 Task: Search one way flight ticket for 3 adults in first from Aspen: Aspen/pitkin County Airport (sardy Field) to Indianapolis: Indianapolis International Airport on 8-5-2023. Choice of flights is Frontier. Number of bags: 11 checked bags. Price is upto 72000. Outbound departure time preference is 11:45.
Action: Mouse moved to (426, 168)
Screenshot: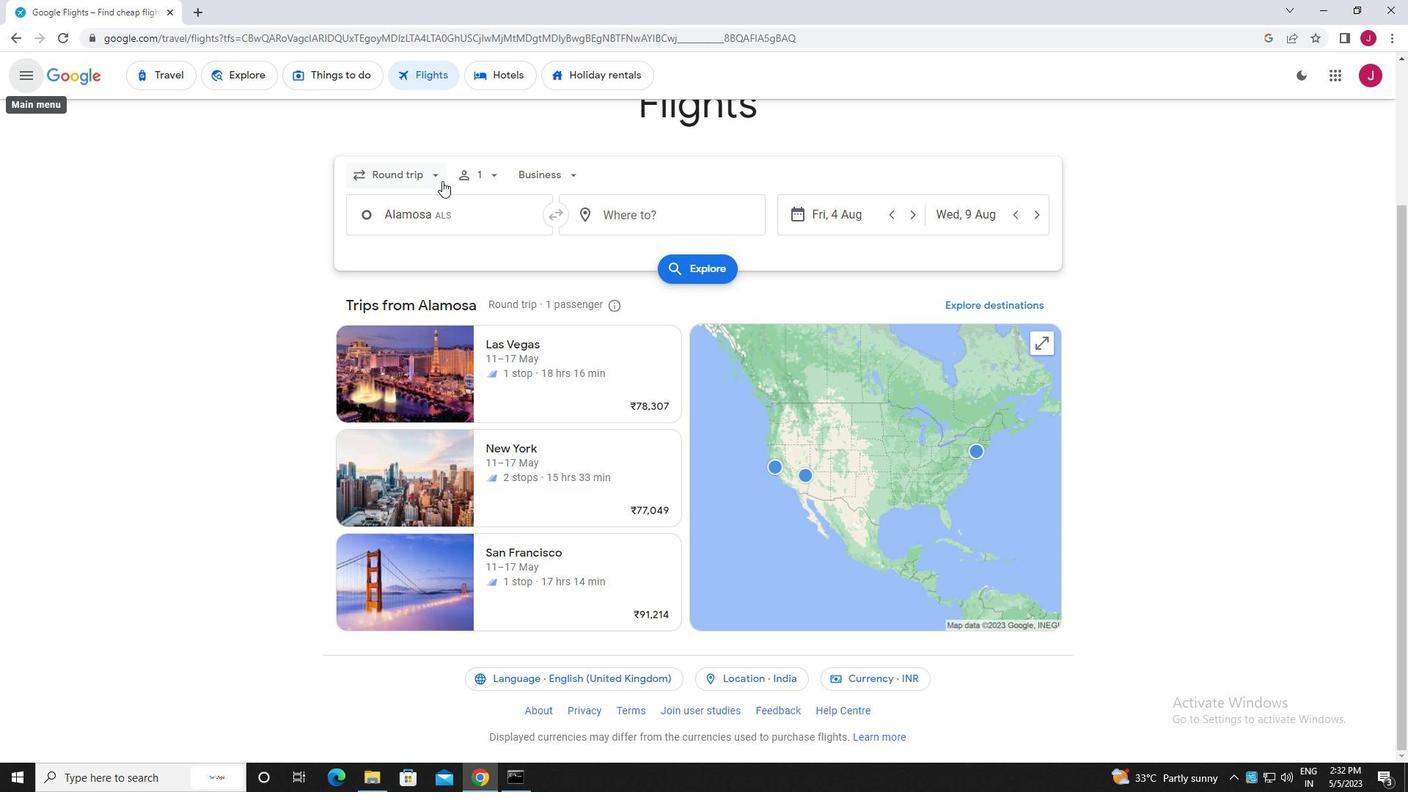 
Action: Mouse pressed left at (426, 168)
Screenshot: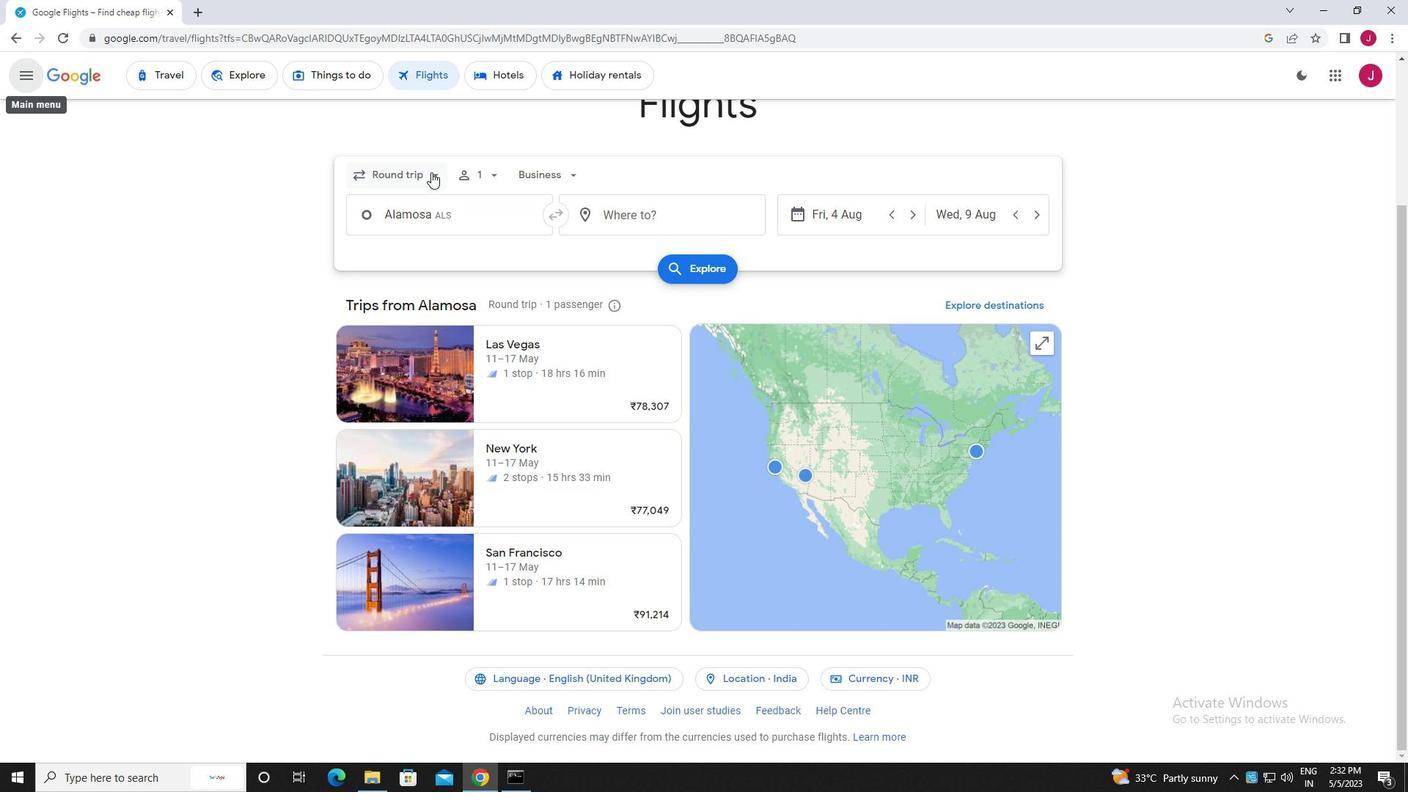 
Action: Mouse moved to (422, 240)
Screenshot: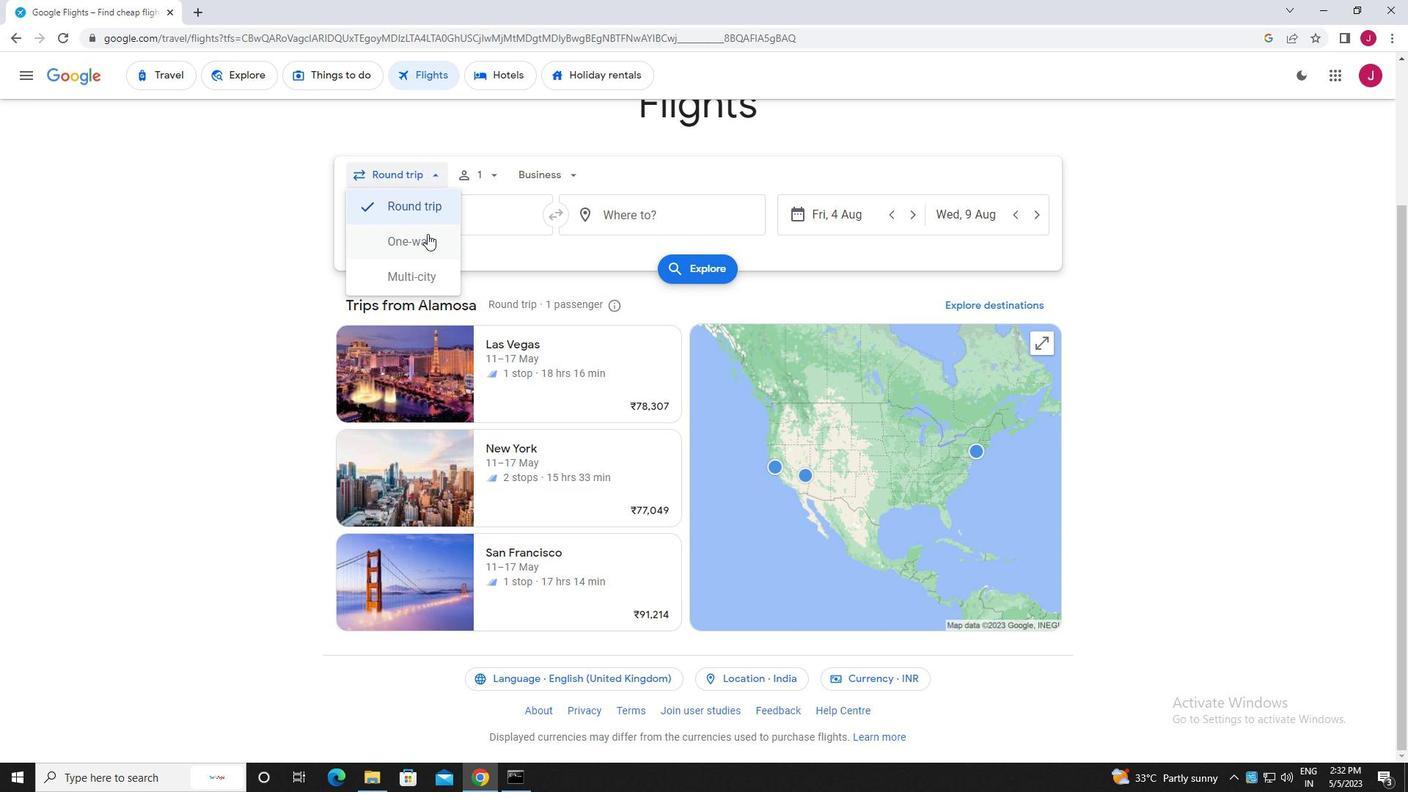 
Action: Mouse pressed left at (422, 240)
Screenshot: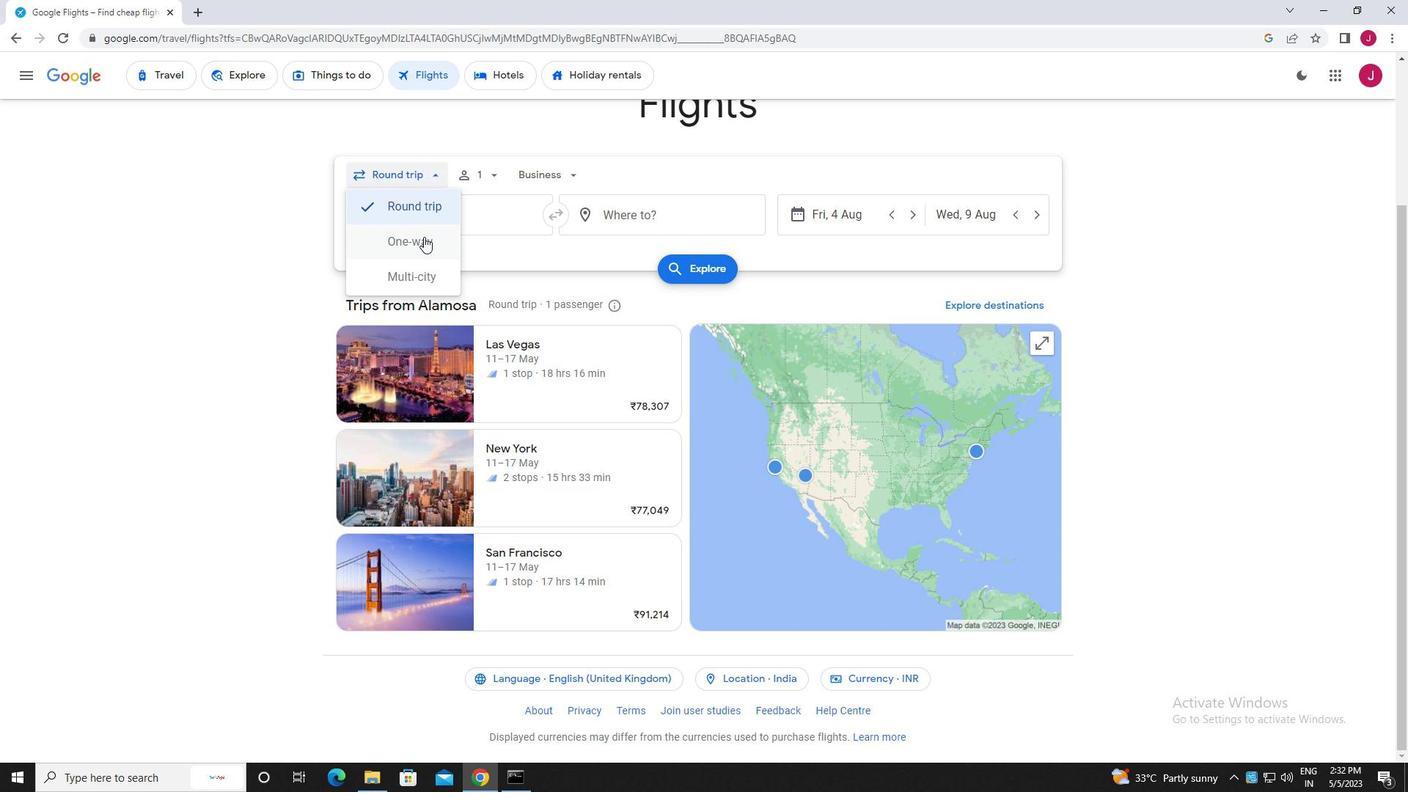 
Action: Mouse moved to (486, 170)
Screenshot: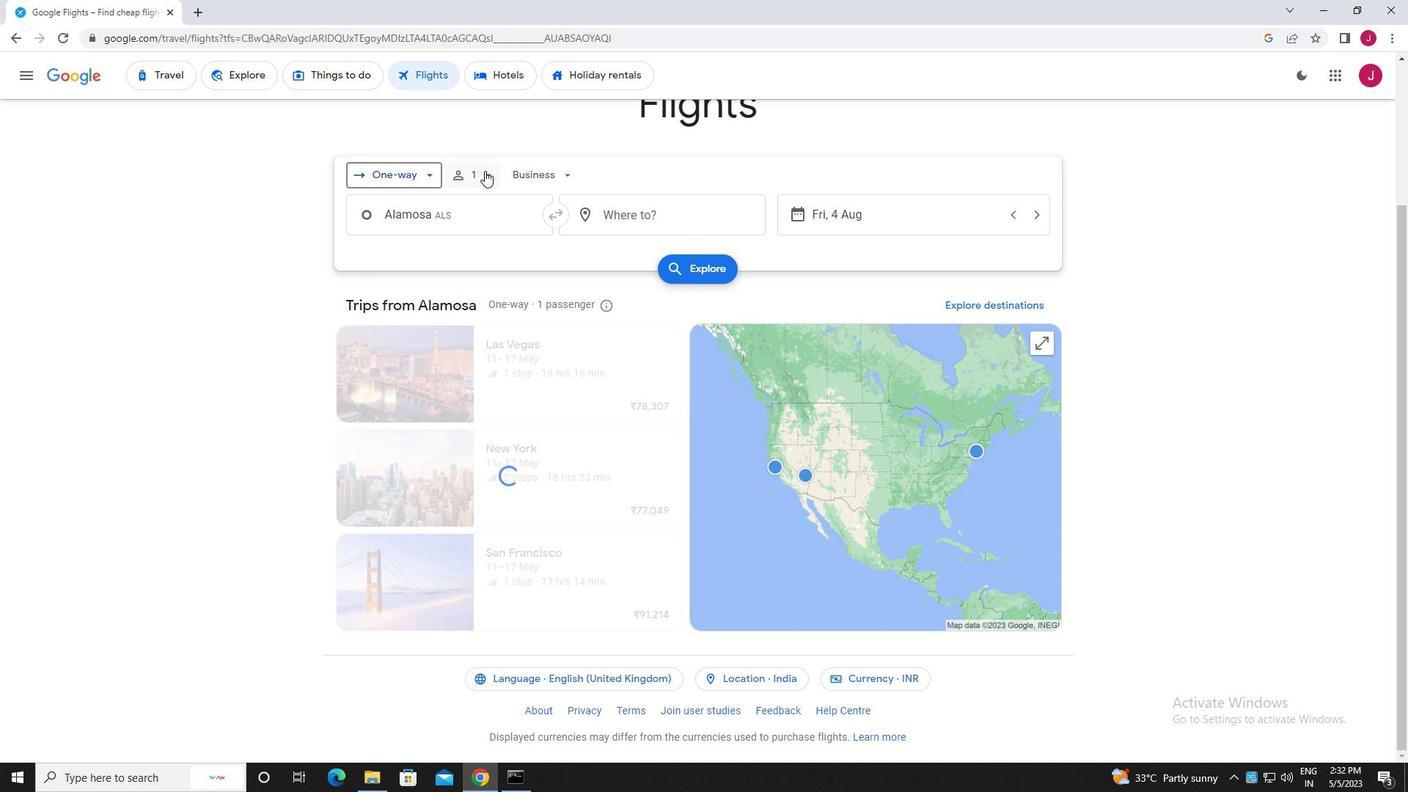 
Action: Mouse pressed left at (486, 170)
Screenshot: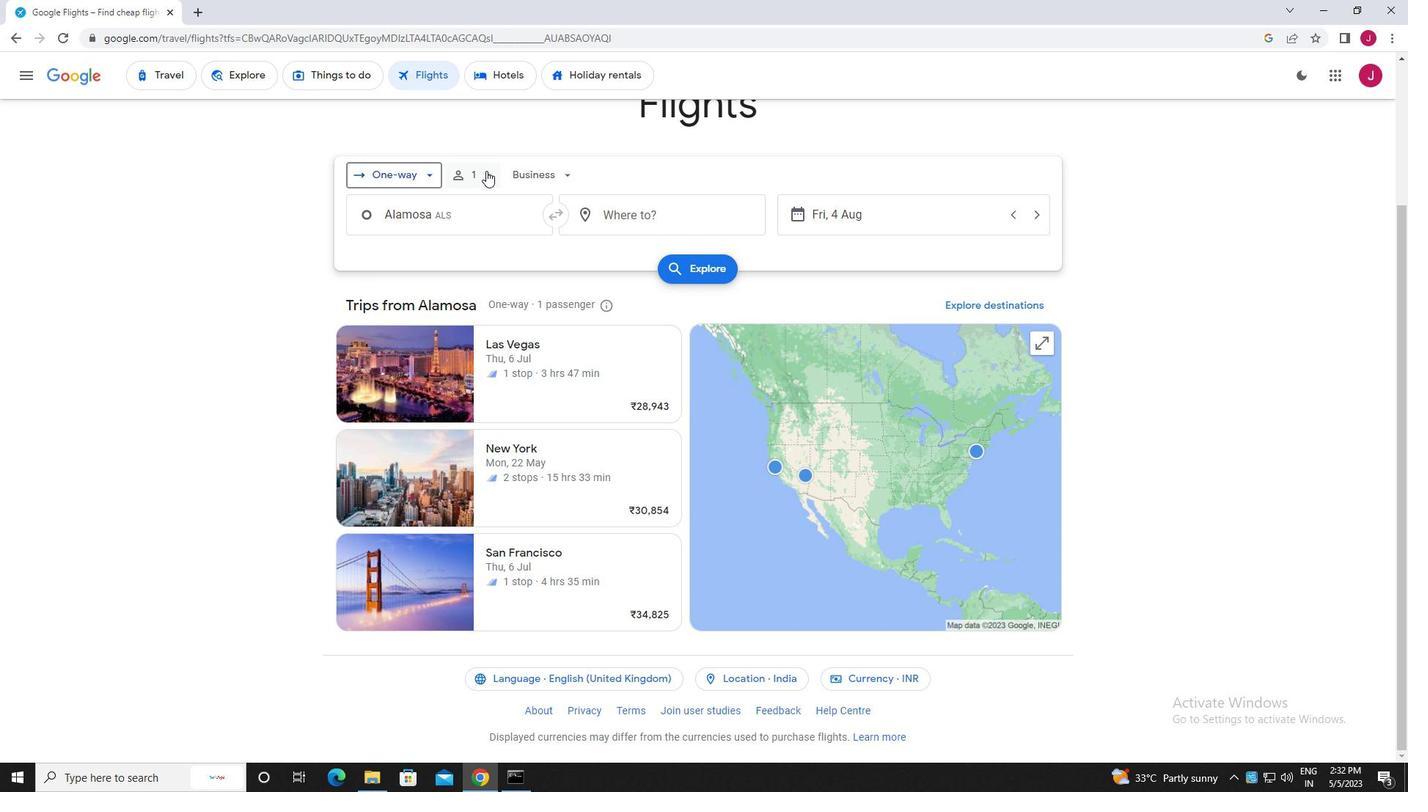 
Action: Mouse moved to (592, 215)
Screenshot: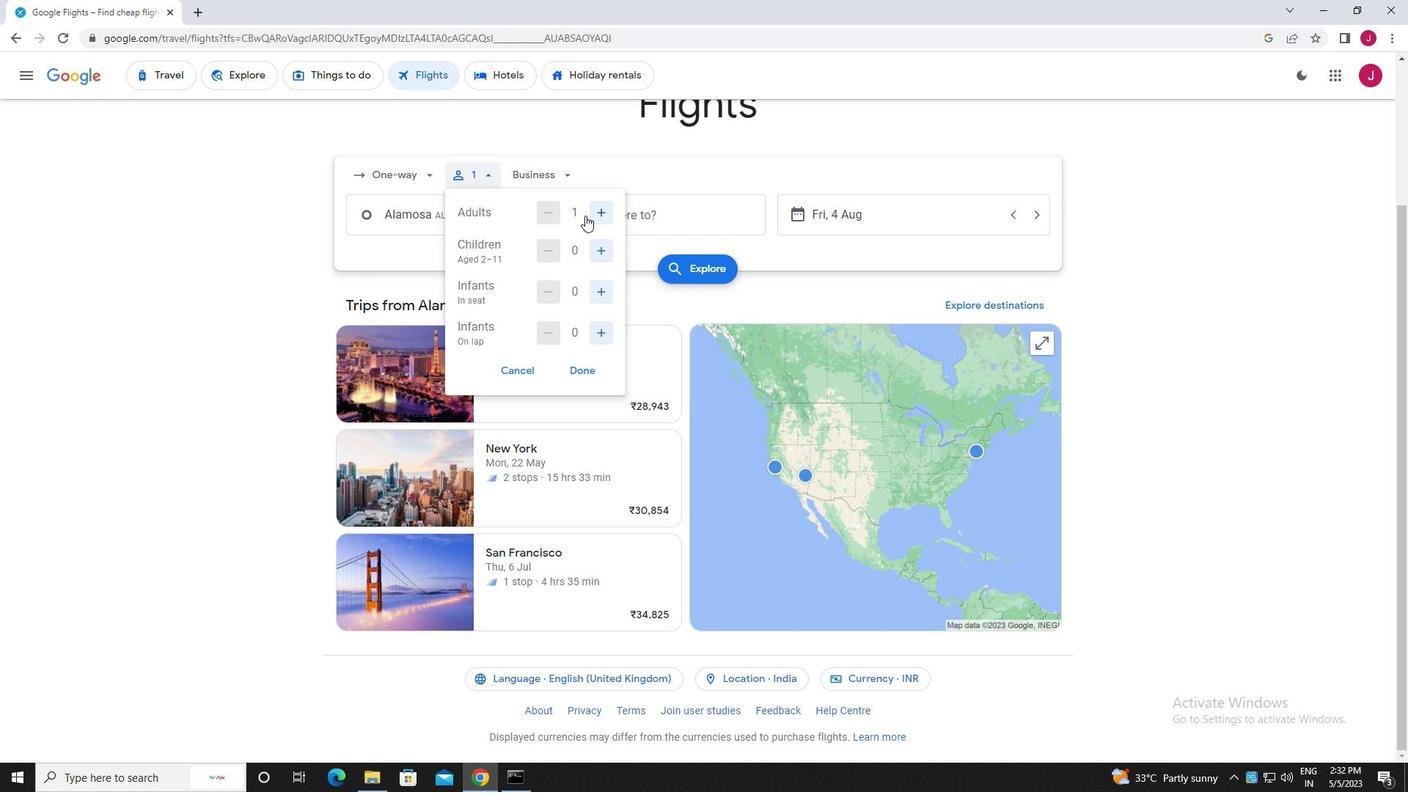
Action: Mouse pressed left at (592, 215)
Screenshot: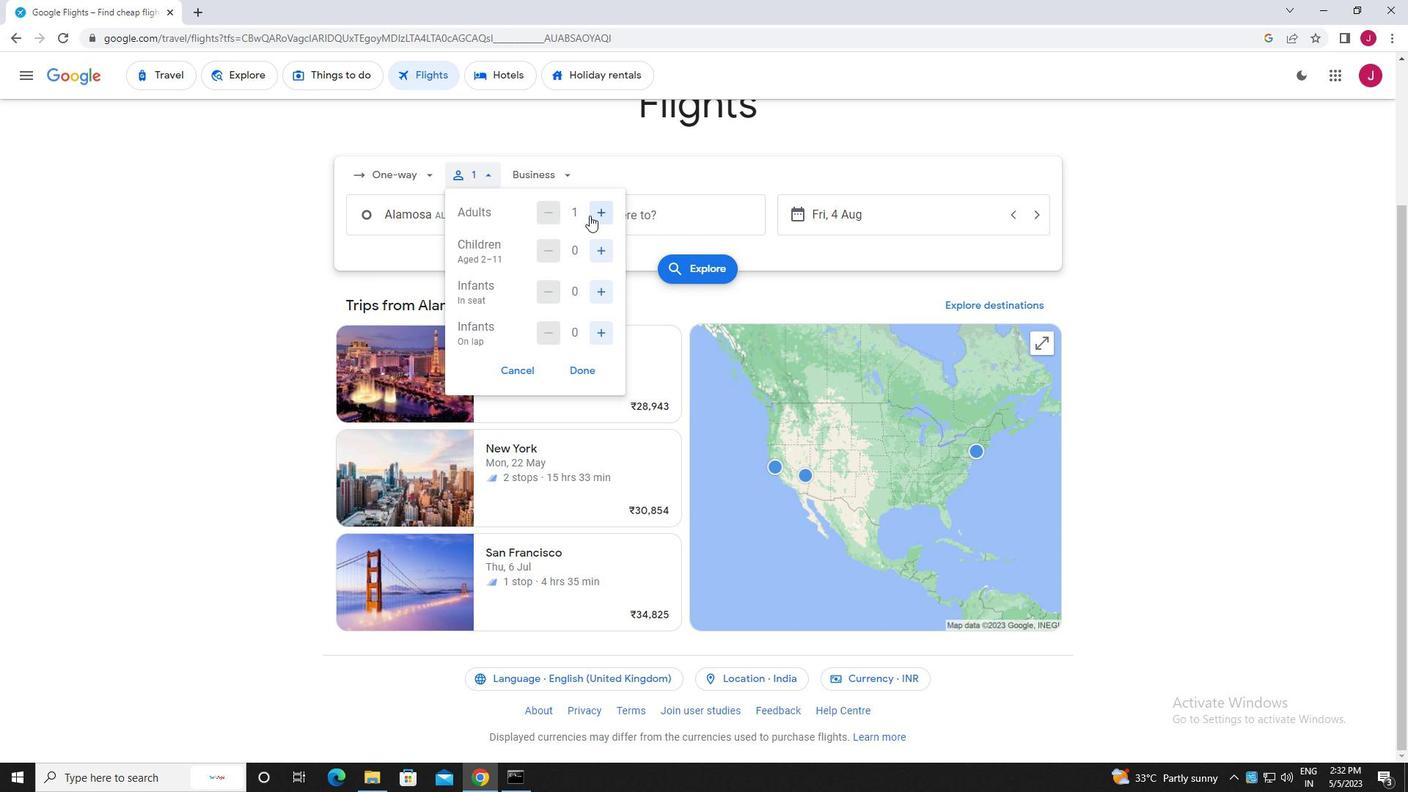 
Action: Mouse moved to (593, 215)
Screenshot: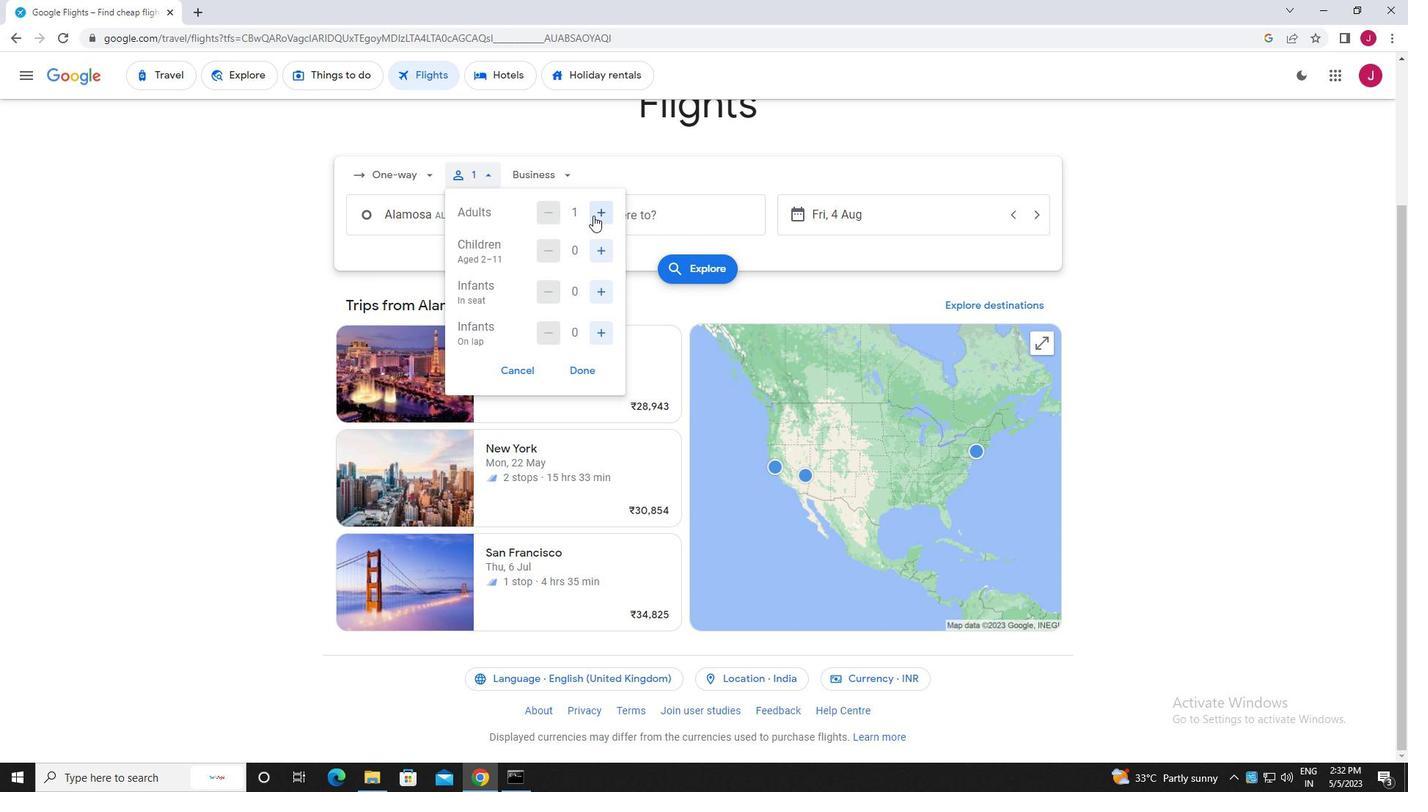 
Action: Mouse pressed left at (593, 215)
Screenshot: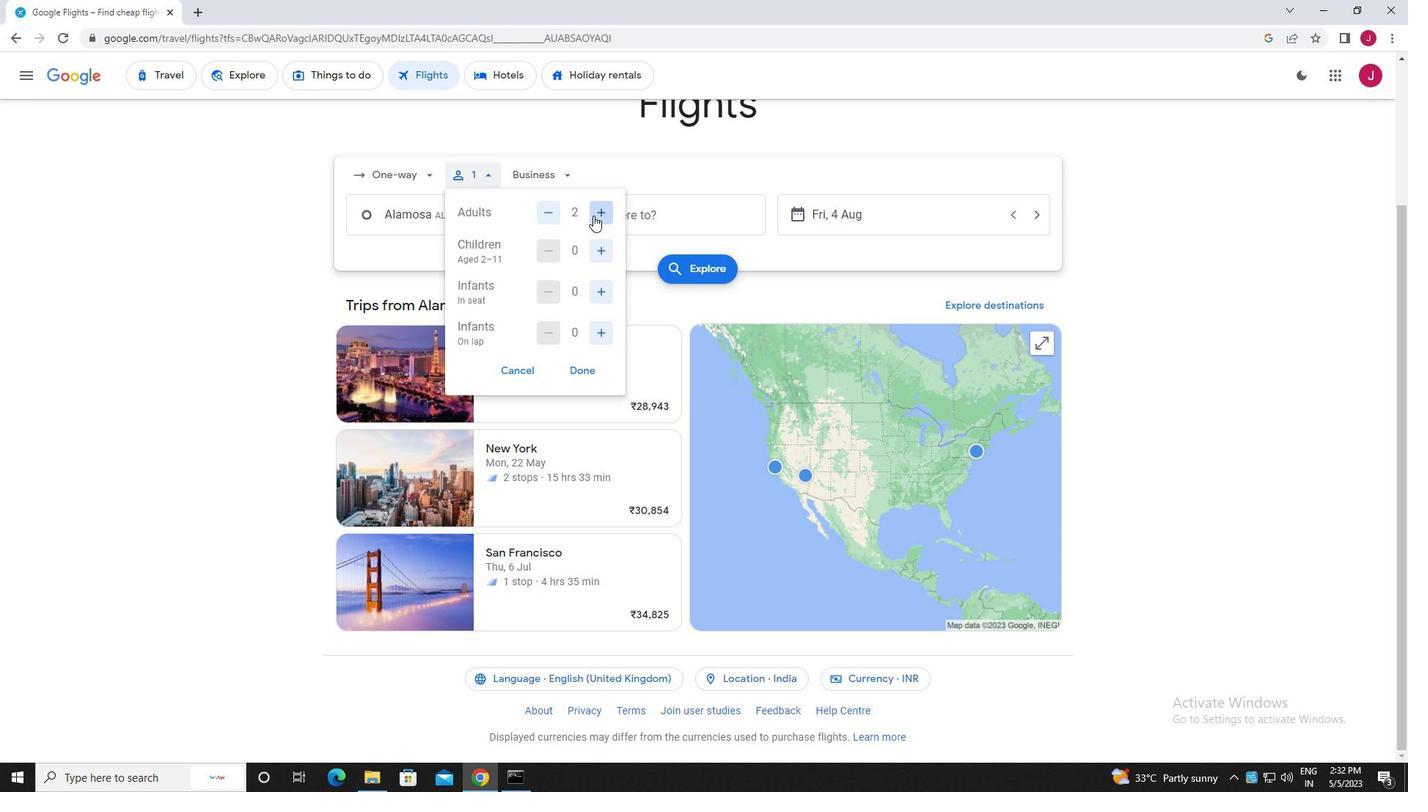
Action: Mouse moved to (599, 256)
Screenshot: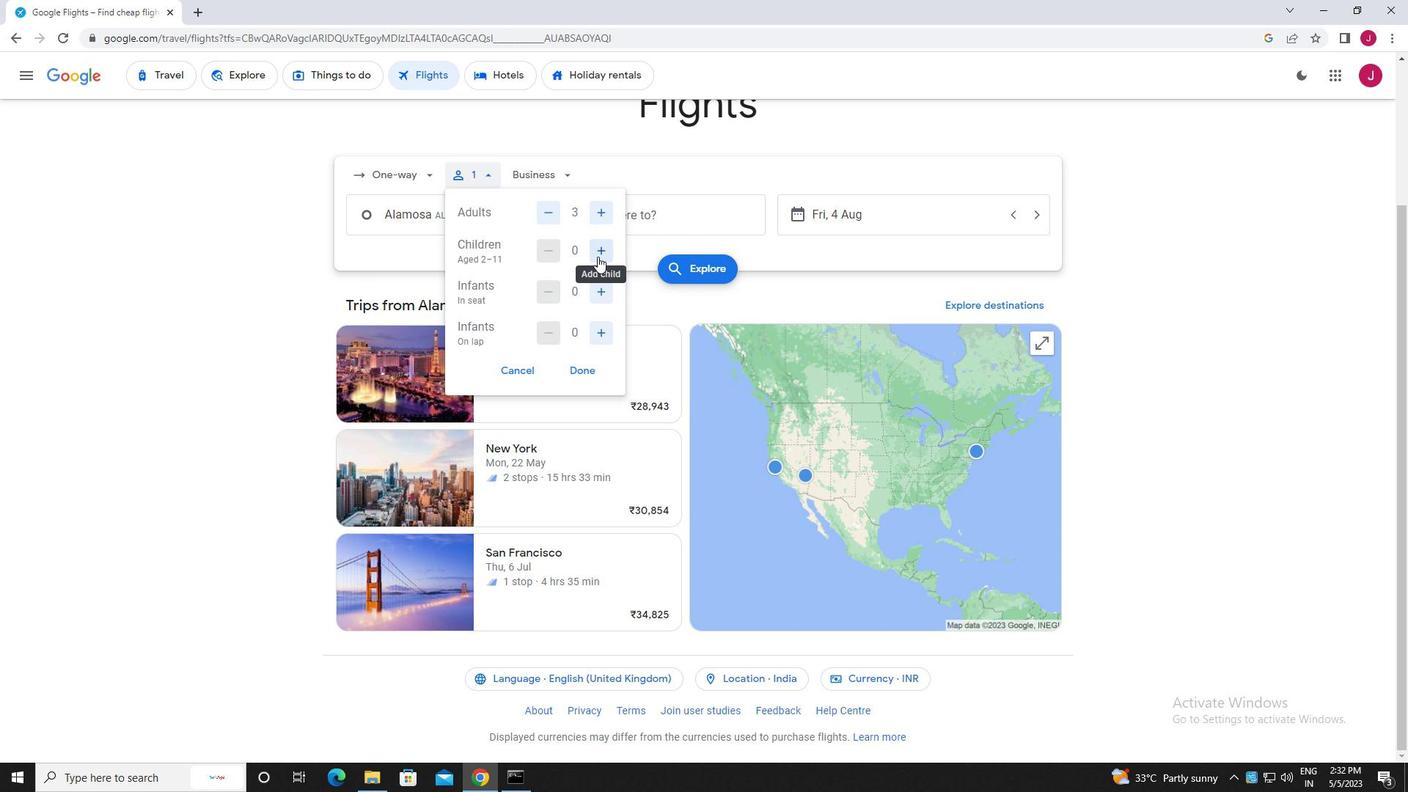 
Action: Mouse pressed left at (599, 256)
Screenshot: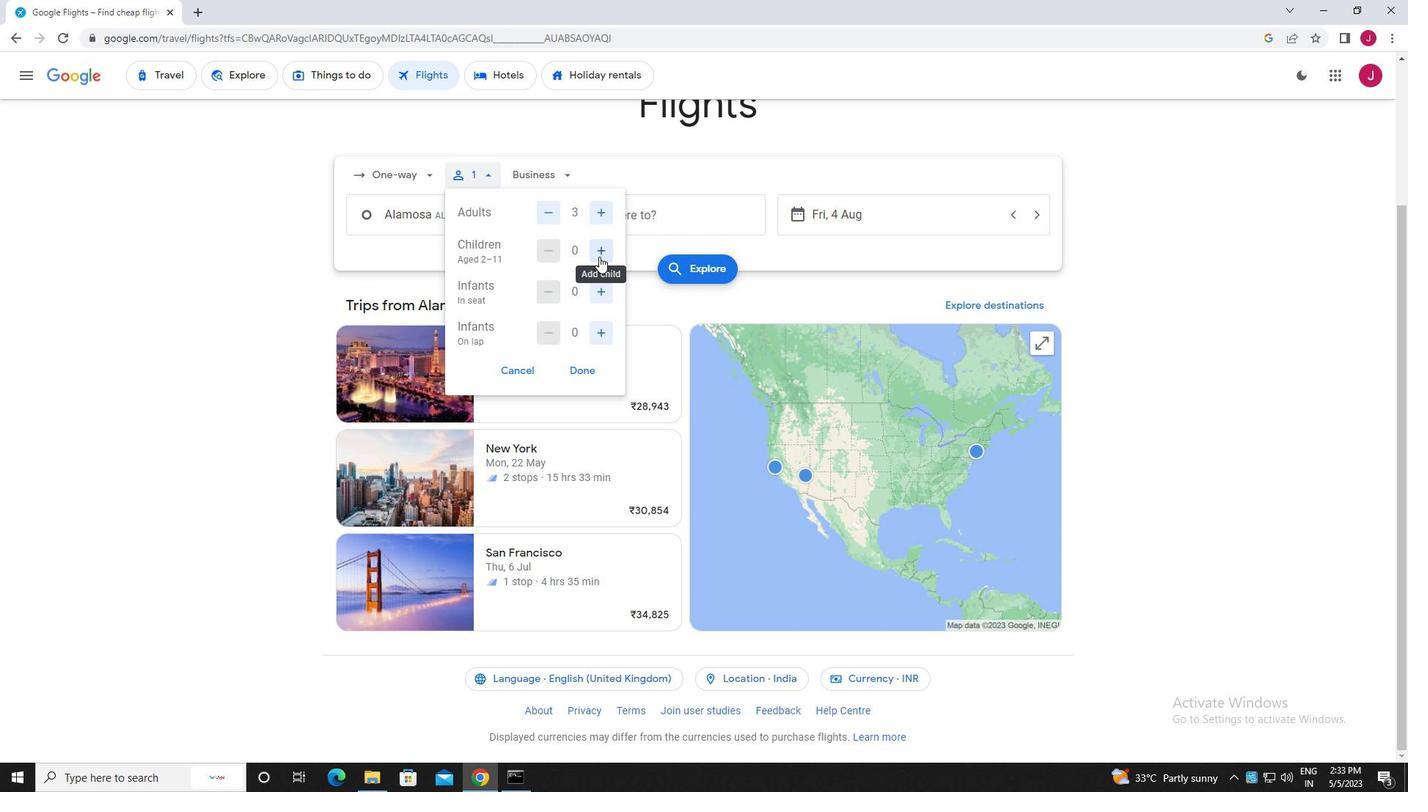 
Action: Mouse moved to (542, 253)
Screenshot: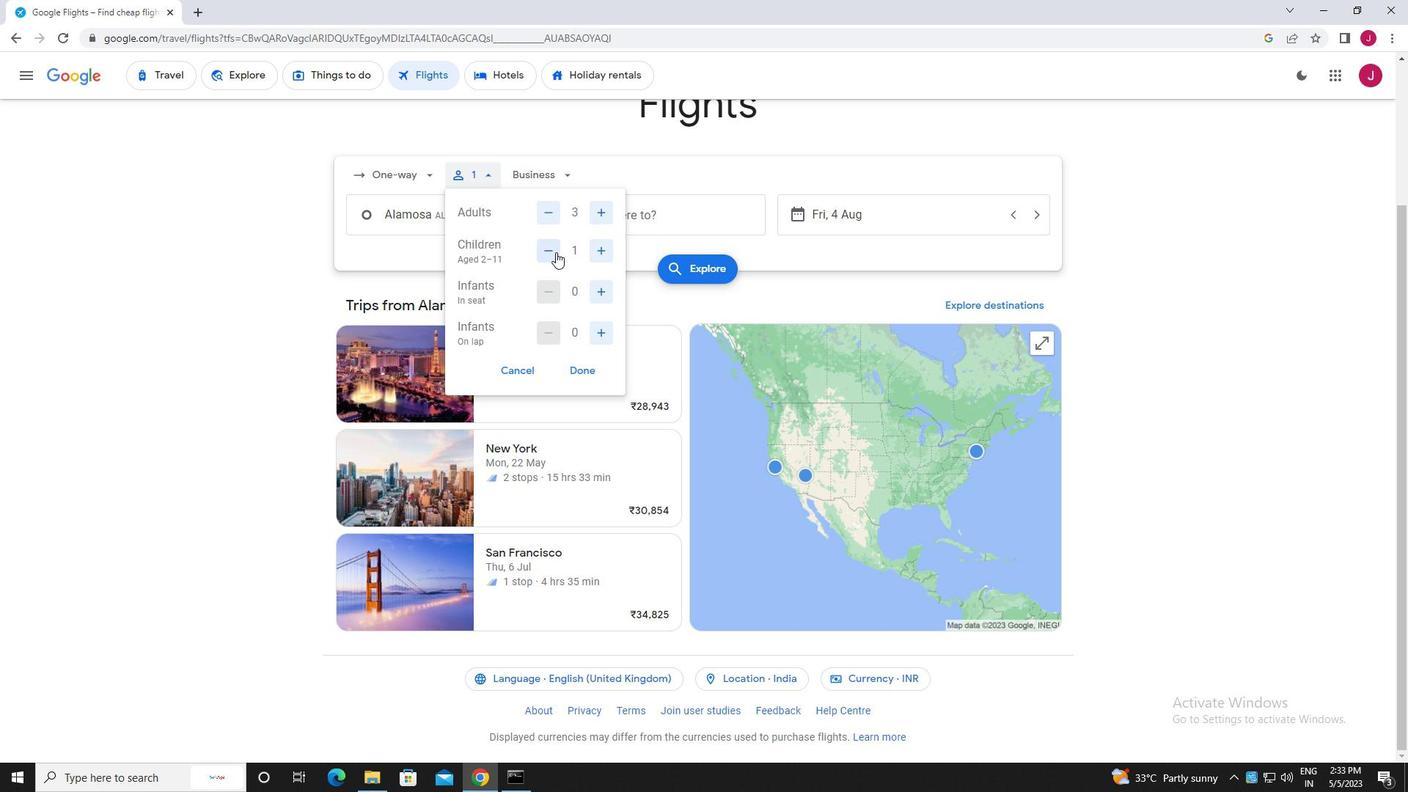 
Action: Mouse pressed left at (542, 253)
Screenshot: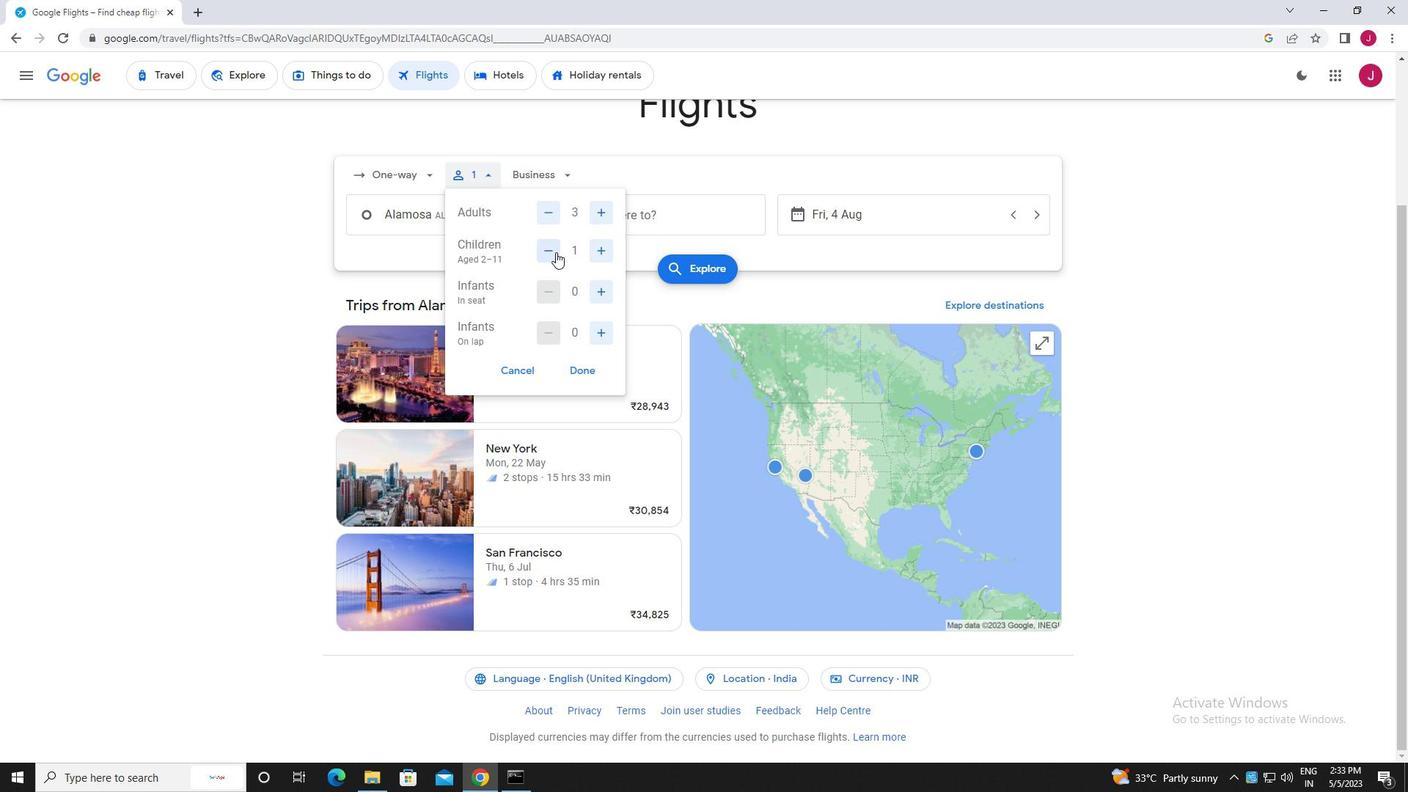 
Action: Mouse moved to (585, 371)
Screenshot: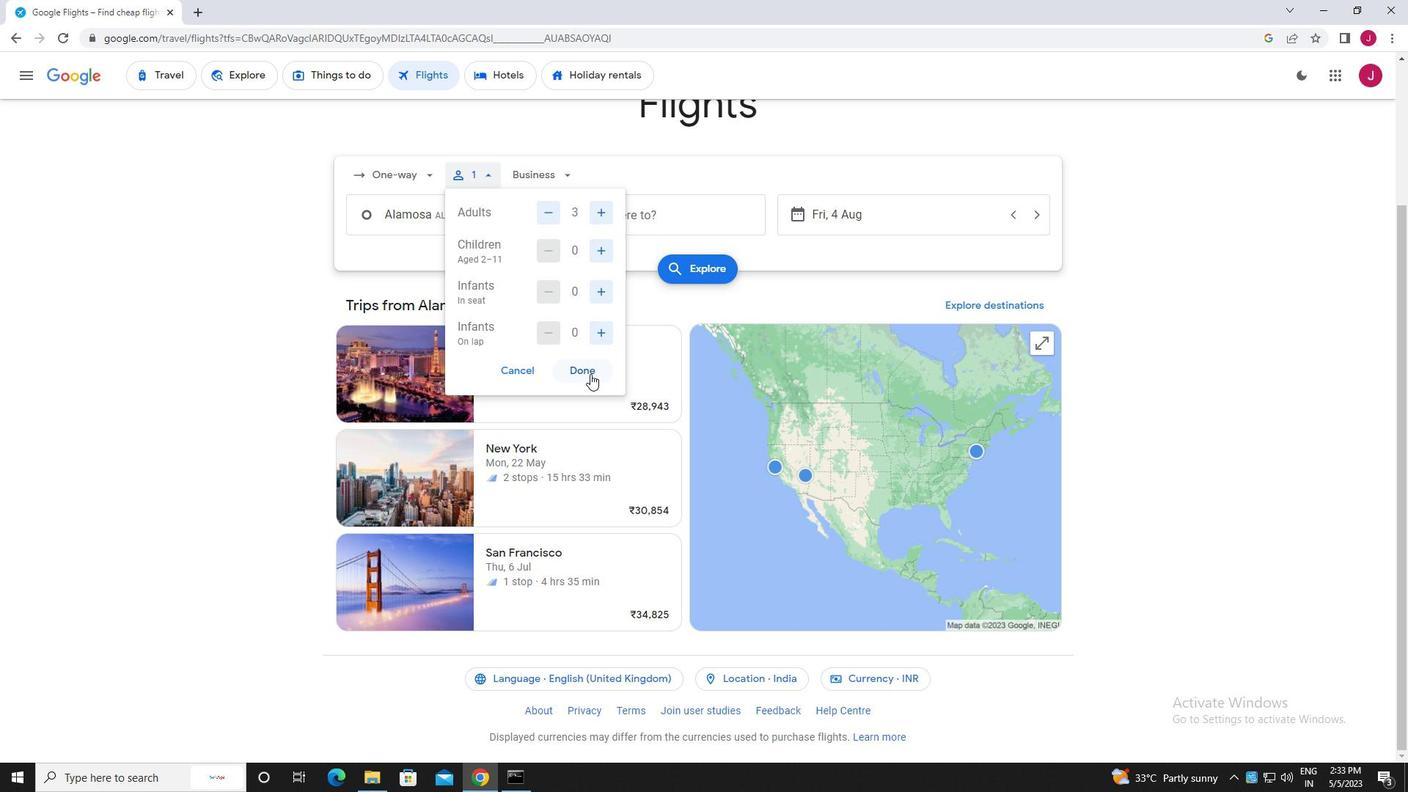 
Action: Mouse pressed left at (585, 371)
Screenshot: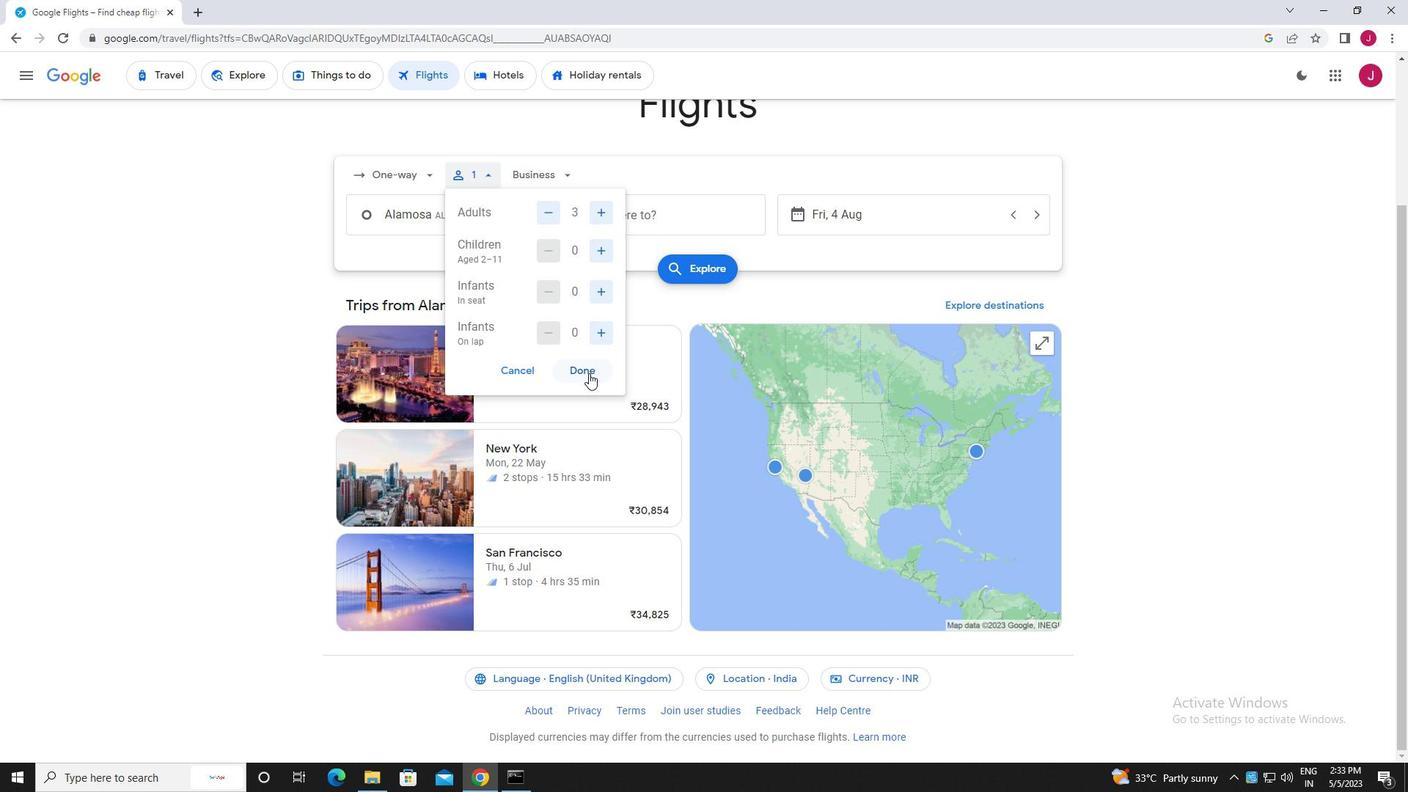 
Action: Mouse moved to (560, 169)
Screenshot: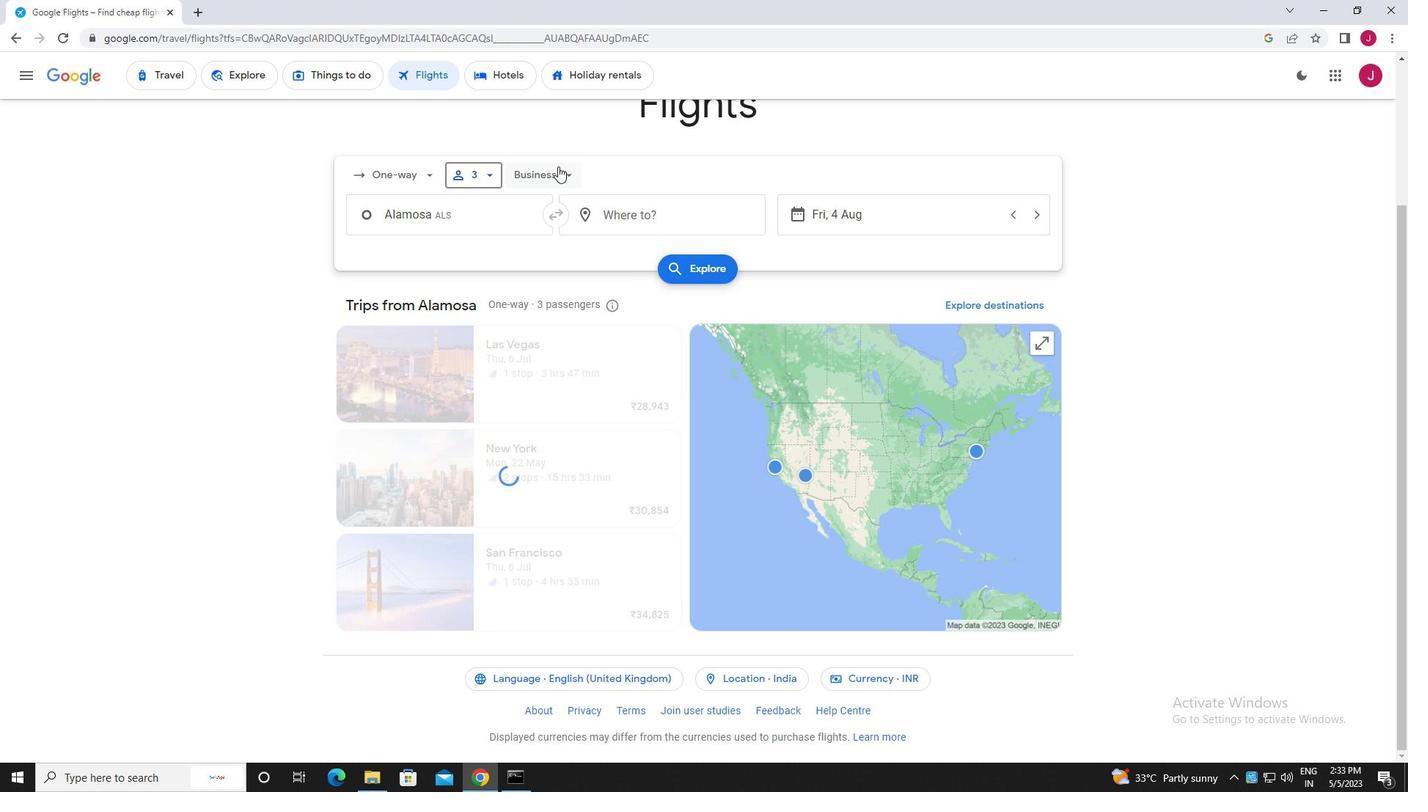 
Action: Mouse pressed left at (560, 169)
Screenshot: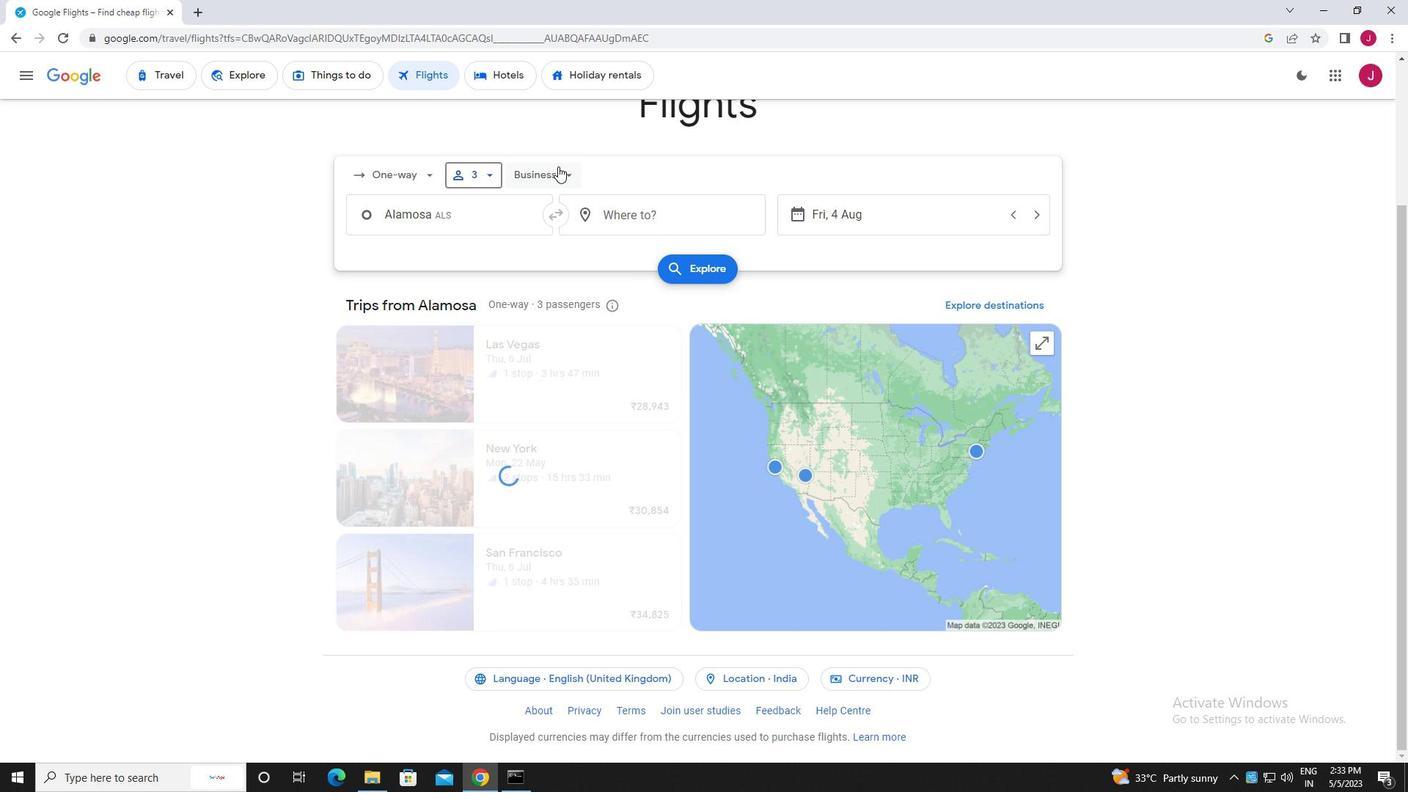
Action: Mouse moved to (570, 310)
Screenshot: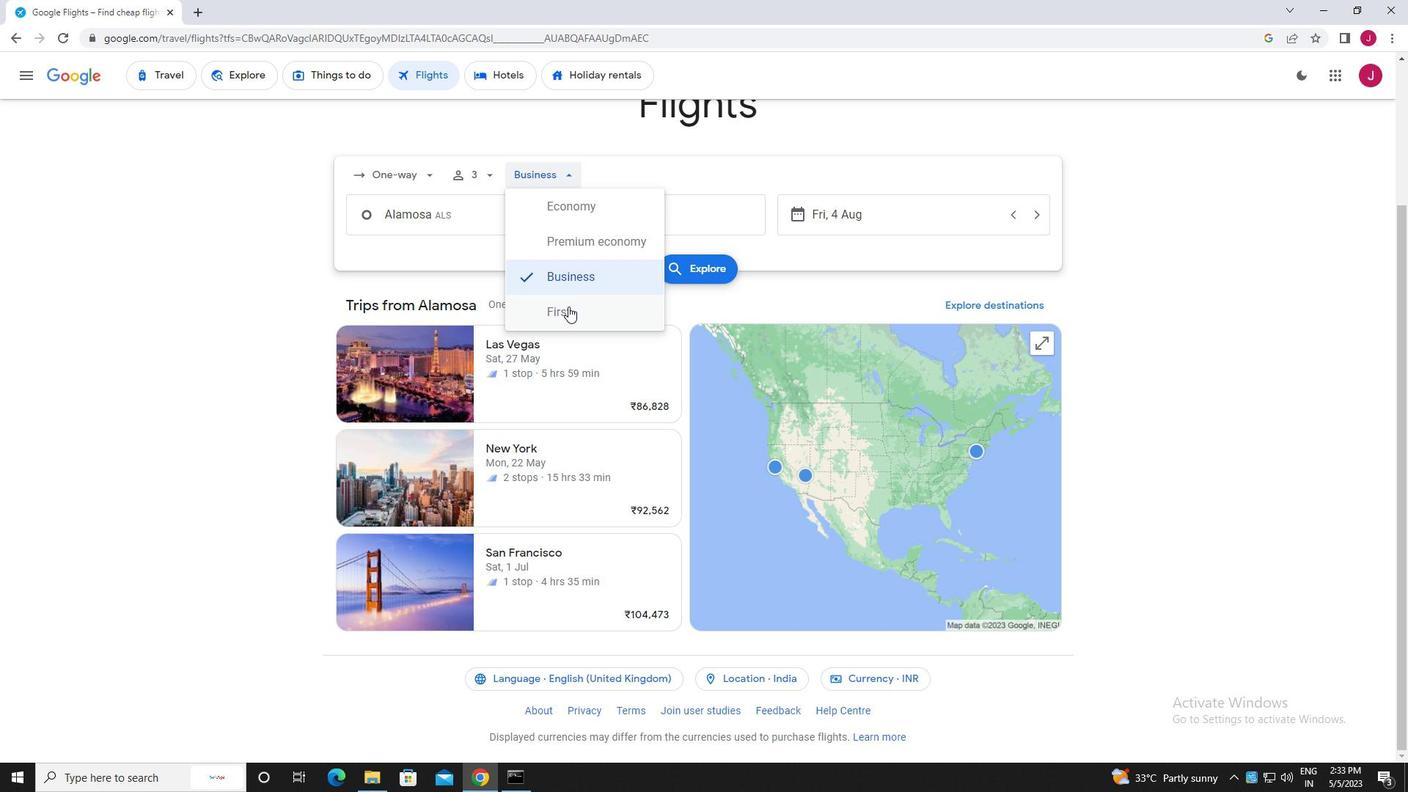 
Action: Mouse pressed left at (570, 310)
Screenshot: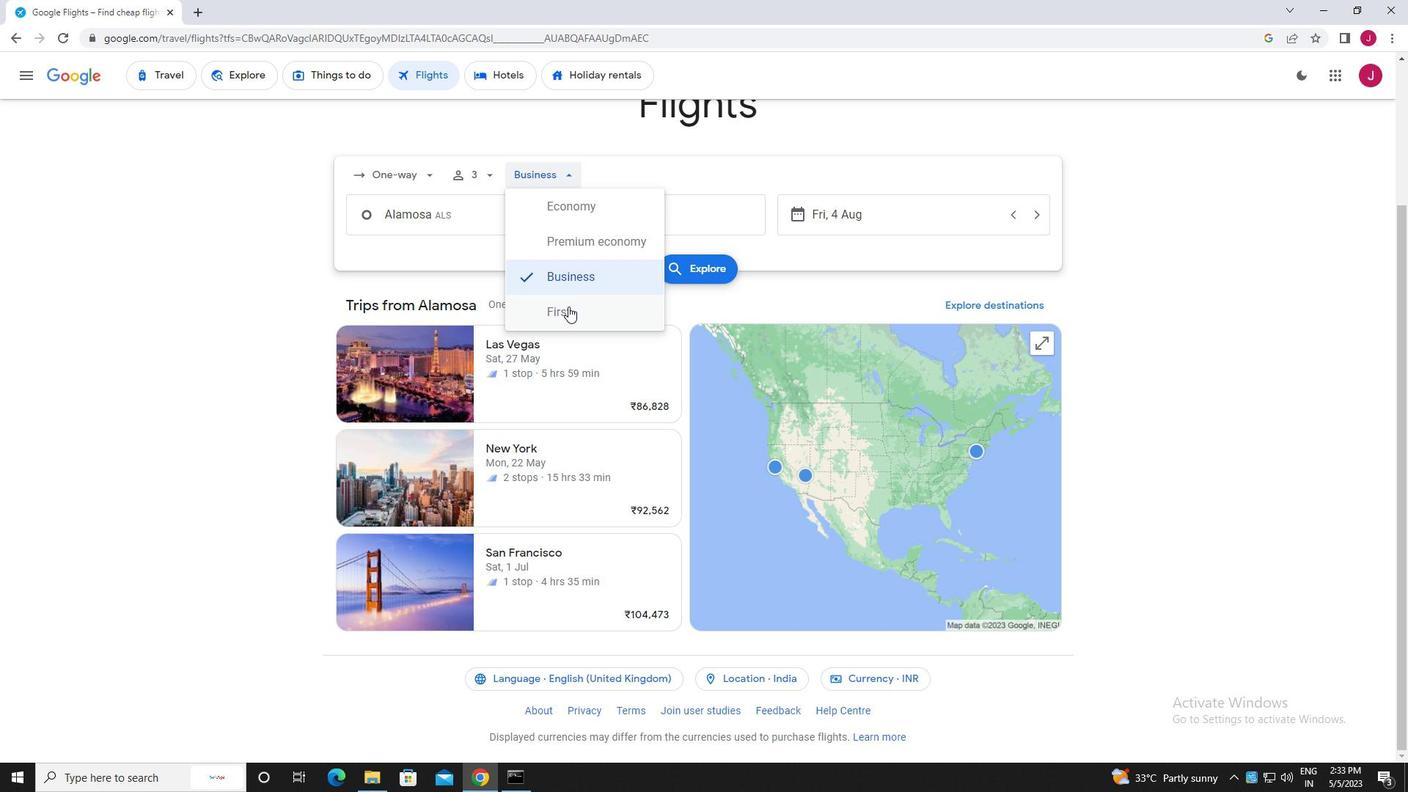 
Action: Mouse moved to (501, 215)
Screenshot: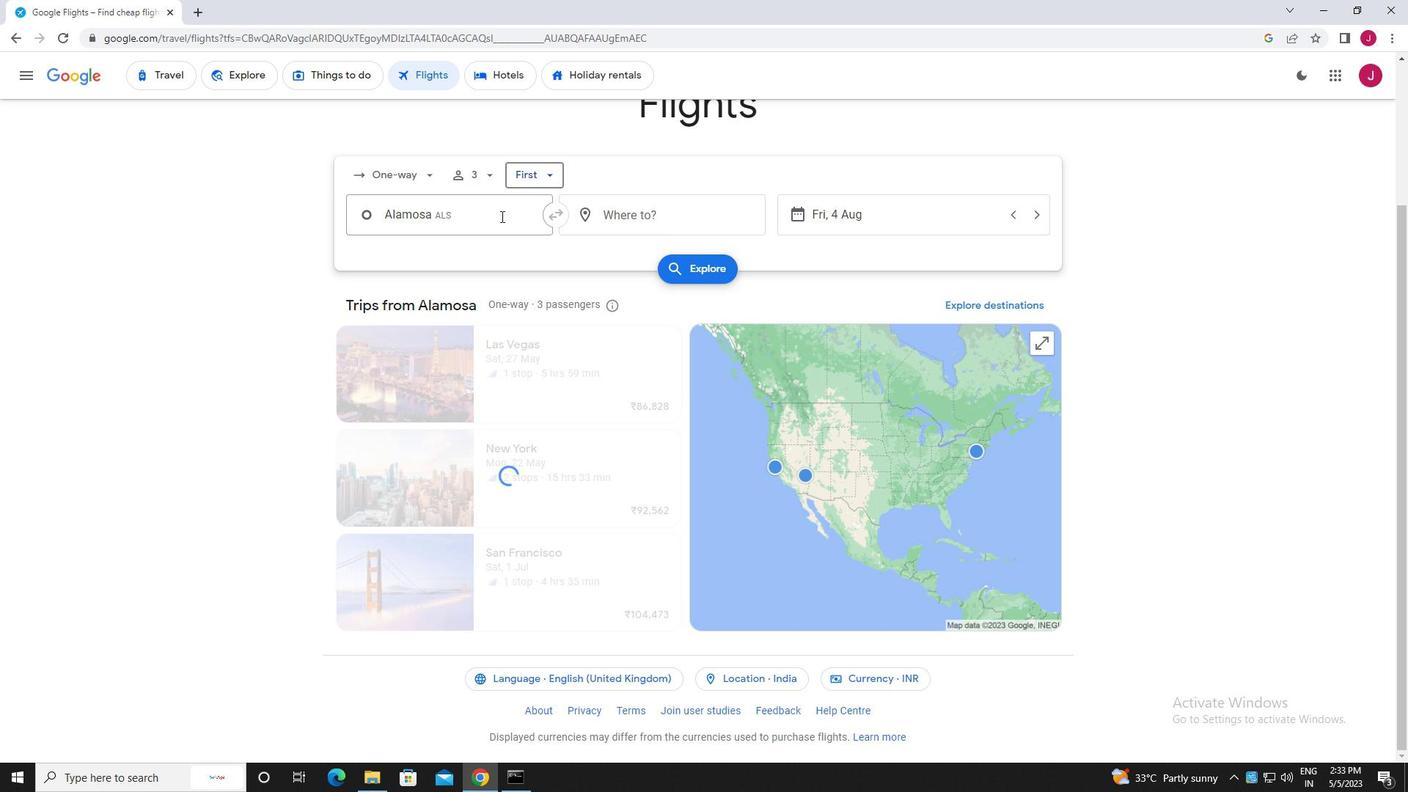
Action: Mouse pressed left at (501, 215)
Screenshot: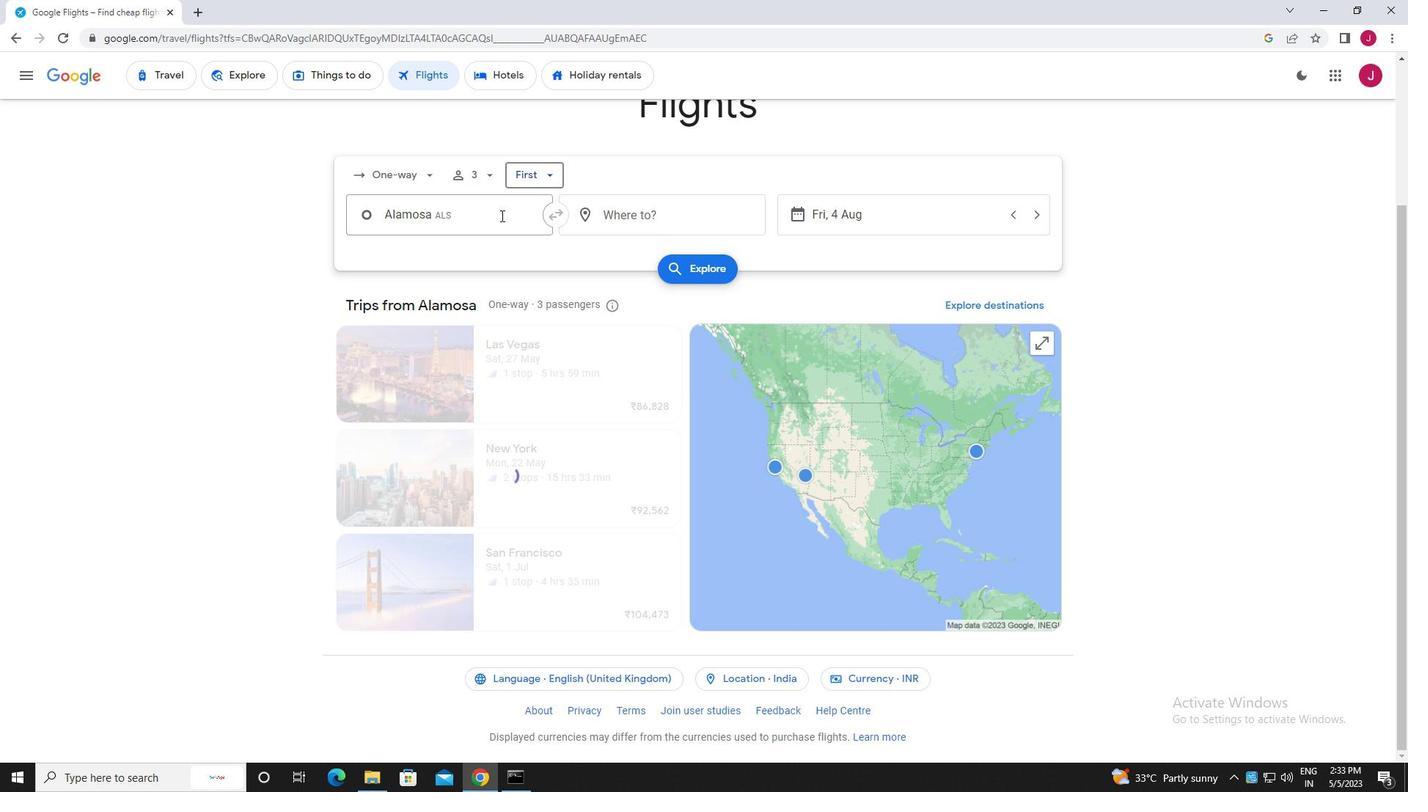
Action: Key pressed aspen
Screenshot: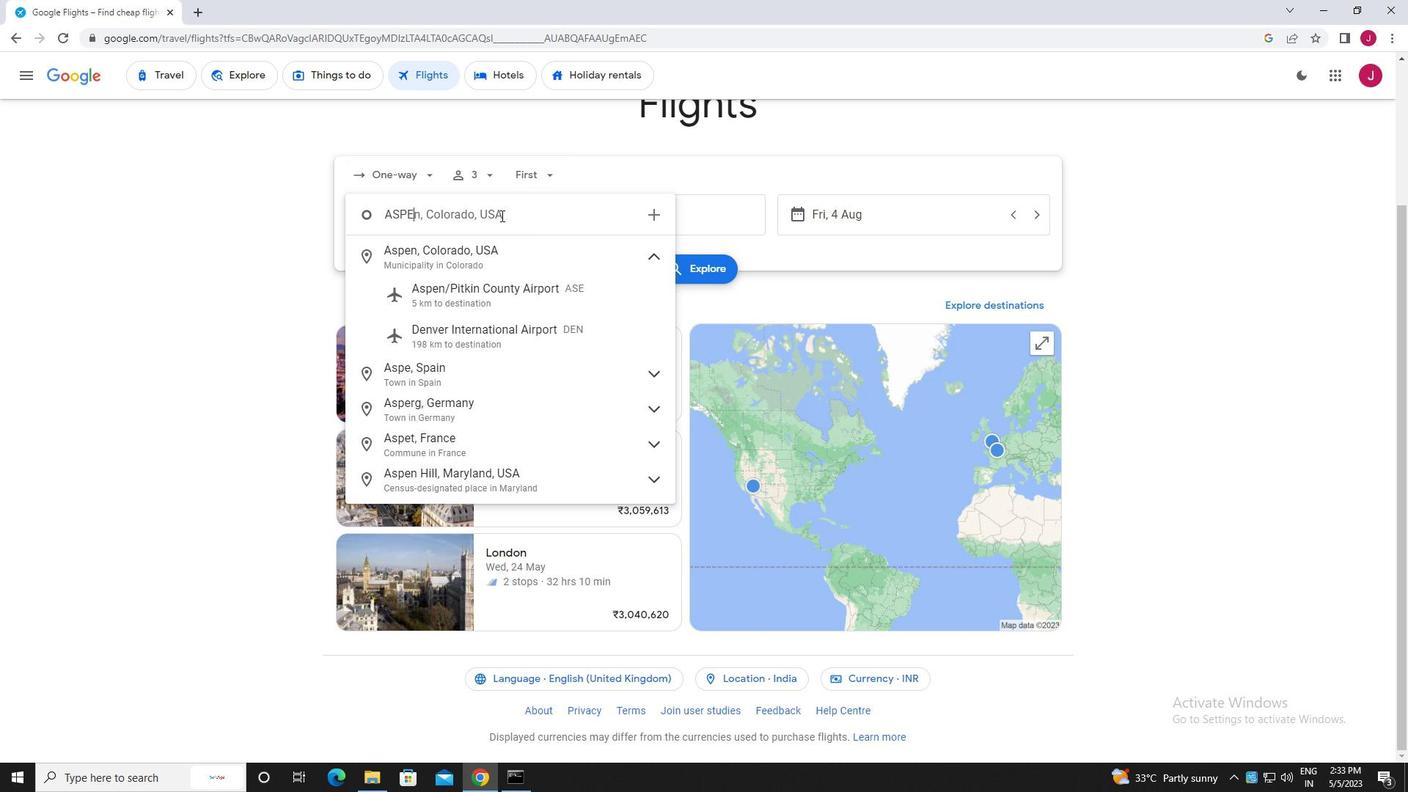 
Action: Mouse moved to (523, 289)
Screenshot: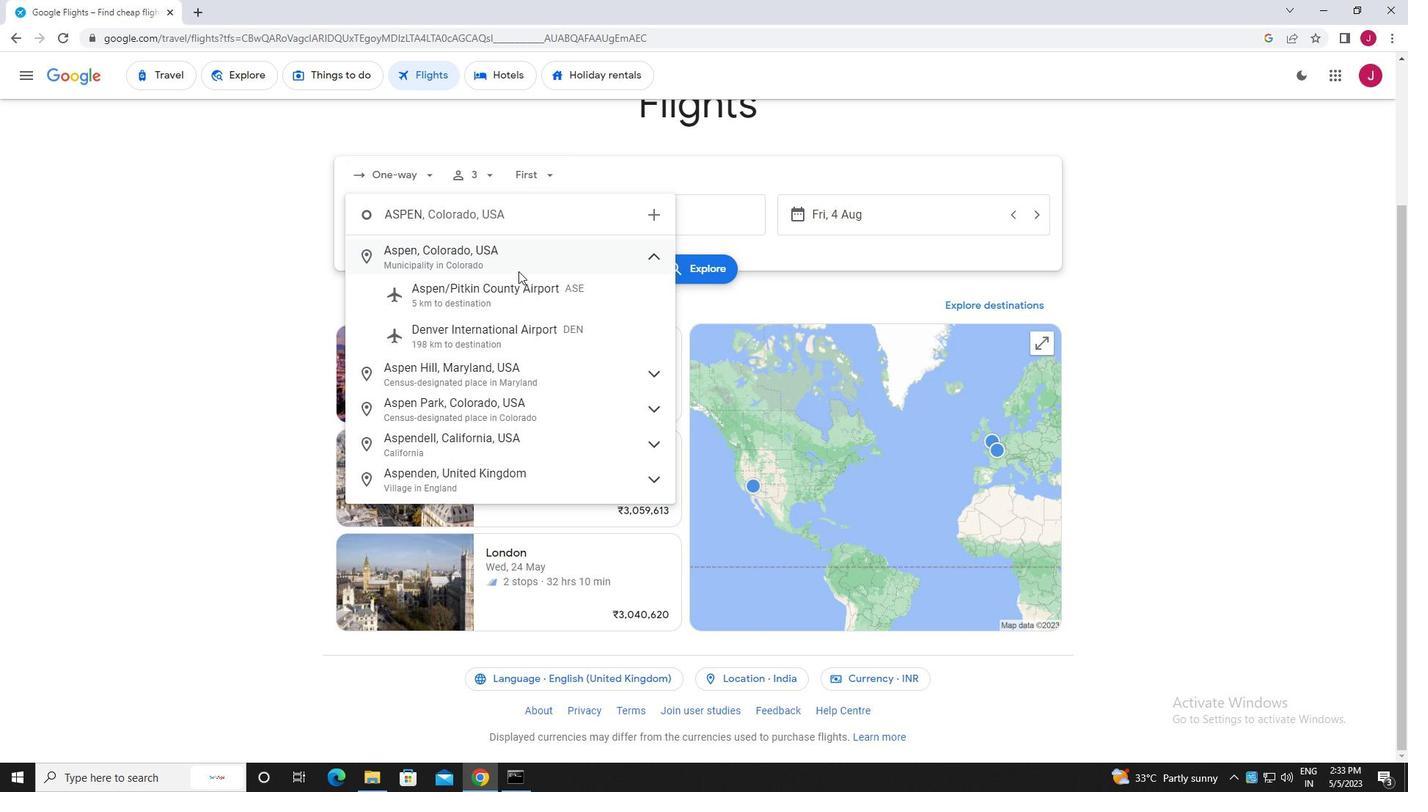 
Action: Mouse pressed left at (523, 289)
Screenshot: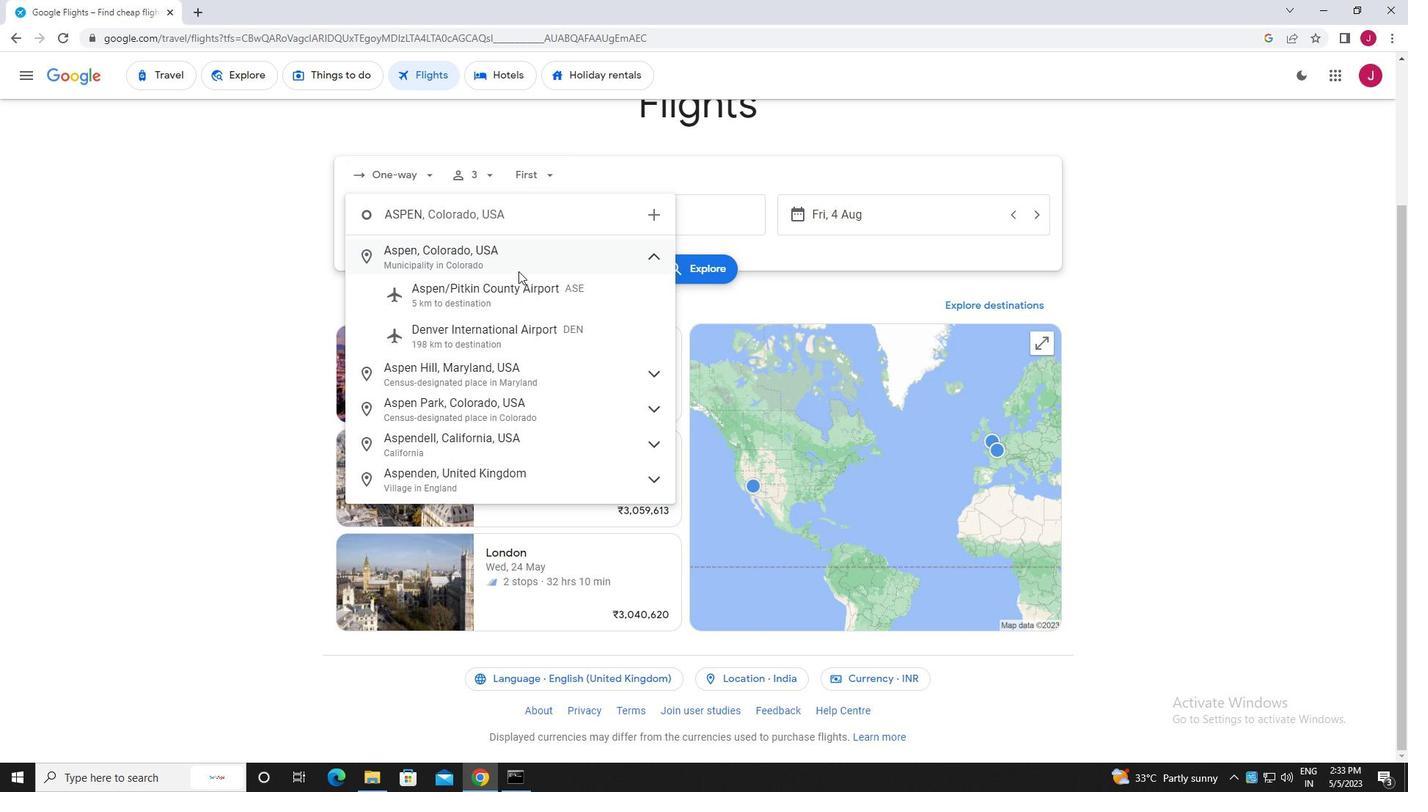 
Action: Mouse moved to (661, 223)
Screenshot: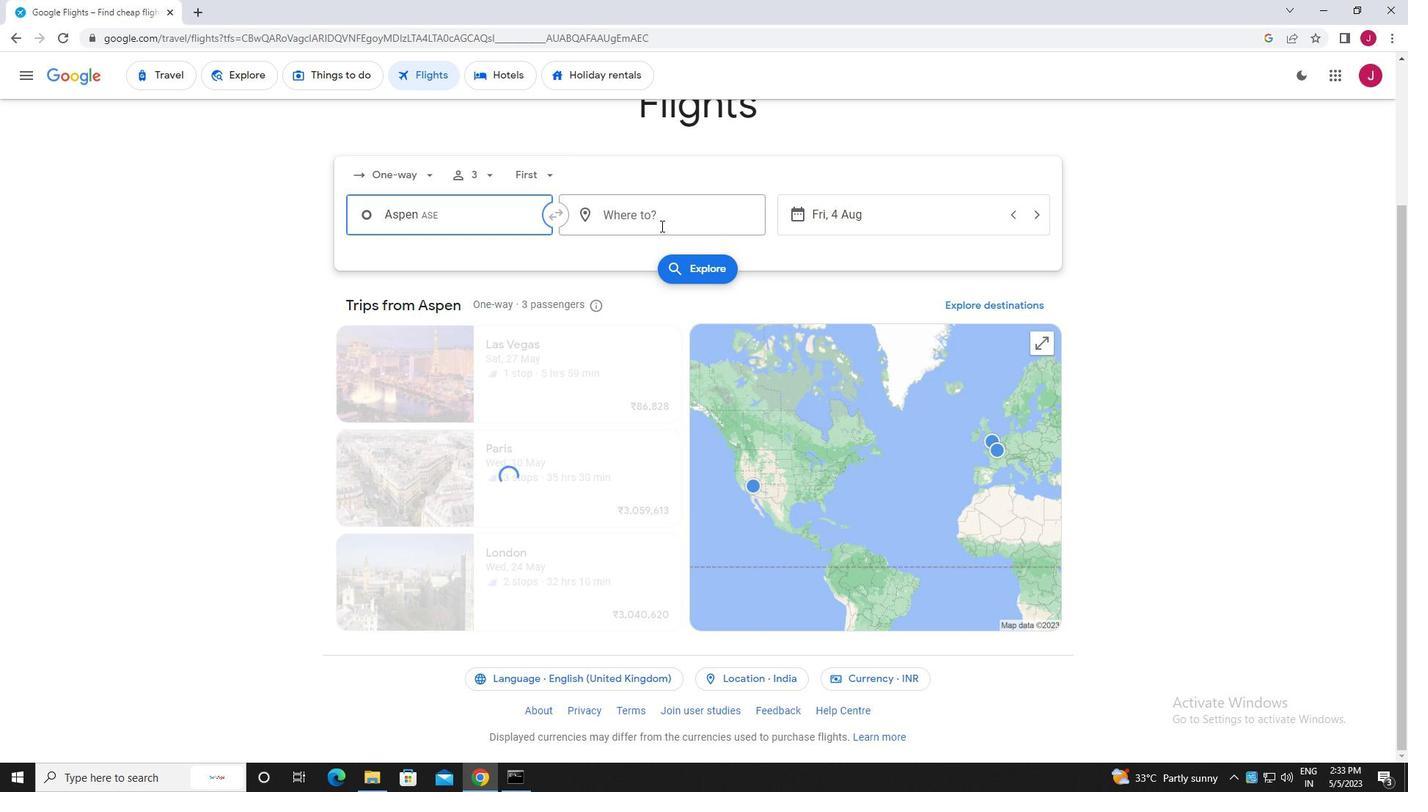 
Action: Mouse pressed left at (661, 223)
Screenshot: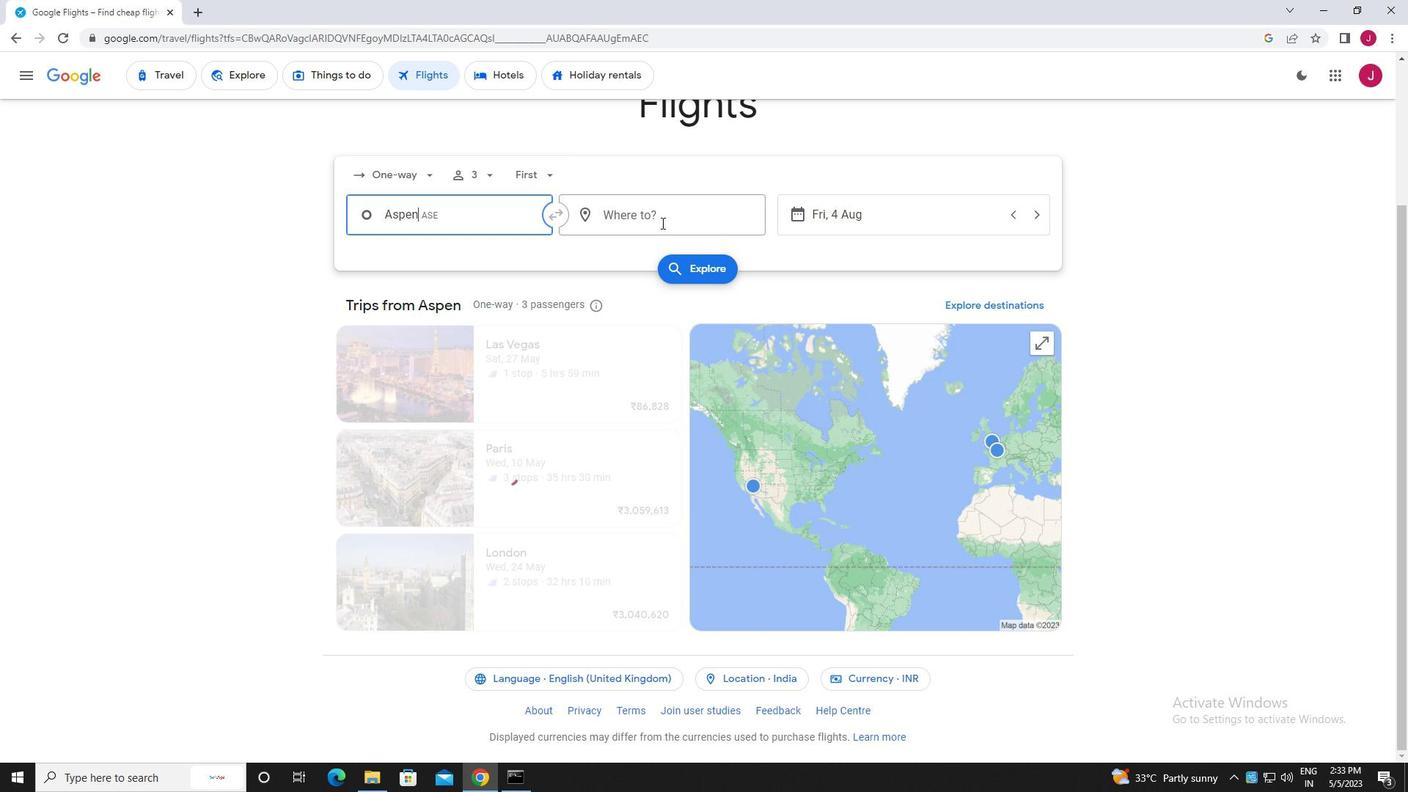 
Action: Mouse moved to (661, 221)
Screenshot: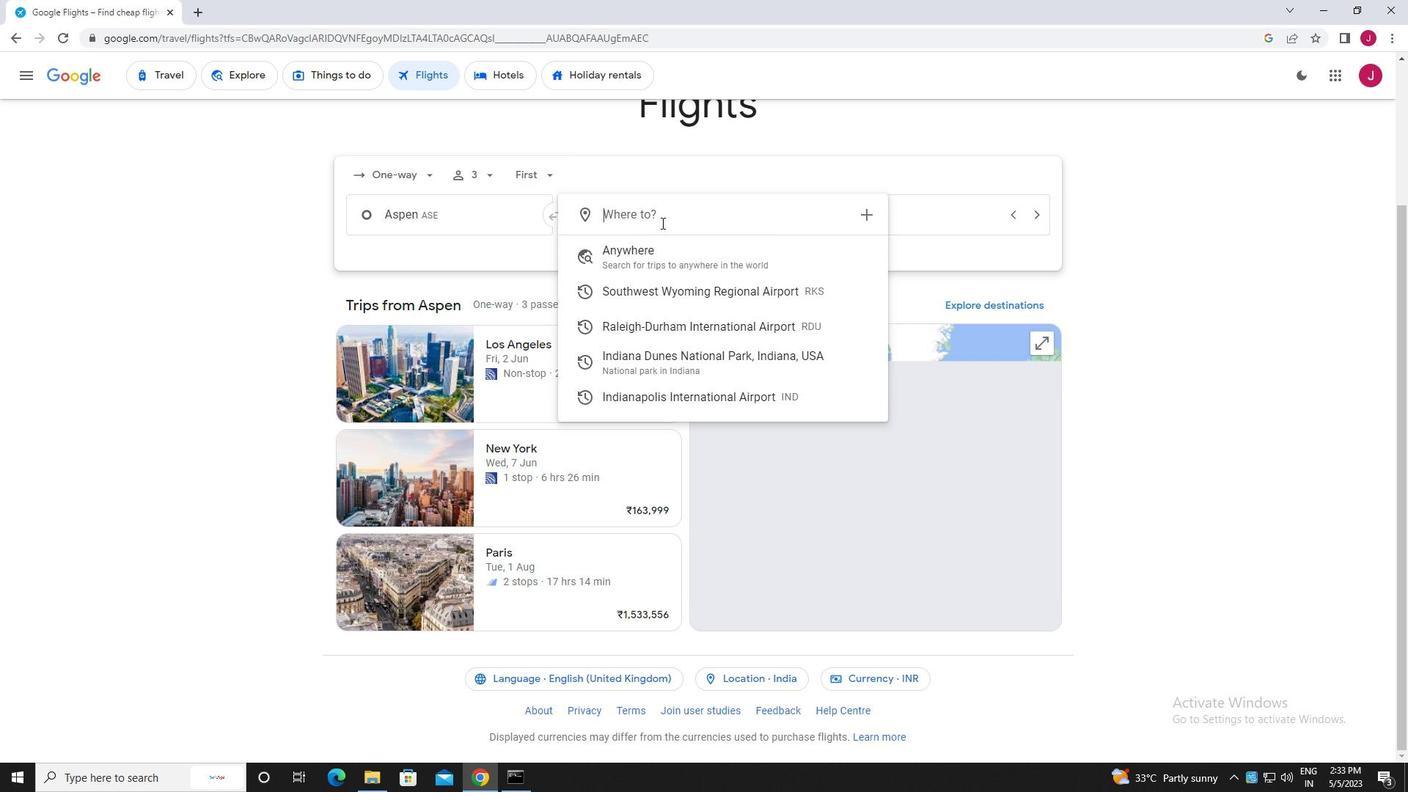 
Action: Key pressed indianpo
Screenshot: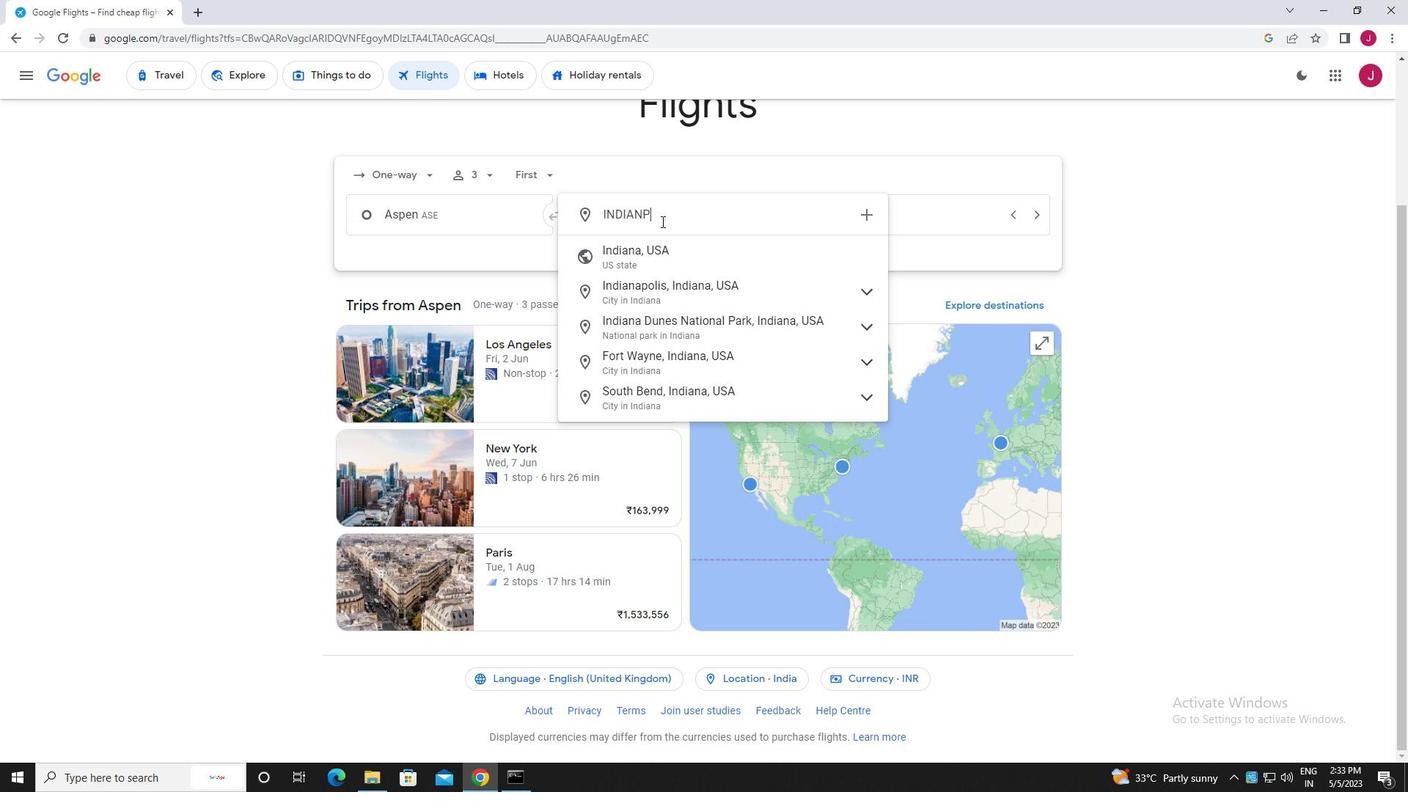 
Action: Mouse moved to (672, 231)
Screenshot: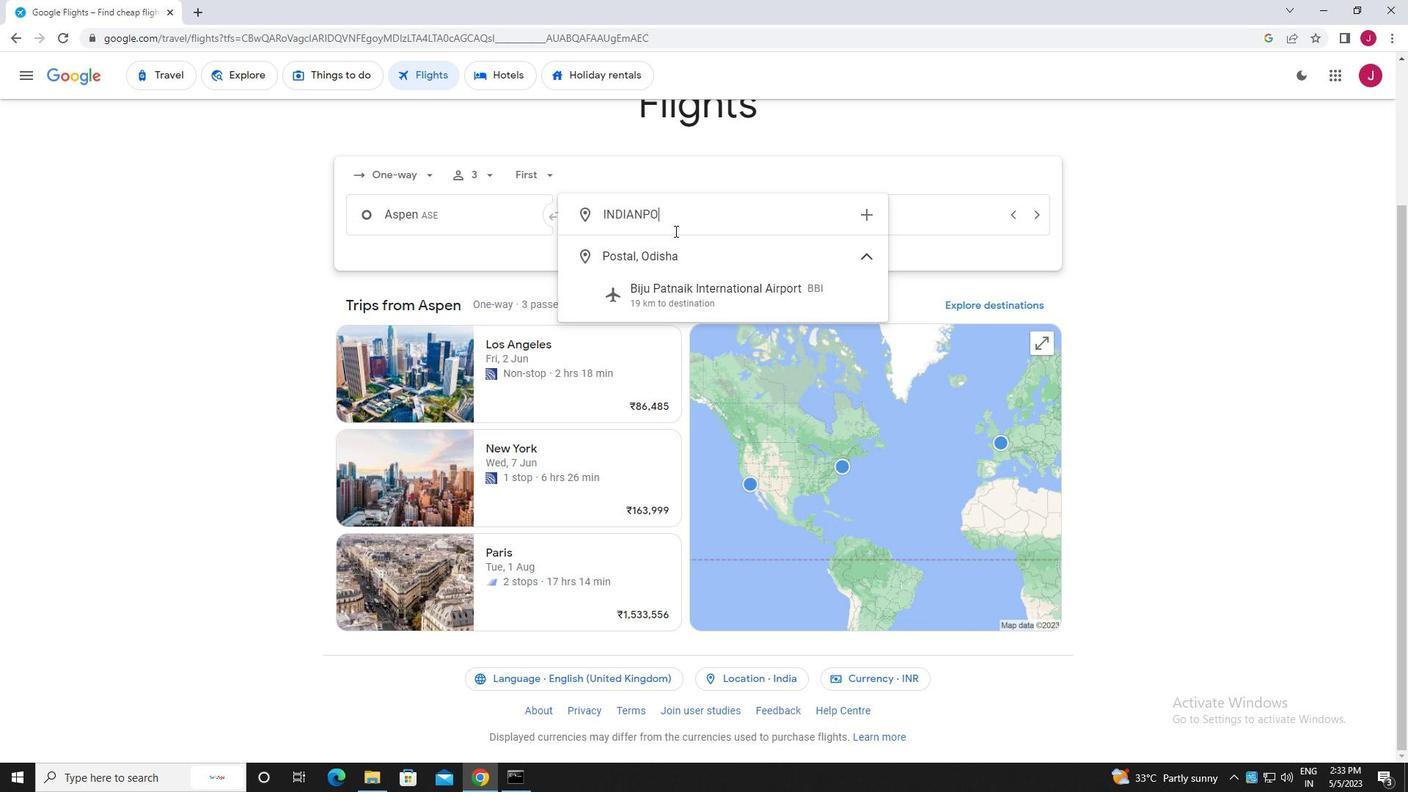 
Action: Key pressed <Key.backspace><Key.backspace>apo
Screenshot: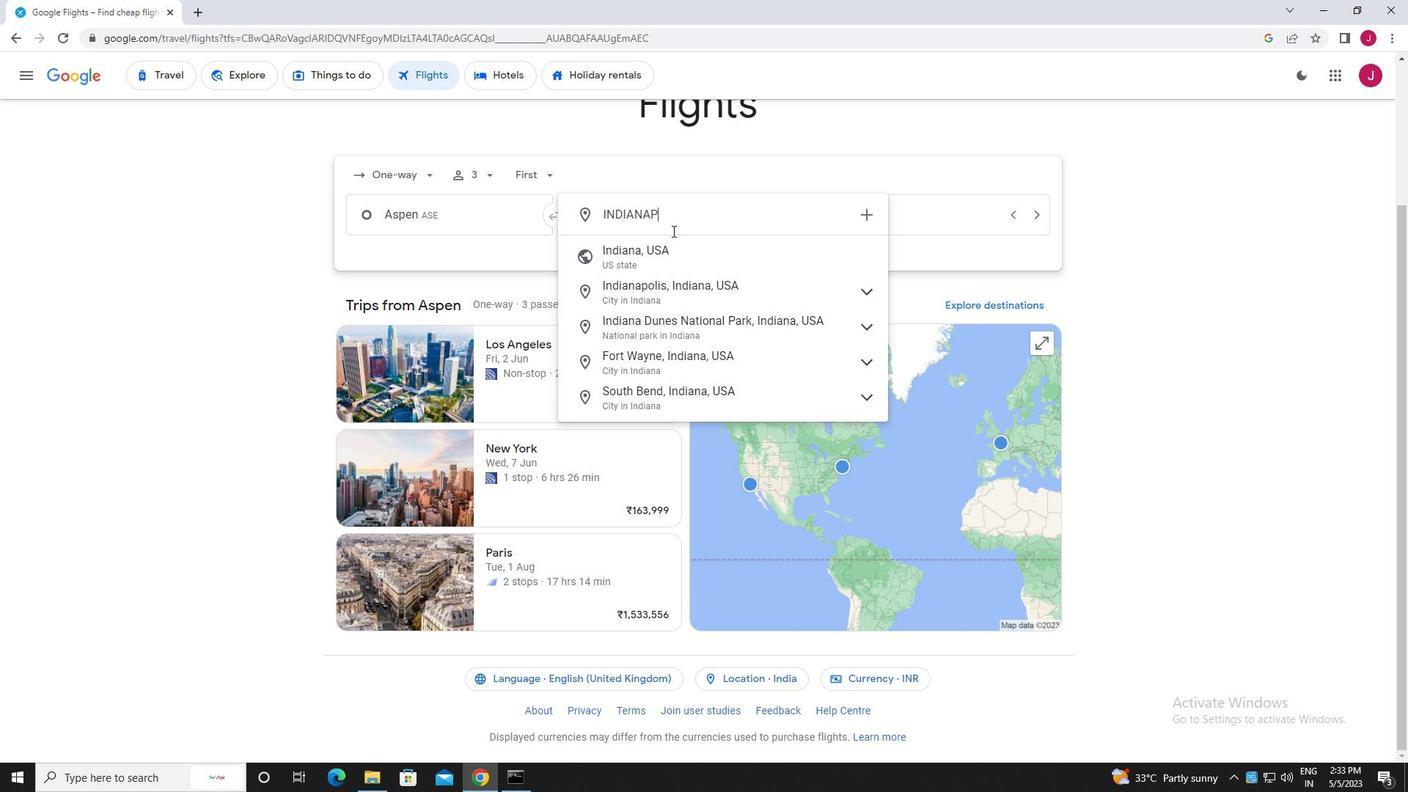 
Action: Mouse moved to (727, 295)
Screenshot: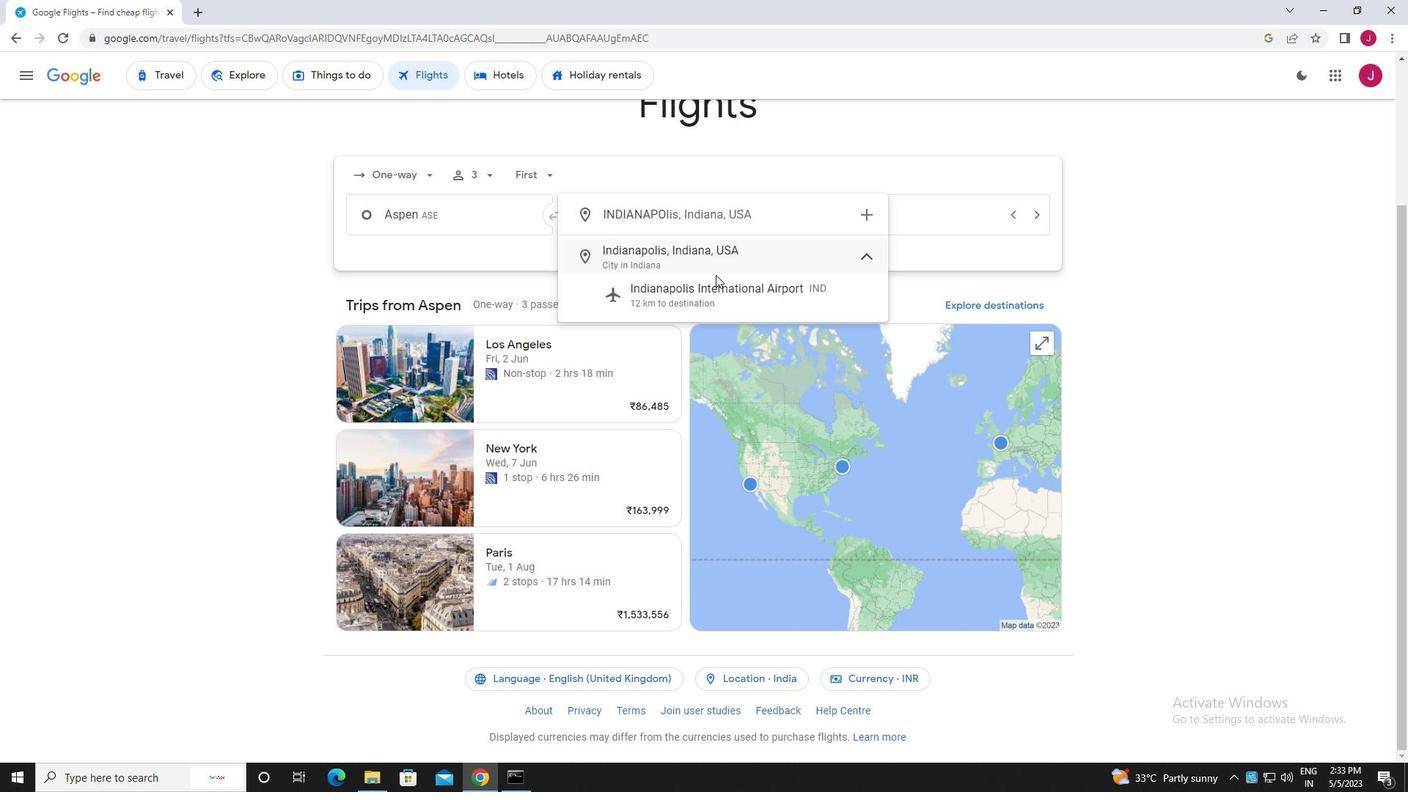 
Action: Mouse pressed left at (727, 295)
Screenshot: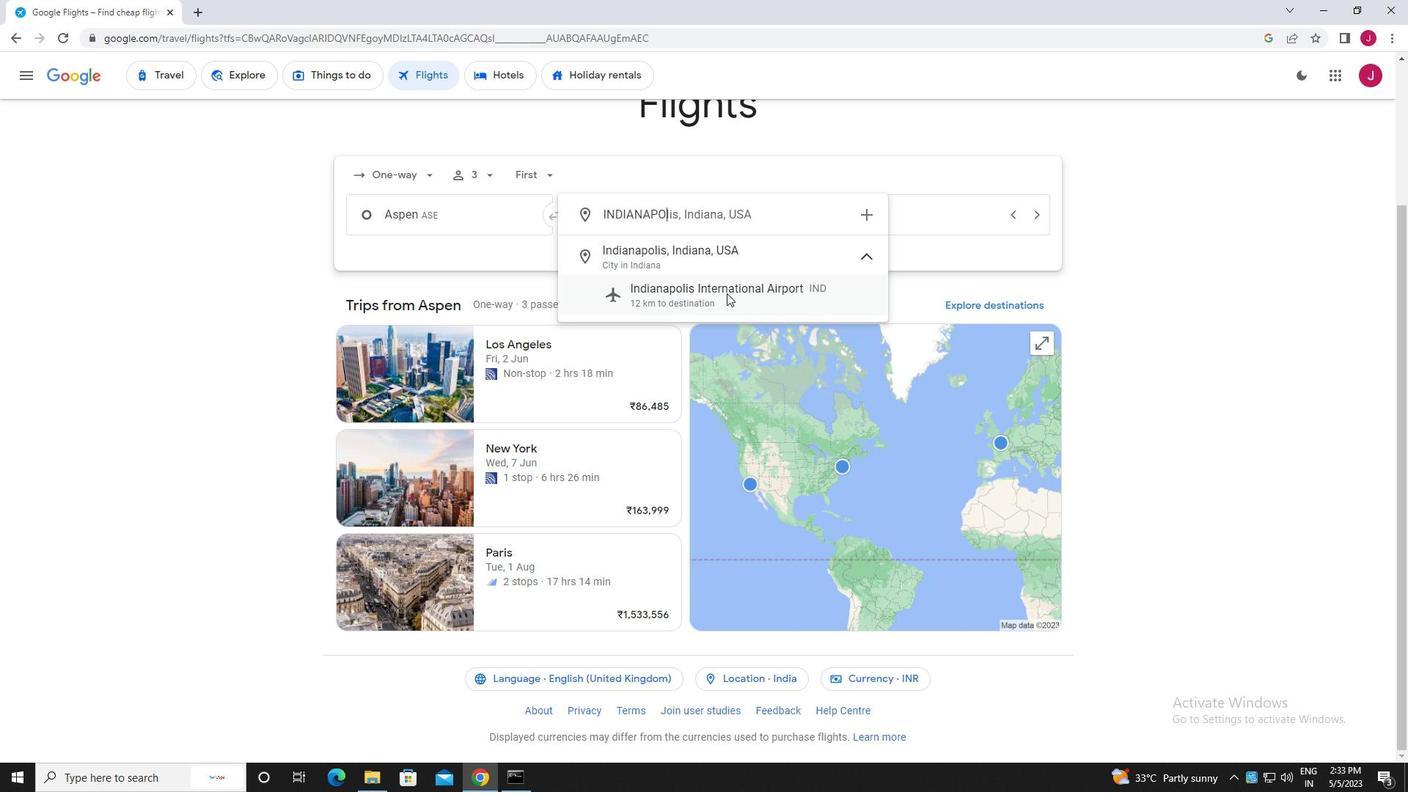 
Action: Mouse moved to (870, 218)
Screenshot: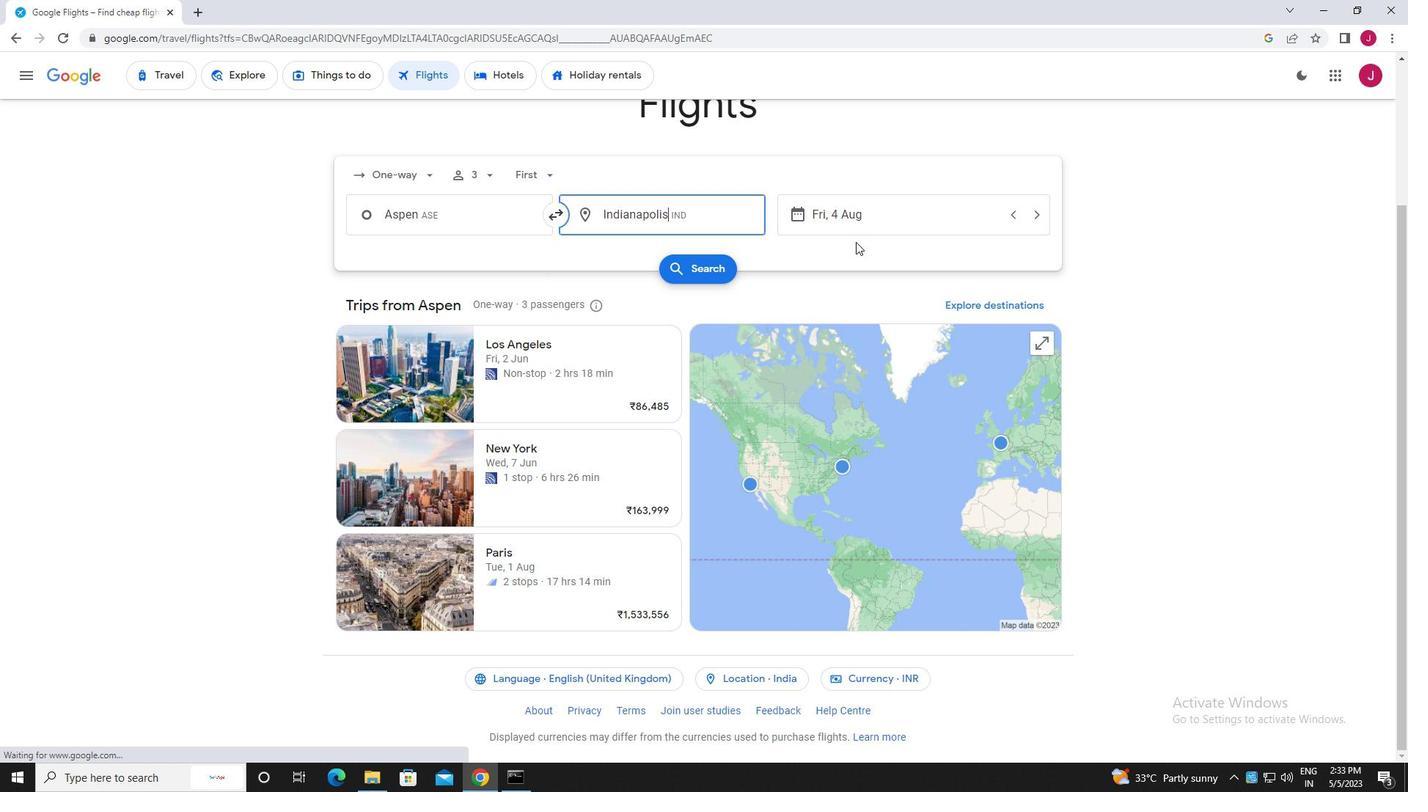 
Action: Mouse pressed left at (870, 218)
Screenshot: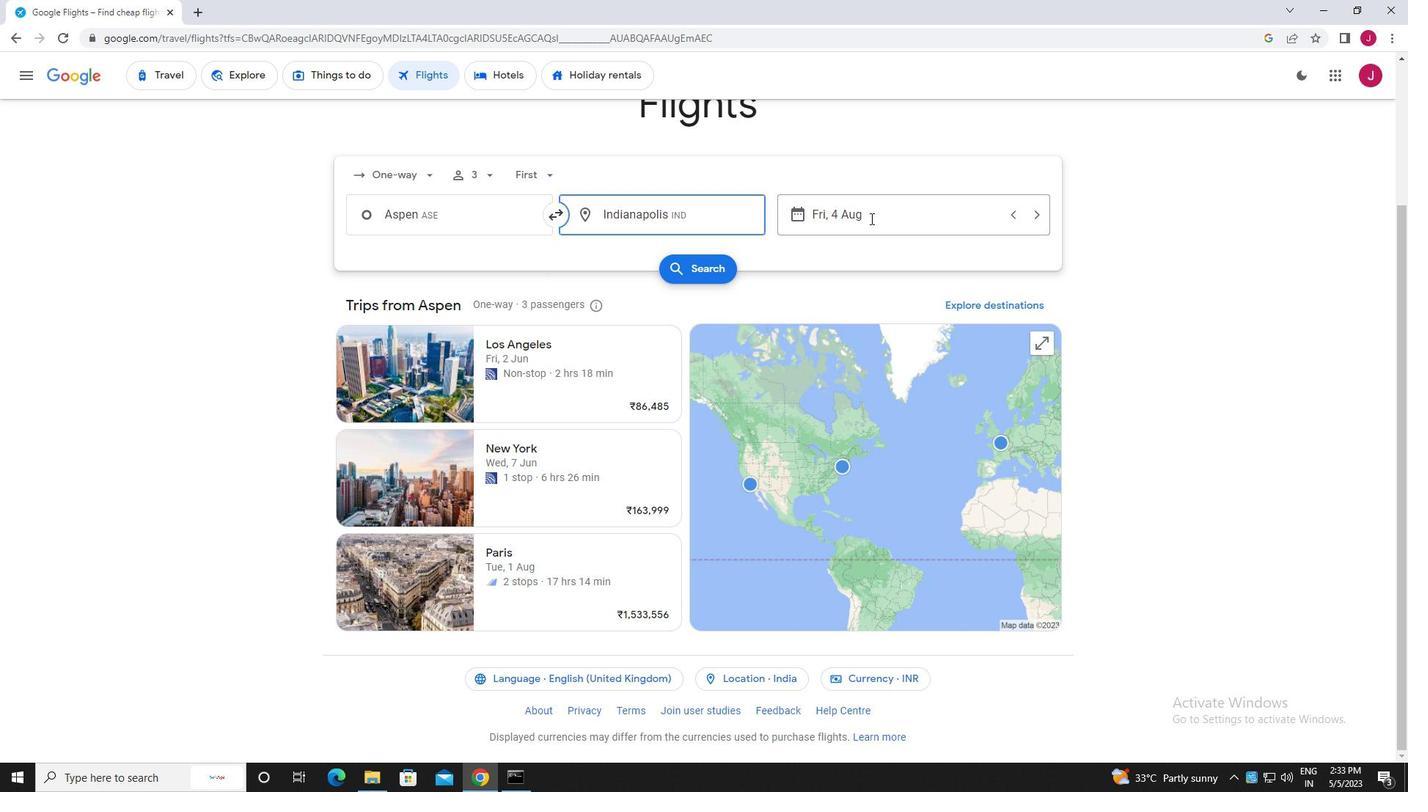 
Action: Mouse moved to (741, 331)
Screenshot: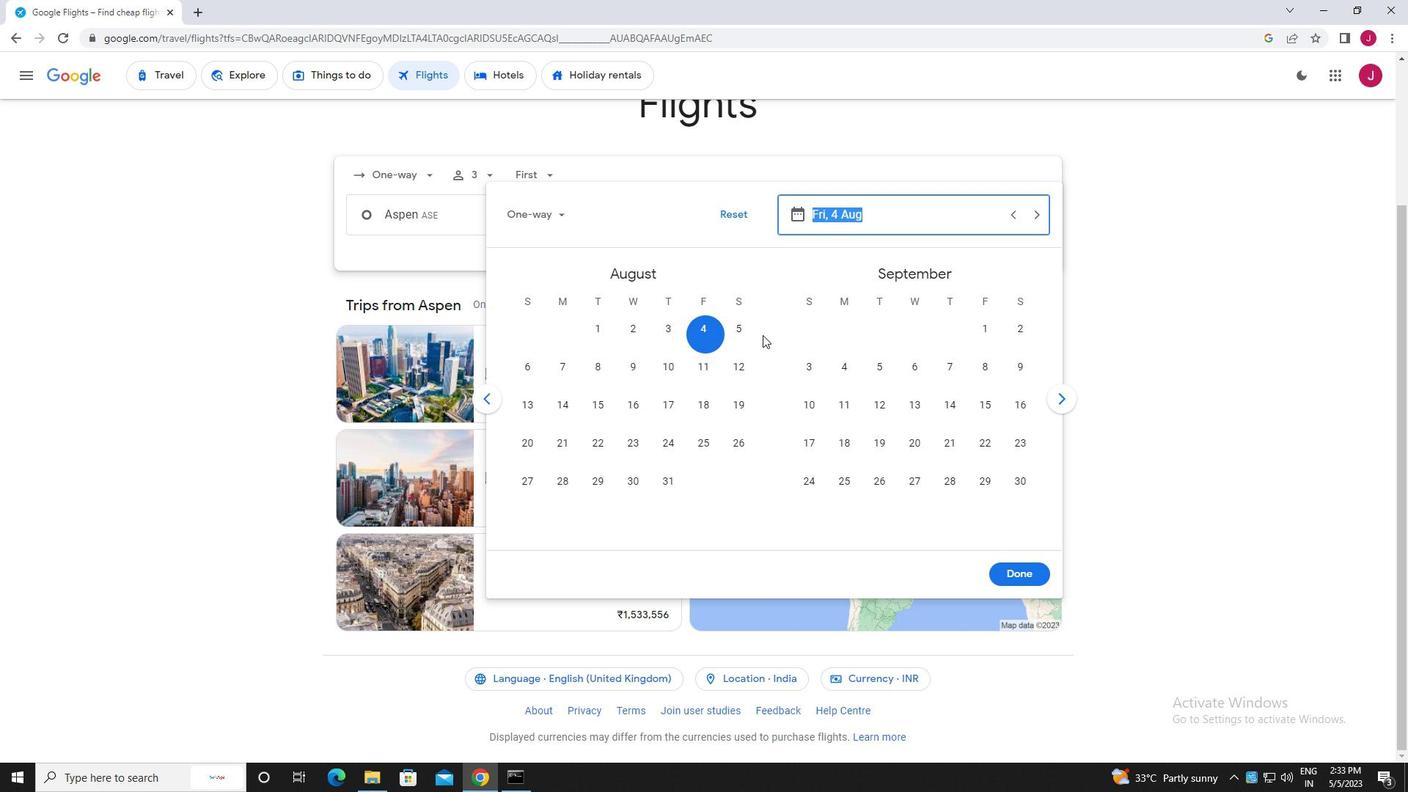
Action: Mouse pressed left at (741, 331)
Screenshot: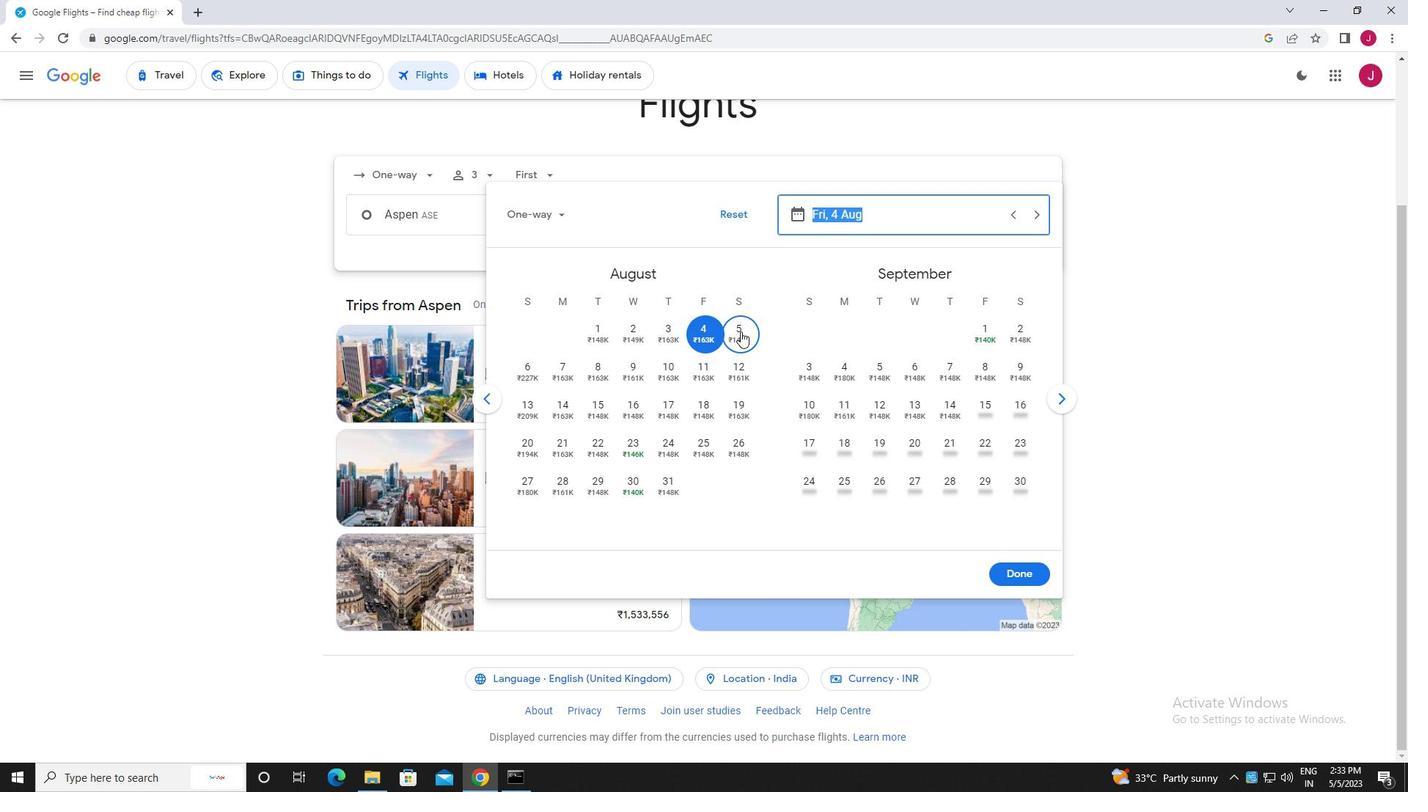 
Action: Mouse moved to (1013, 578)
Screenshot: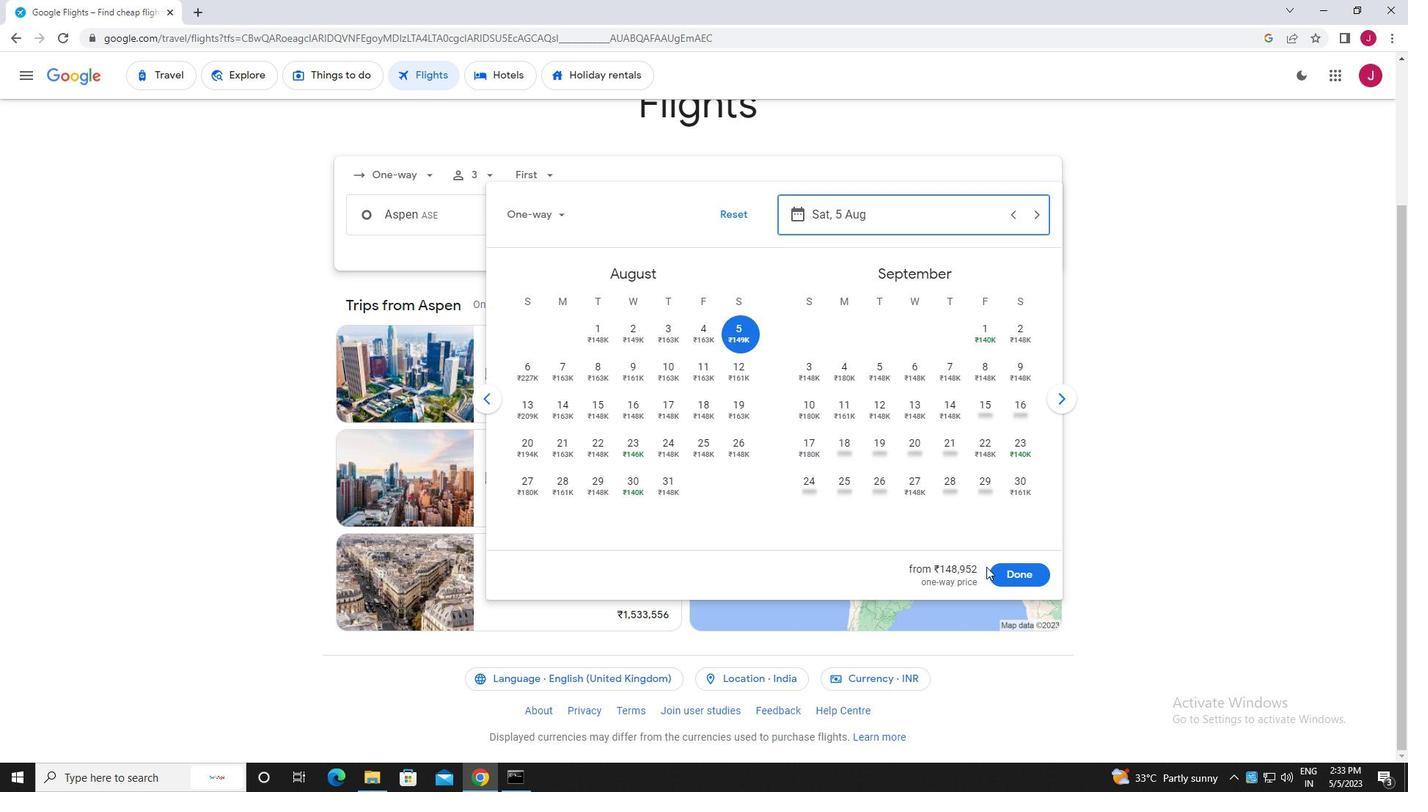 
Action: Mouse pressed left at (1013, 578)
Screenshot: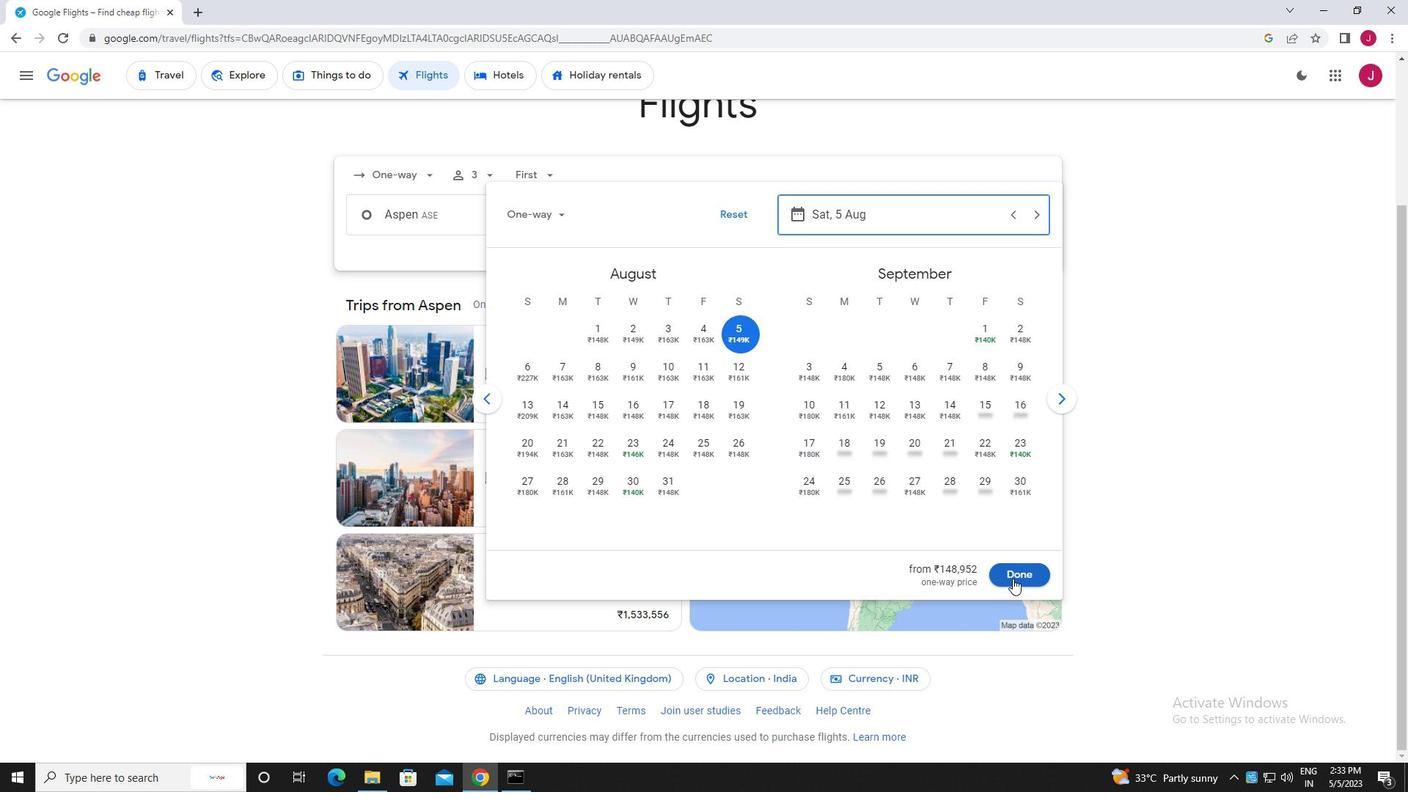 
Action: Mouse moved to (710, 271)
Screenshot: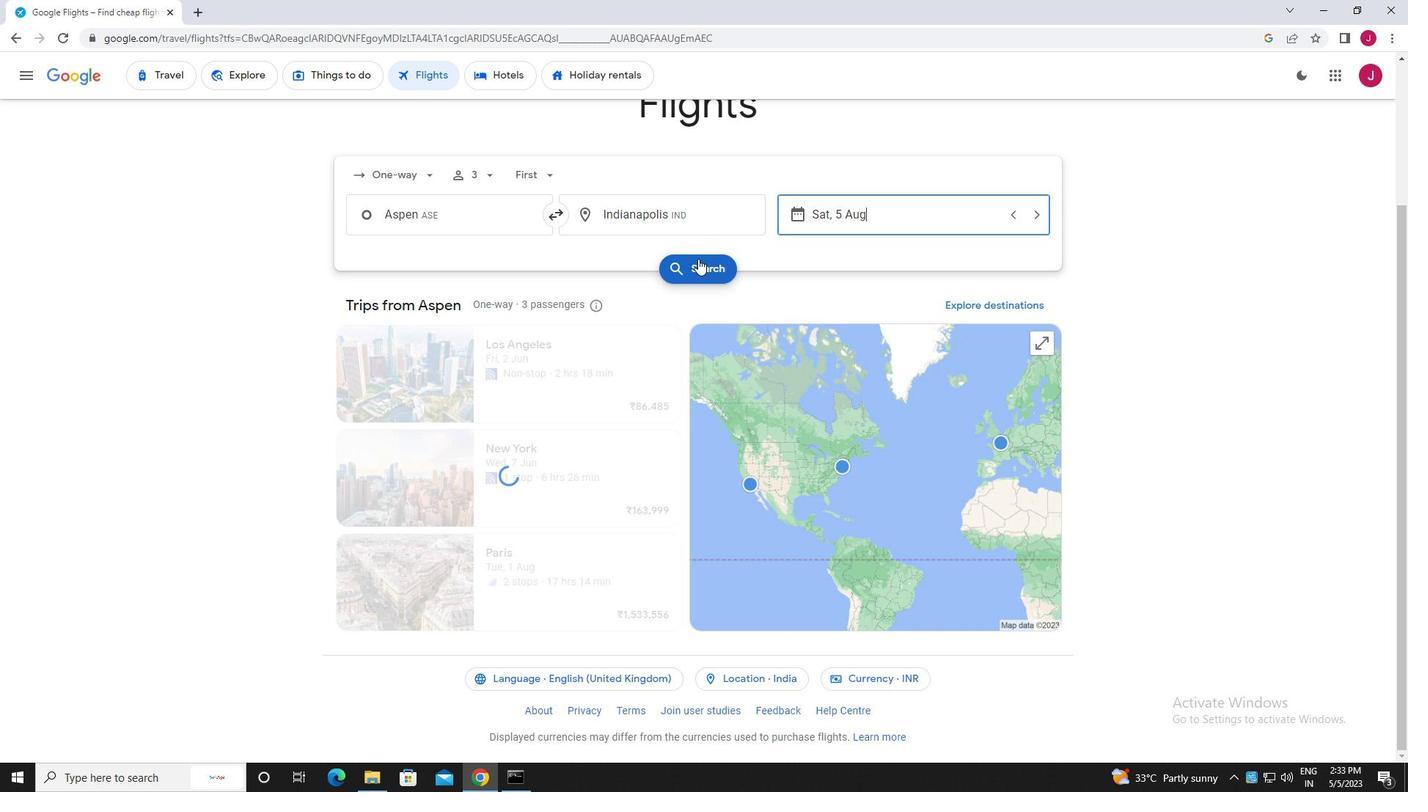 
Action: Mouse pressed left at (710, 271)
Screenshot: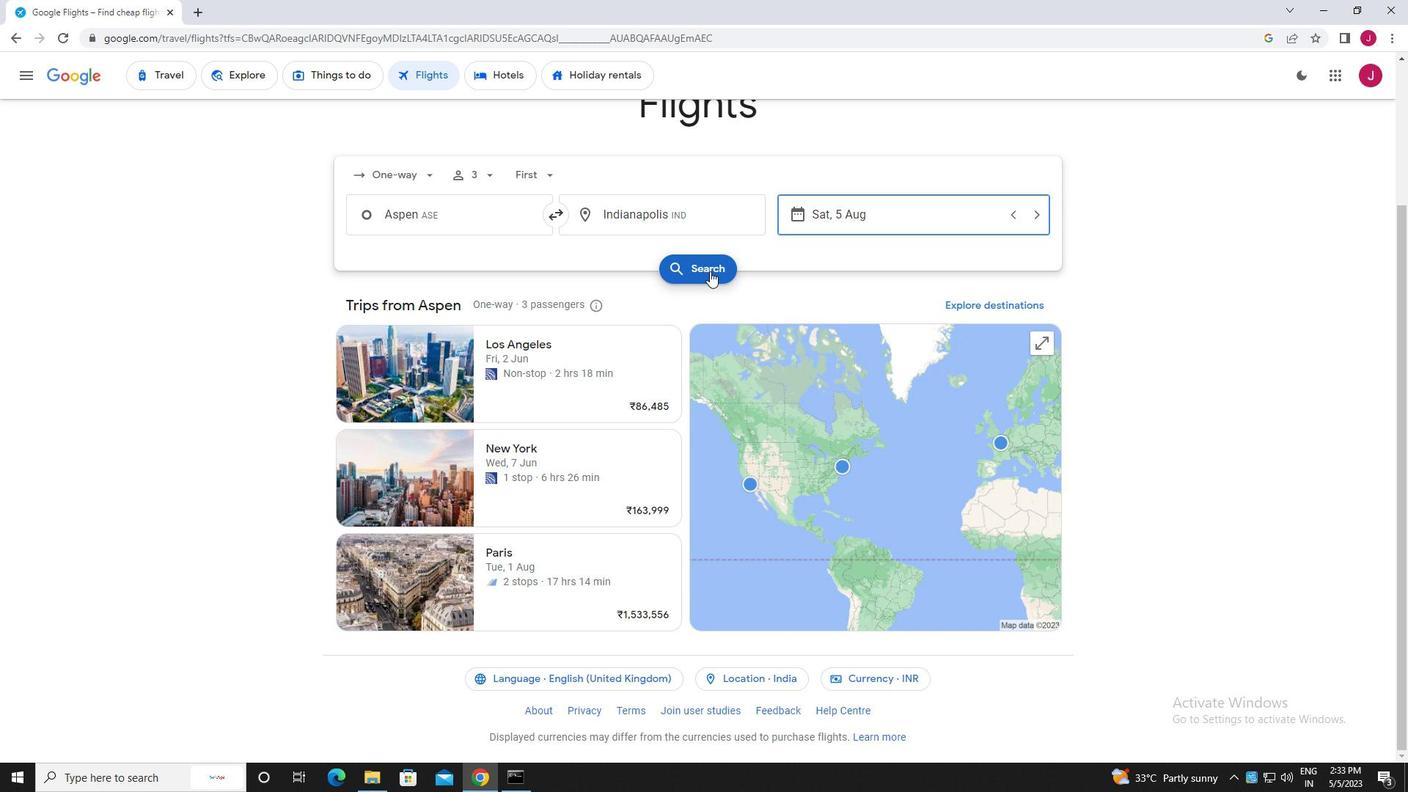 
Action: Mouse moved to (369, 209)
Screenshot: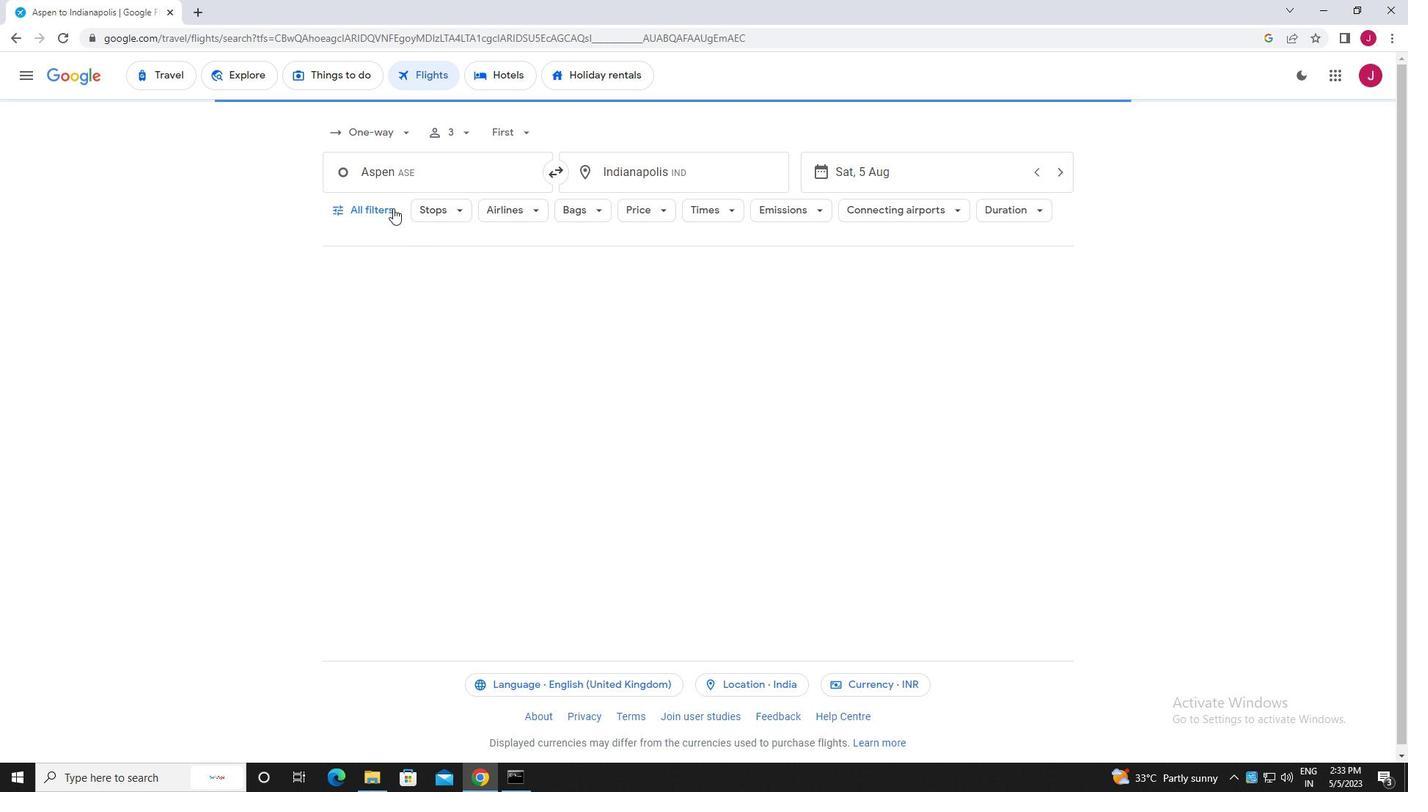 
Action: Mouse pressed left at (369, 209)
Screenshot: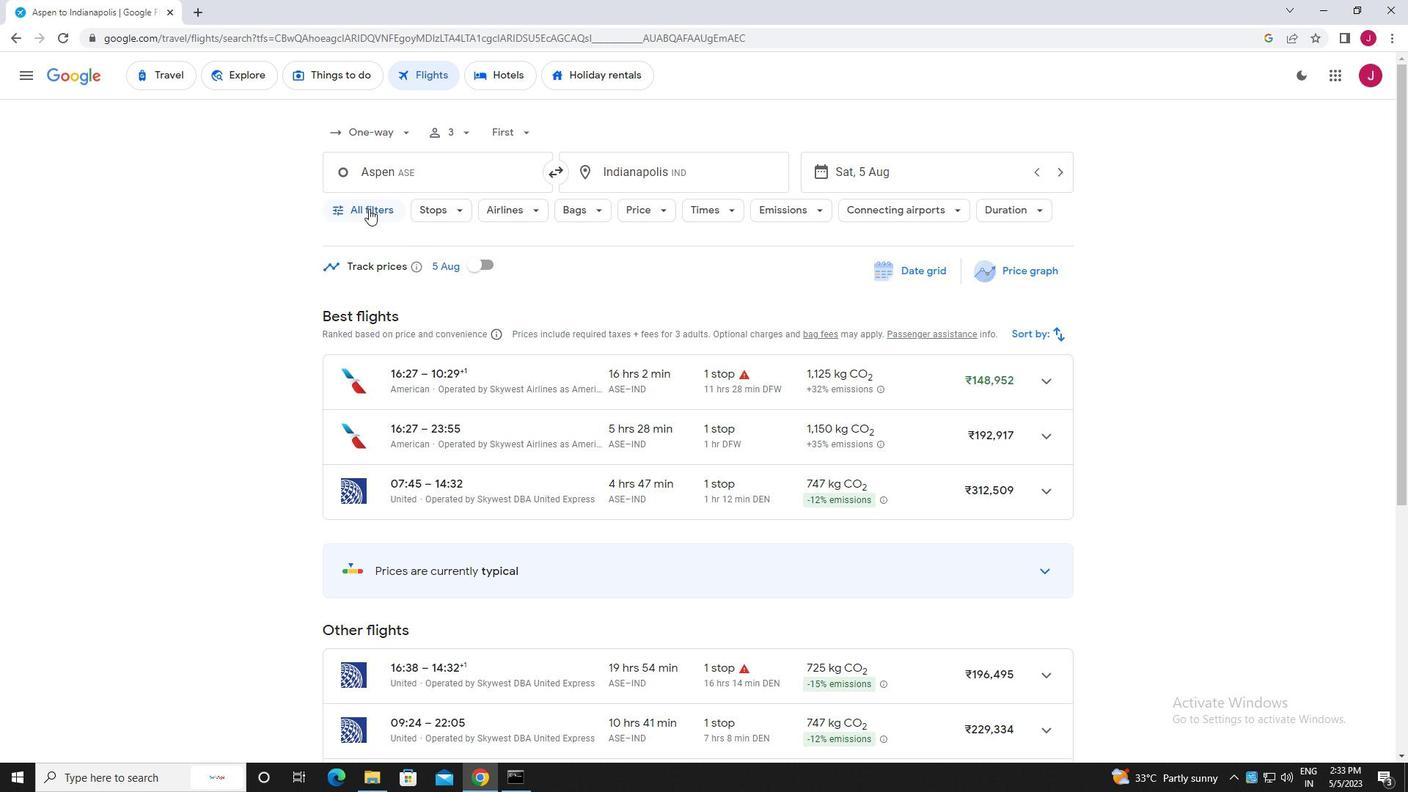 
Action: Mouse moved to (411, 253)
Screenshot: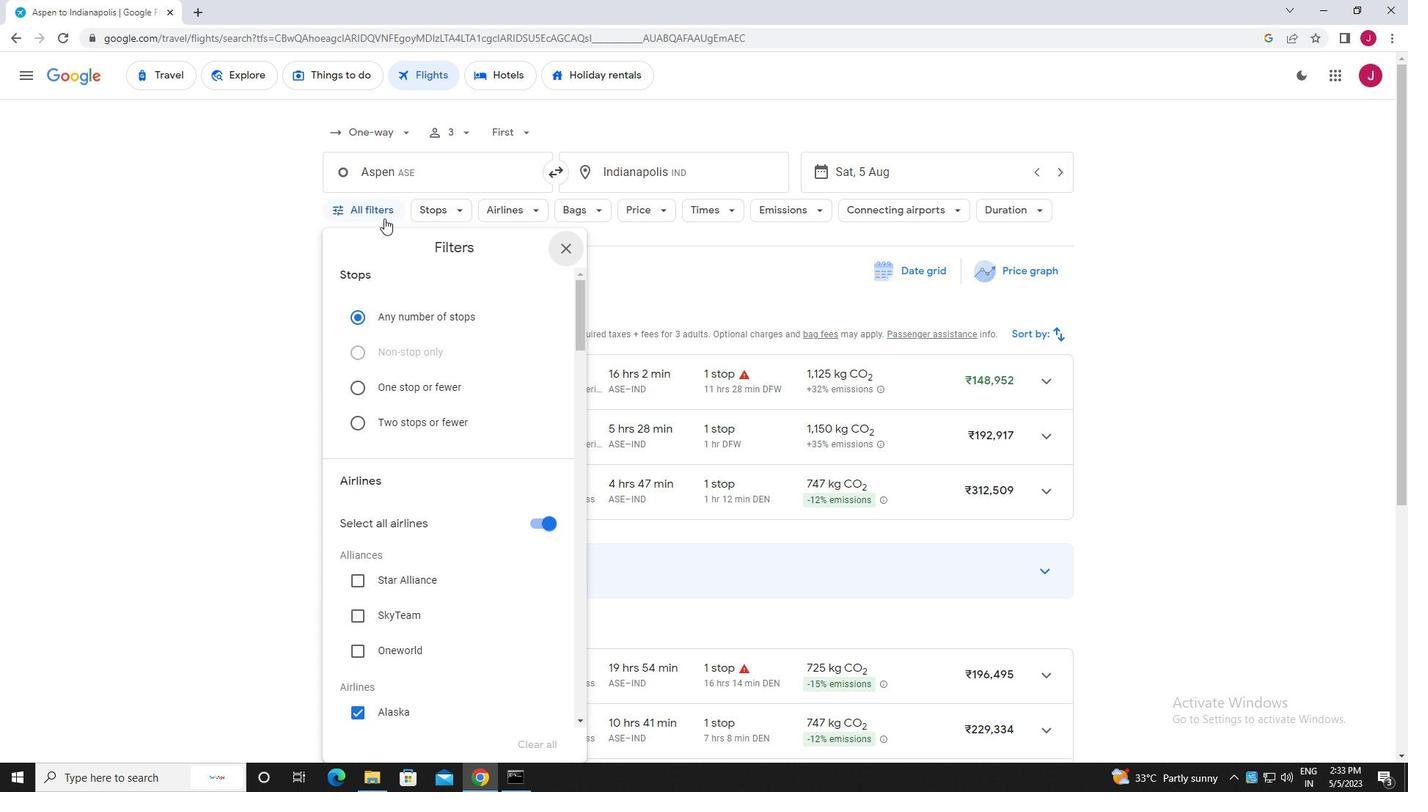 
Action: Mouse scrolled (411, 253) with delta (0, 0)
Screenshot: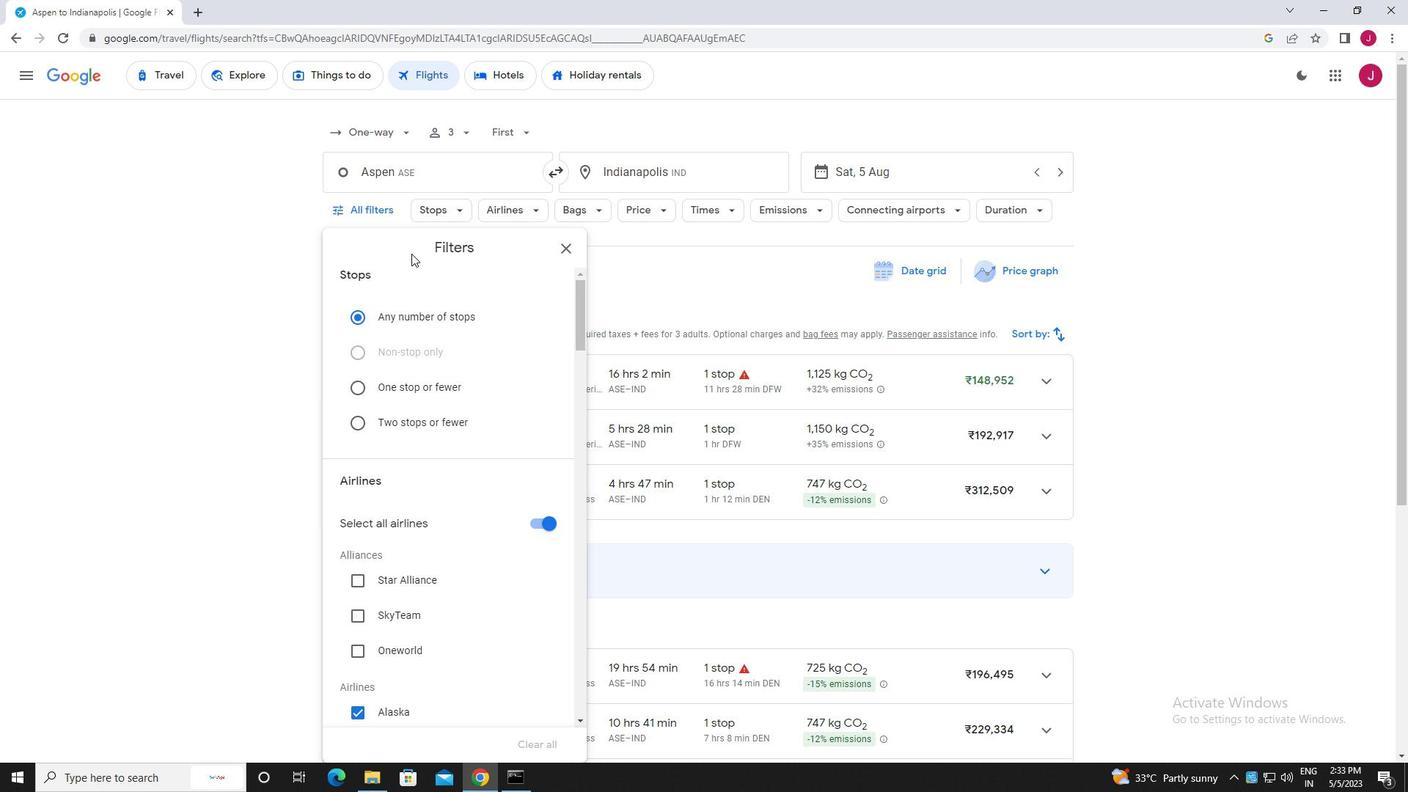 
Action: Mouse scrolled (411, 253) with delta (0, 0)
Screenshot: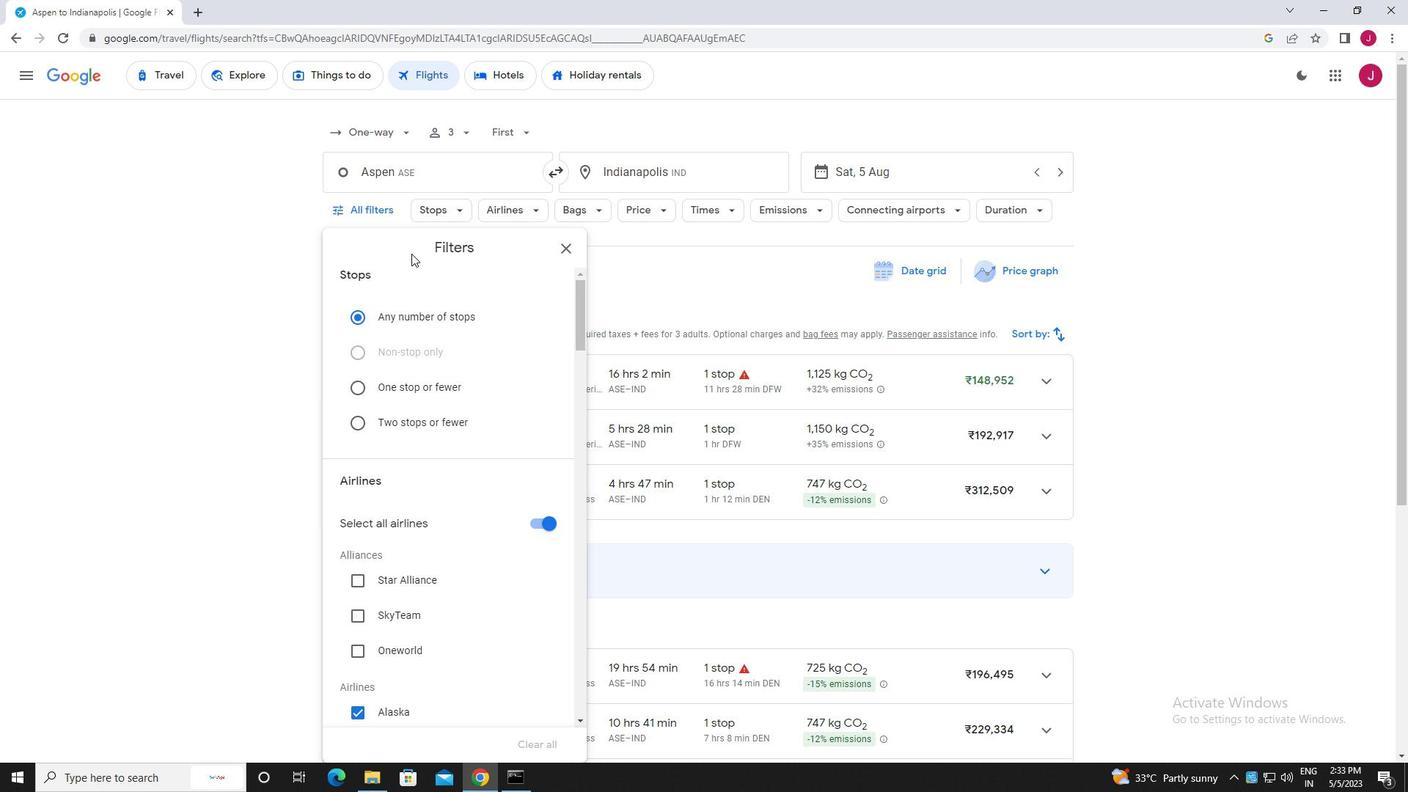 
Action: Mouse scrolled (411, 253) with delta (0, 0)
Screenshot: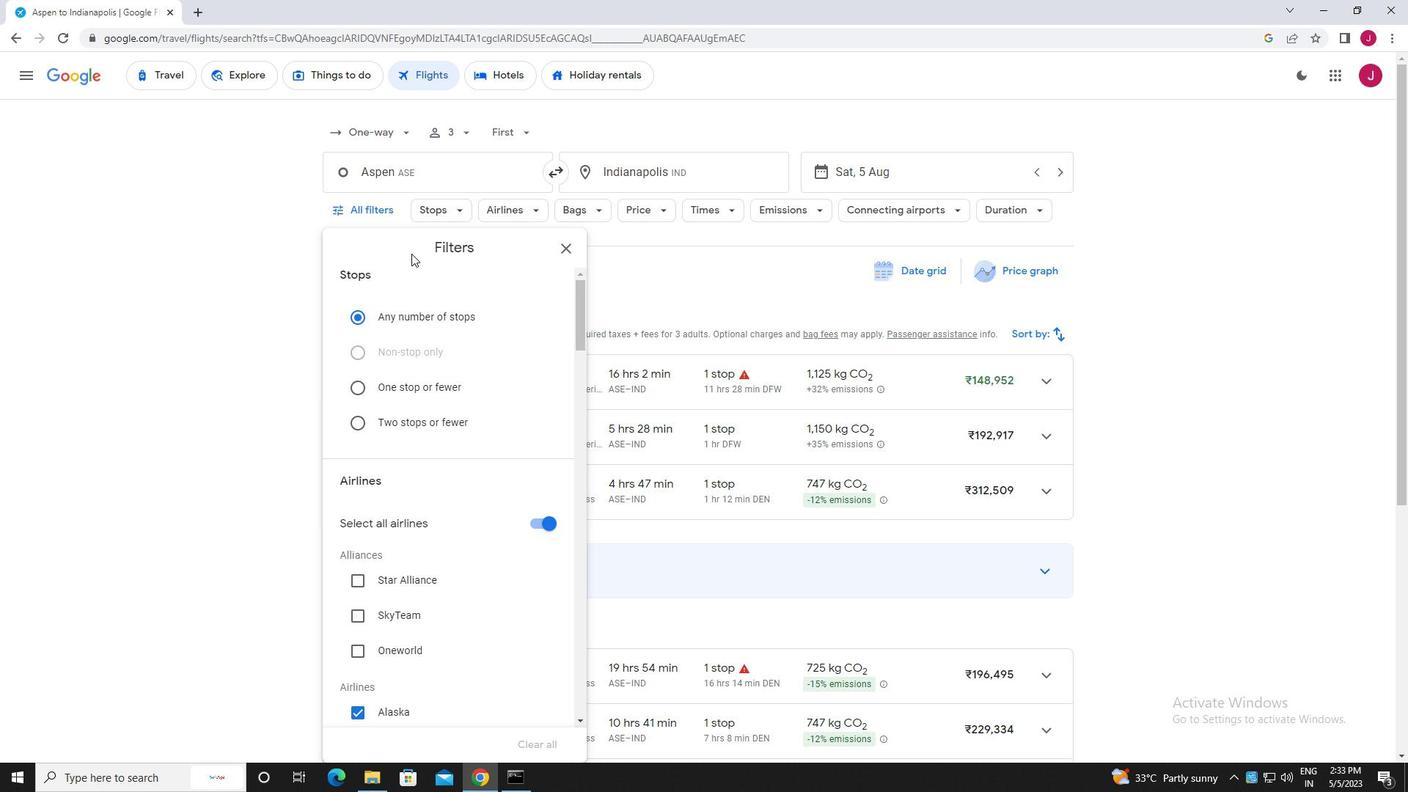 
Action: Mouse moved to (528, 260)
Screenshot: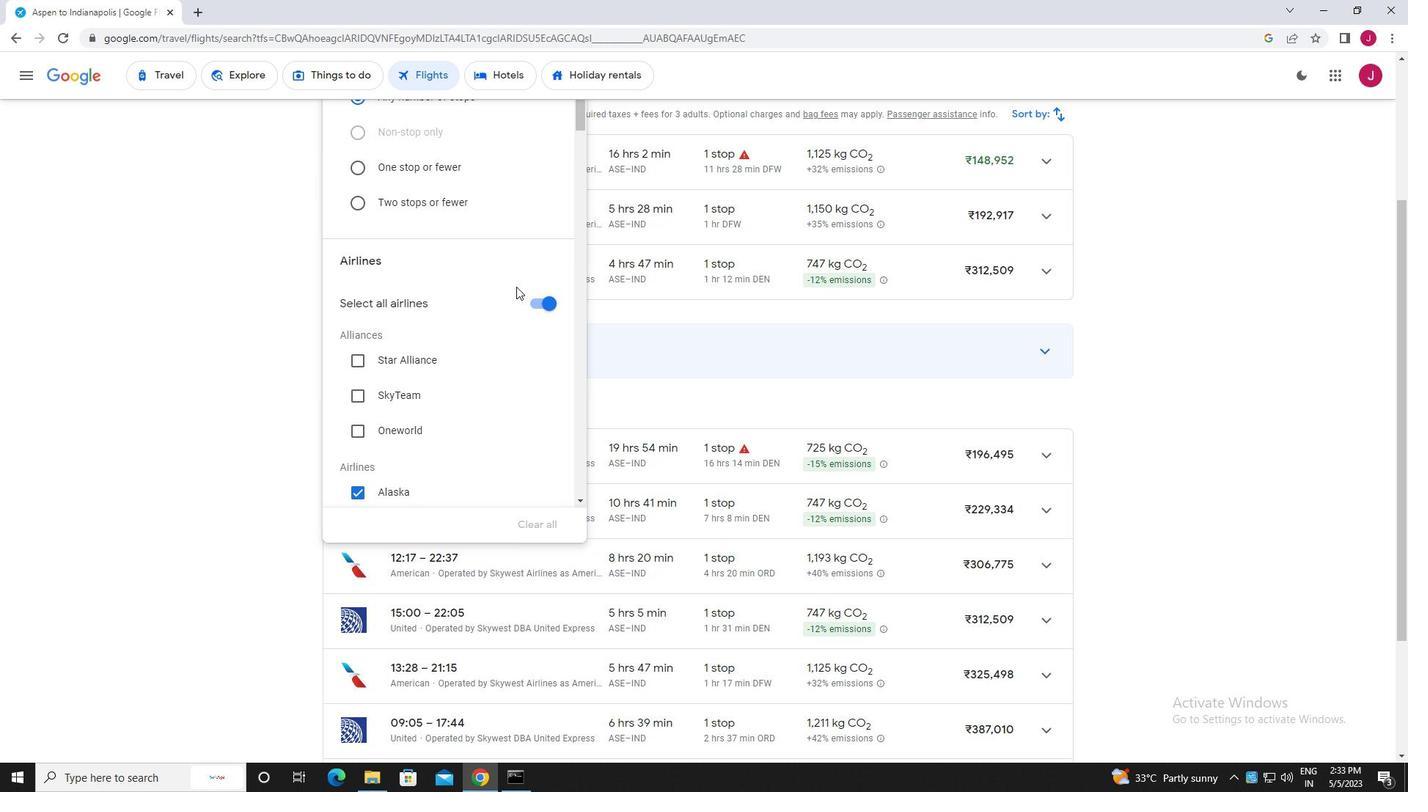 
Action: Mouse scrolled (528, 259) with delta (0, 0)
Screenshot: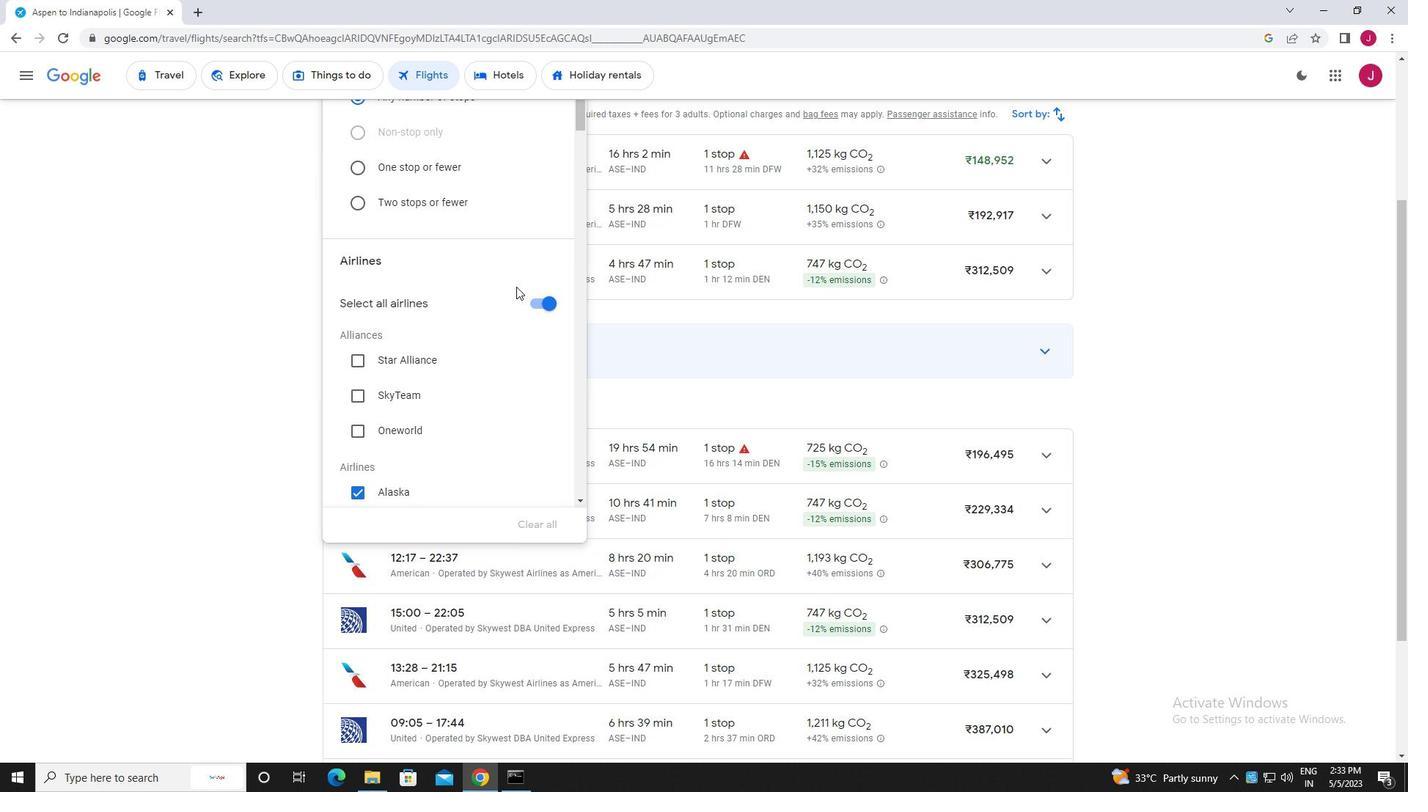 
Action: Mouse moved to (526, 257)
Screenshot: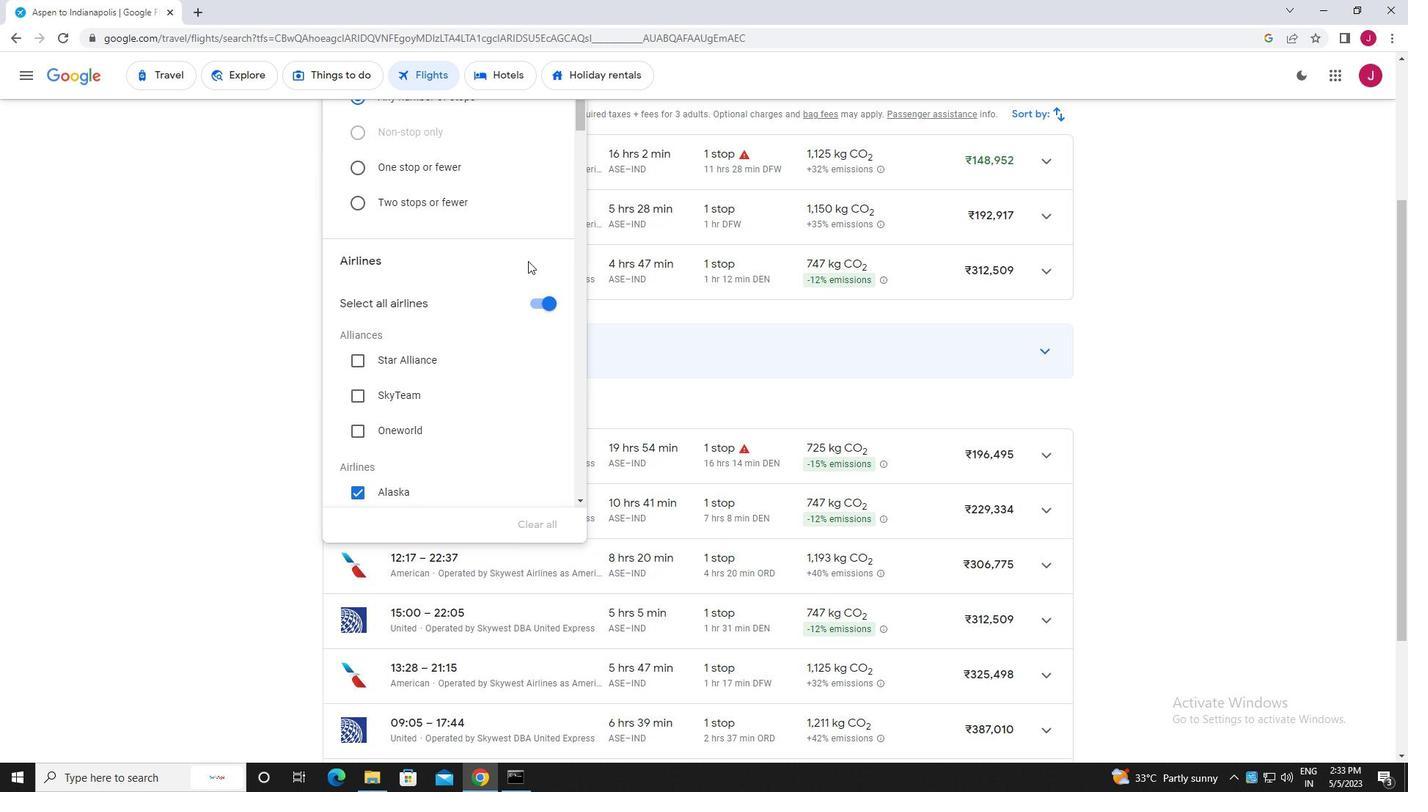 
Action: Mouse scrolled (526, 256) with delta (0, 0)
Screenshot: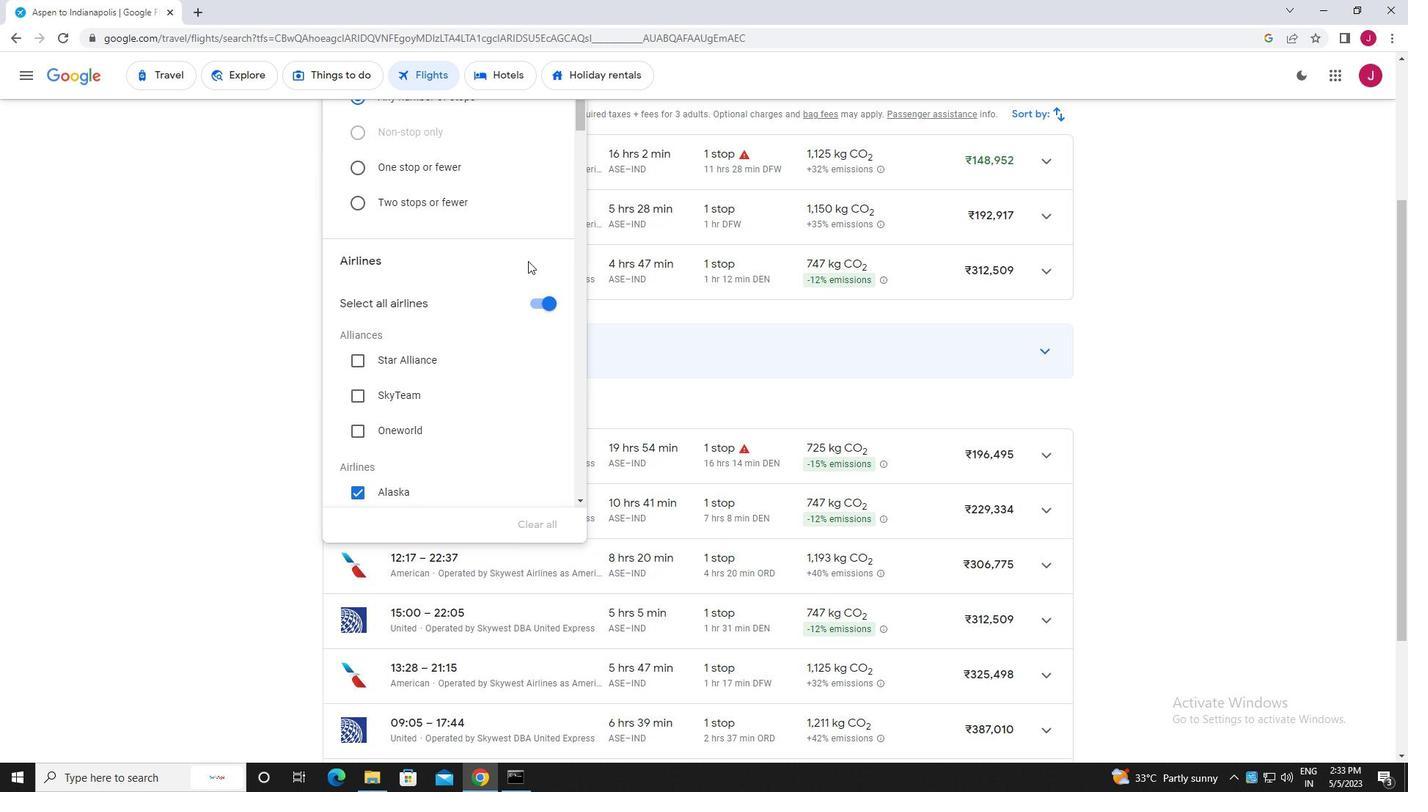 
Action: Mouse moved to (539, 156)
Screenshot: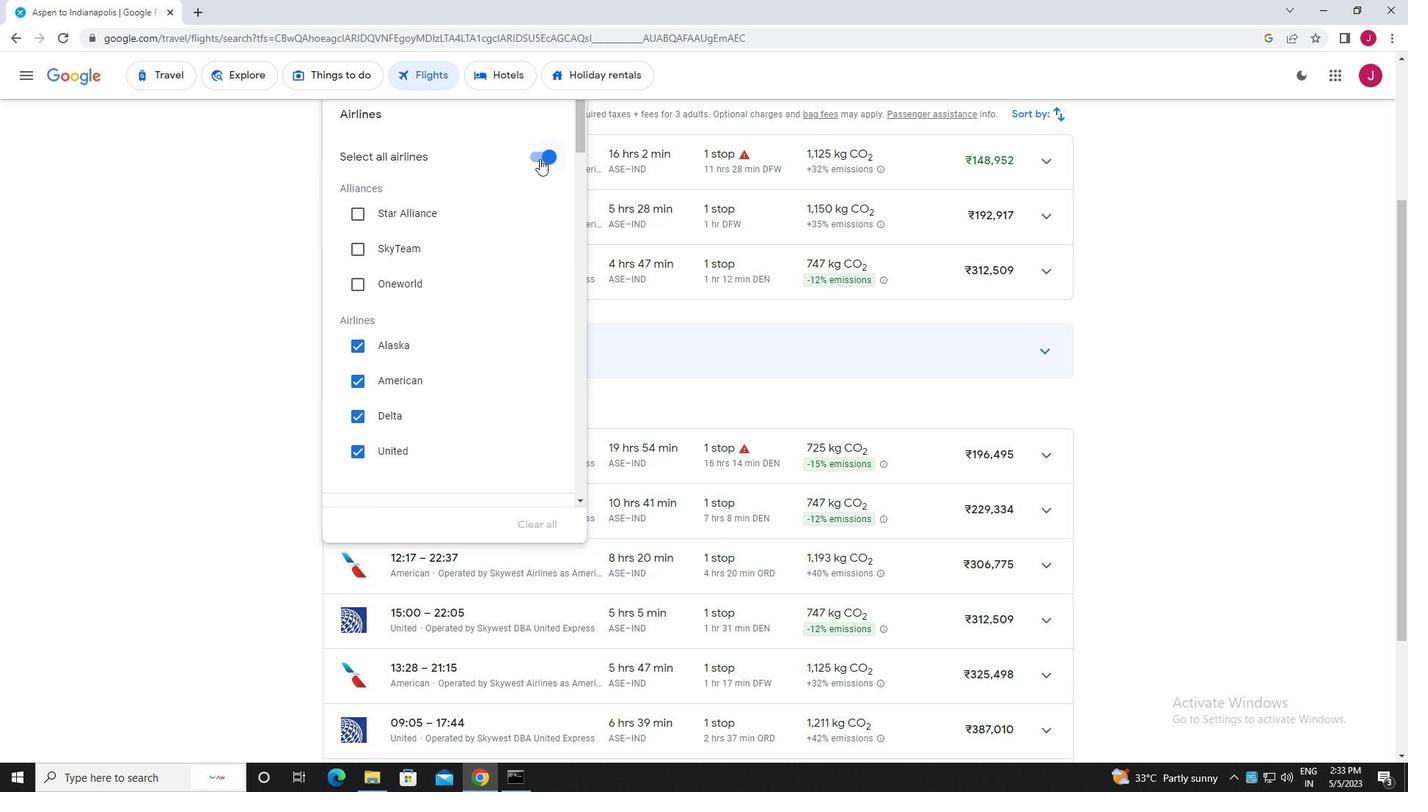 
Action: Mouse pressed left at (539, 156)
Screenshot: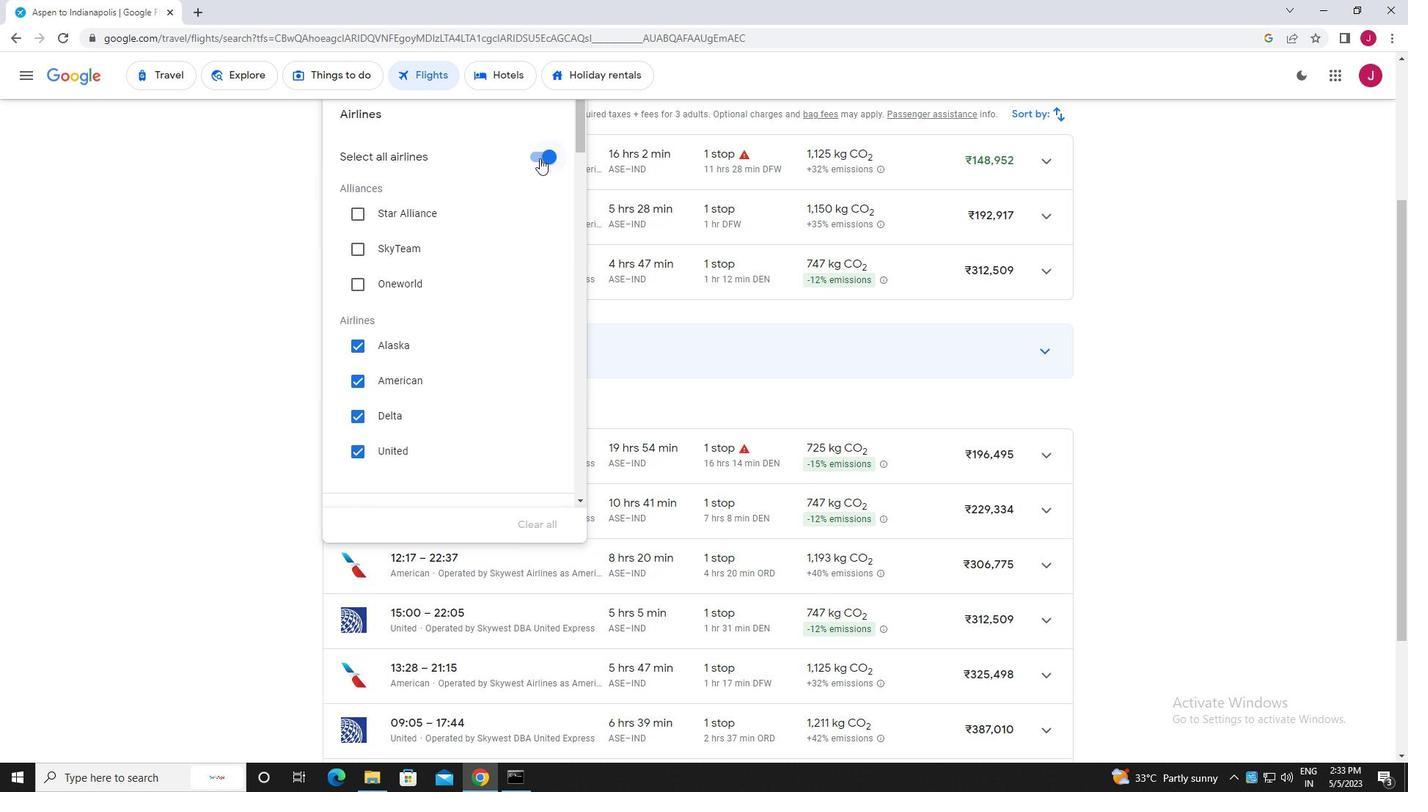 
Action: Mouse moved to (446, 210)
Screenshot: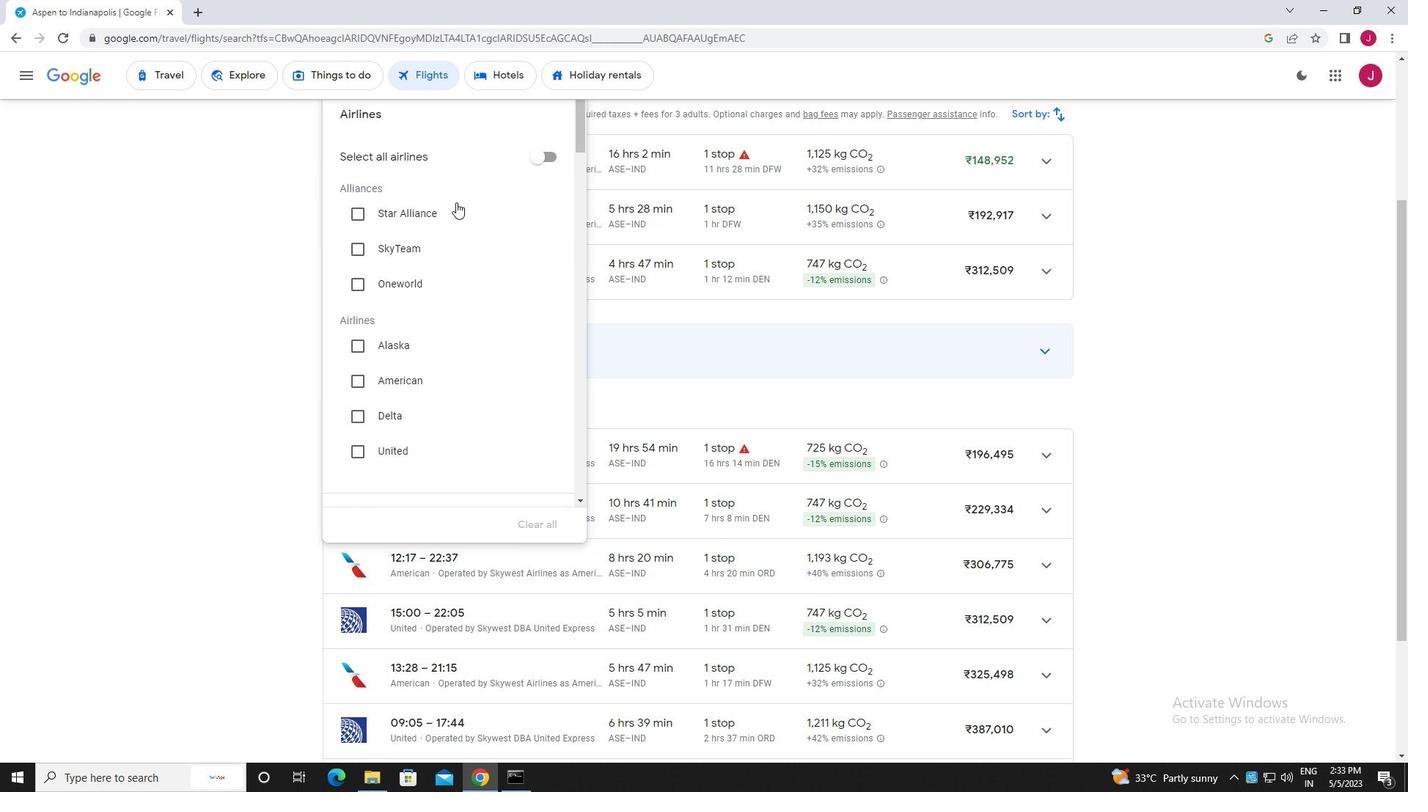 
Action: Mouse scrolled (446, 209) with delta (0, 0)
Screenshot: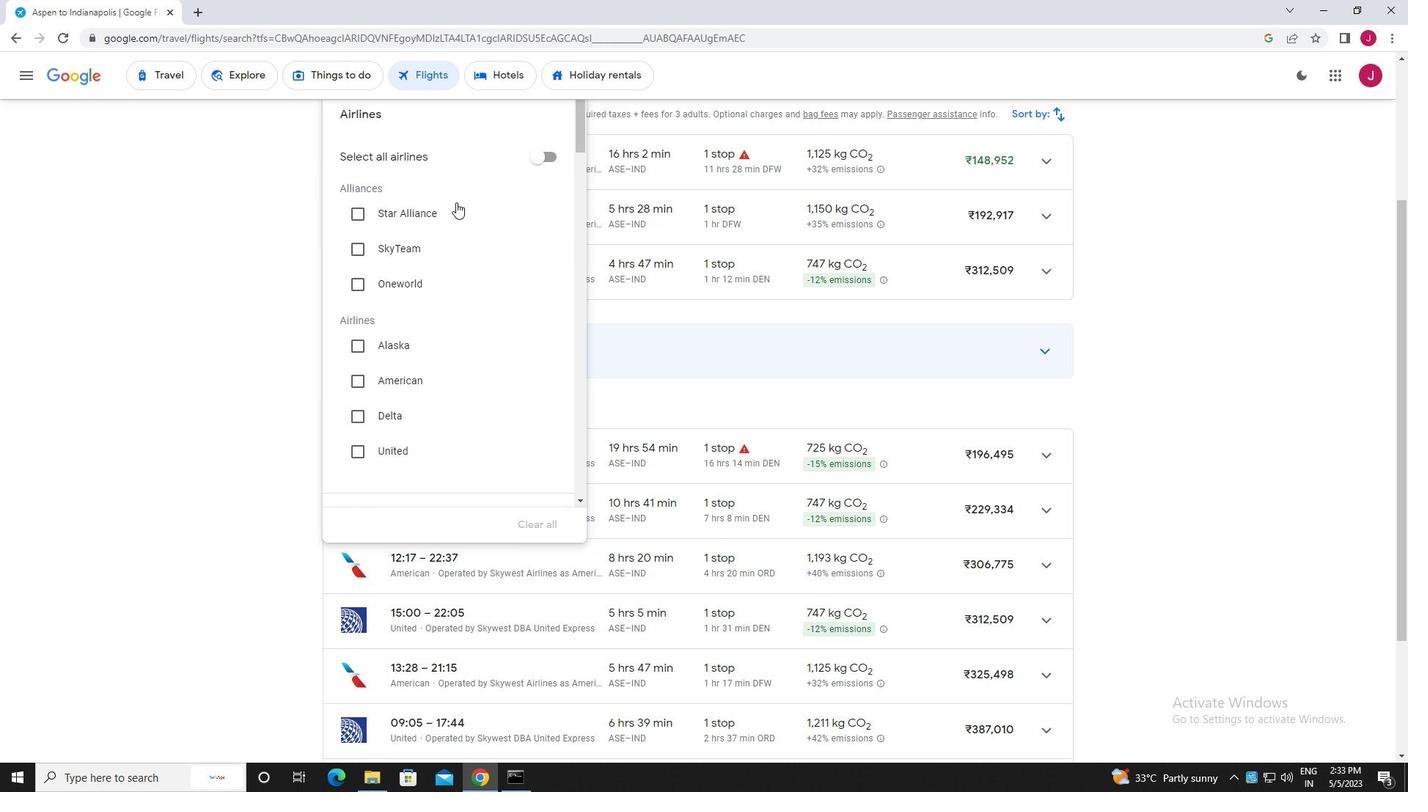 
Action: Mouse scrolled (446, 209) with delta (0, 0)
Screenshot: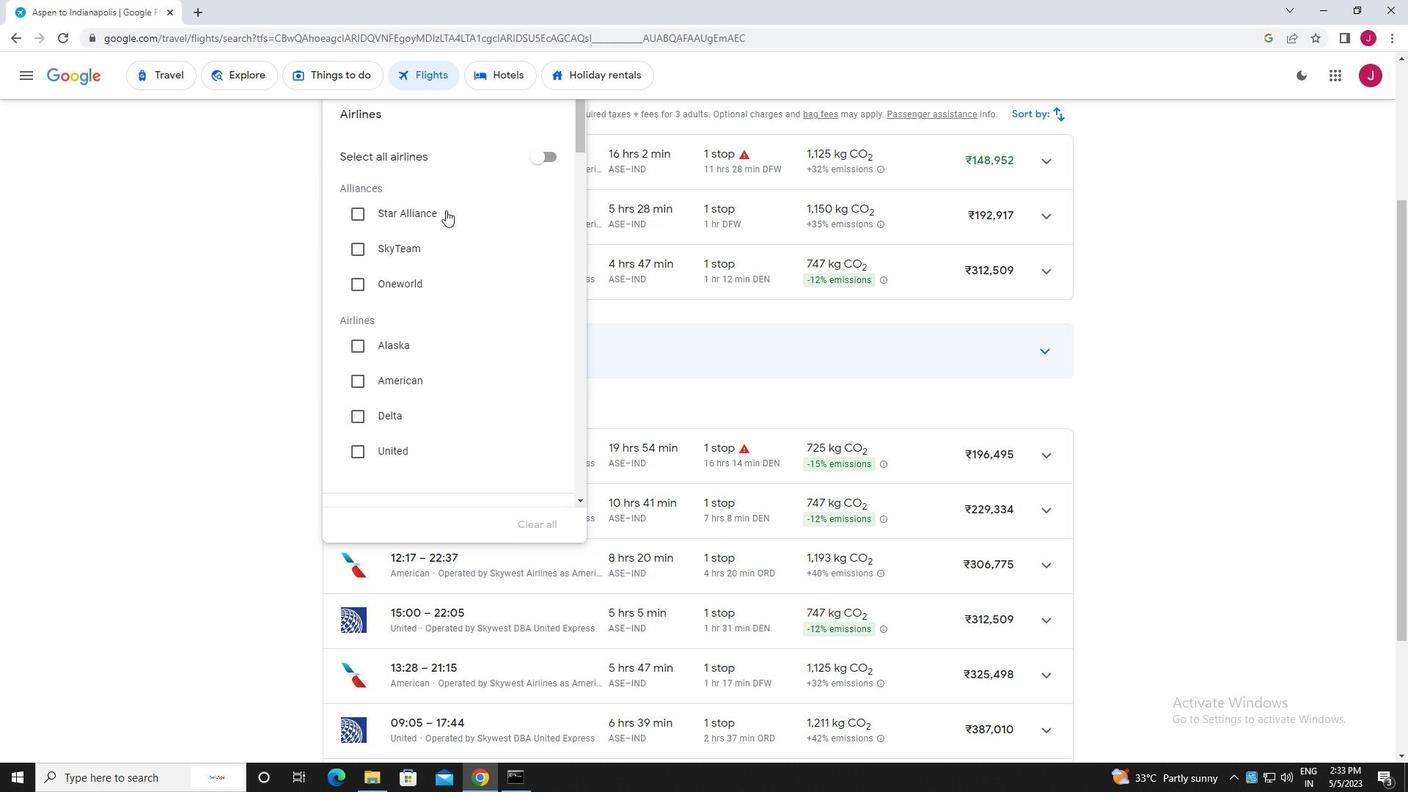 
Action: Mouse moved to (424, 211)
Screenshot: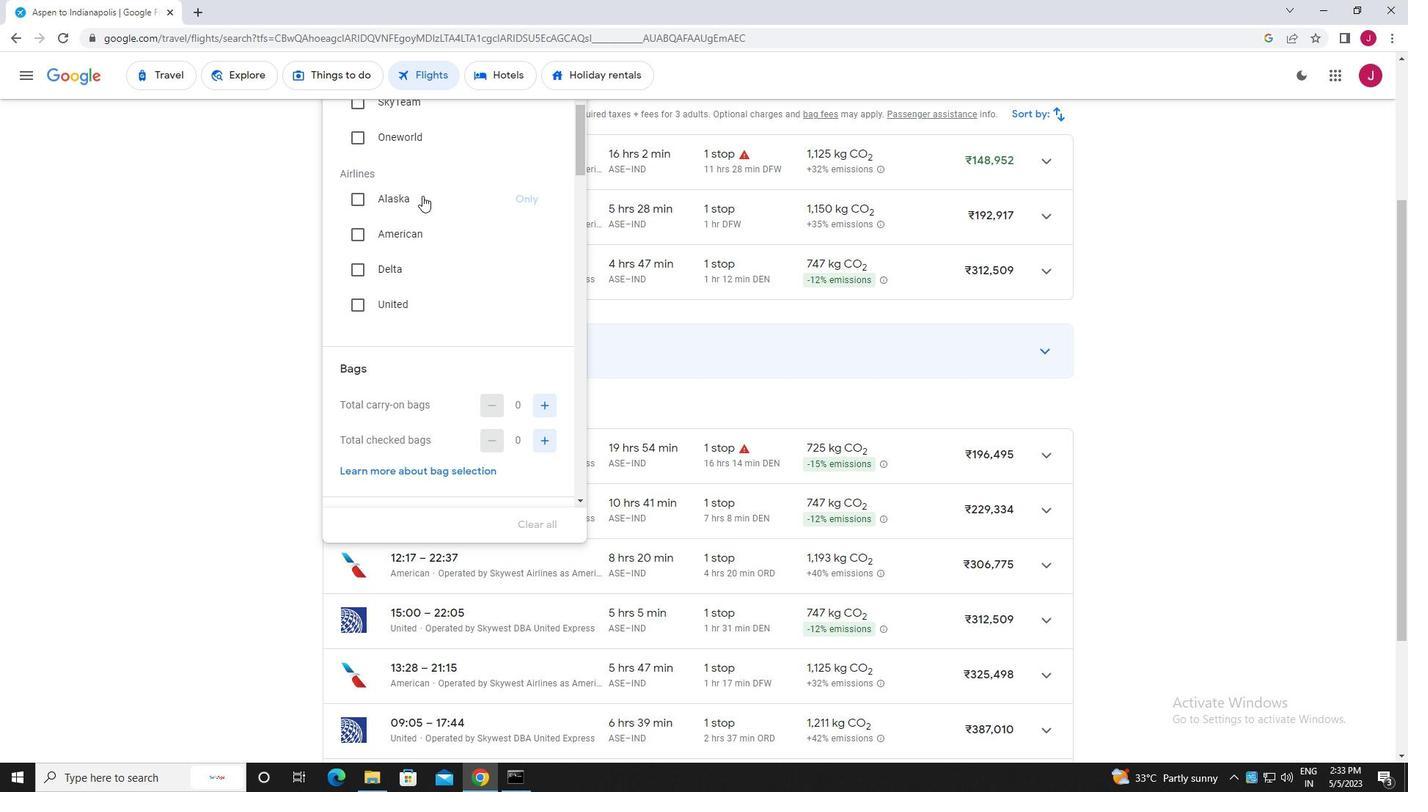 
Action: Mouse scrolled (424, 210) with delta (0, 0)
Screenshot: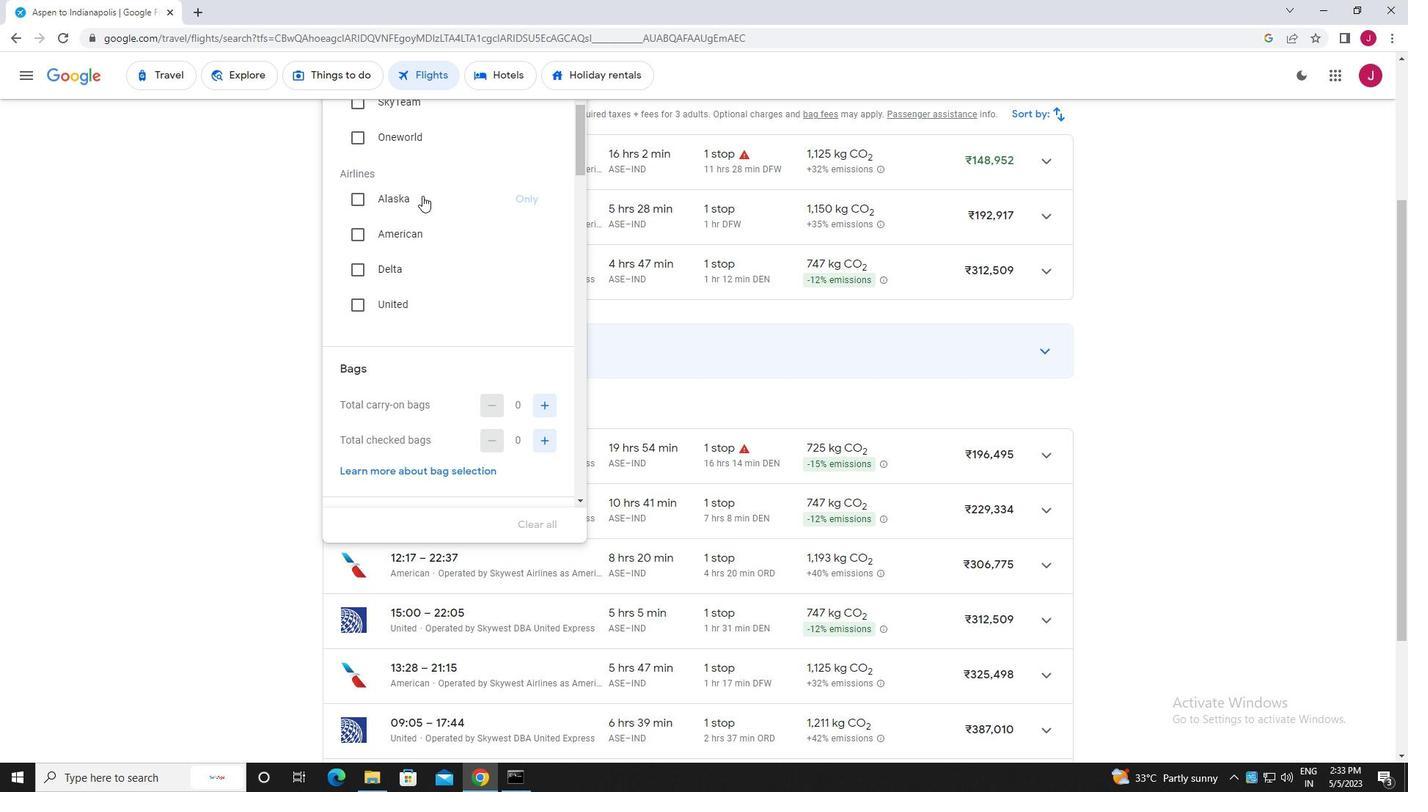 
Action: Mouse moved to (426, 213)
Screenshot: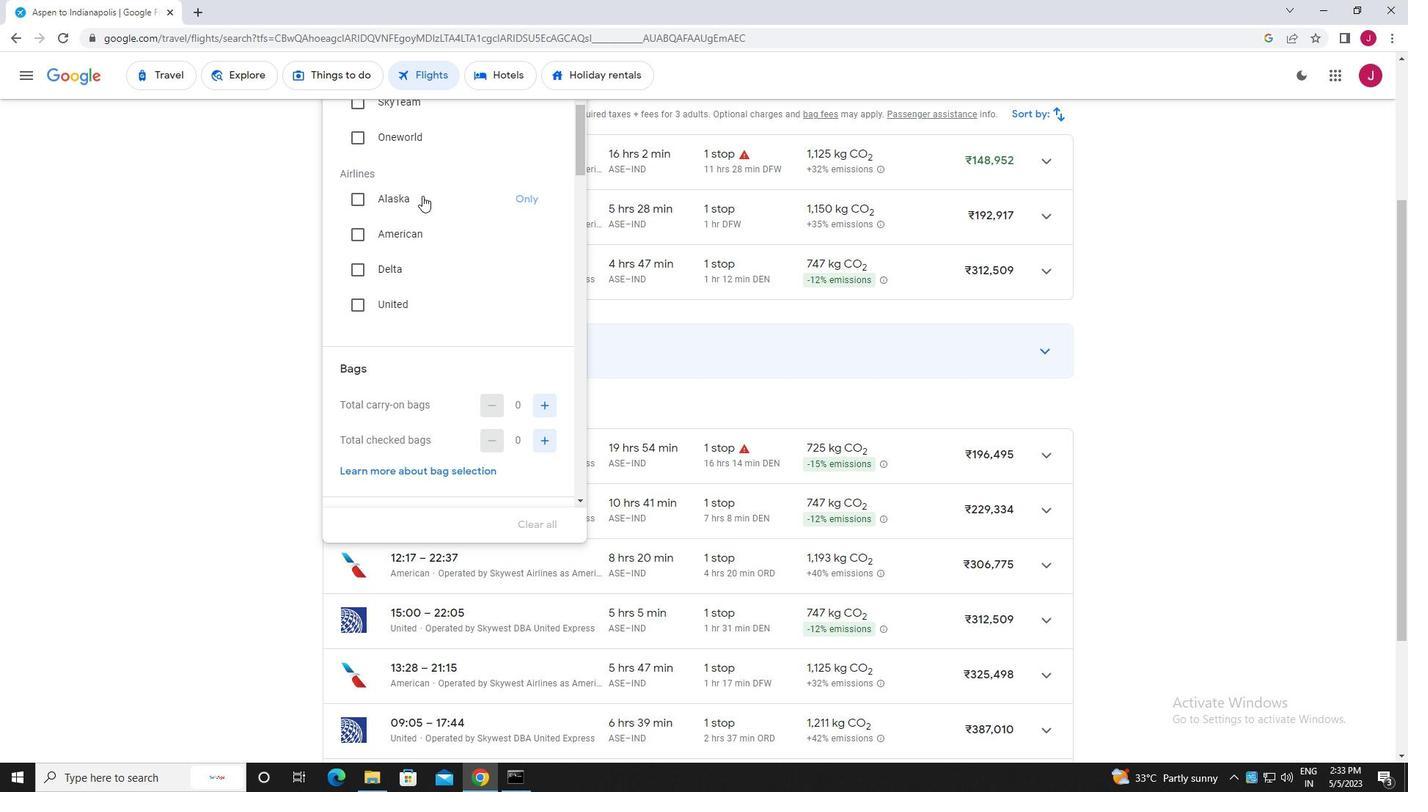 
Action: Mouse scrolled (426, 212) with delta (0, 0)
Screenshot: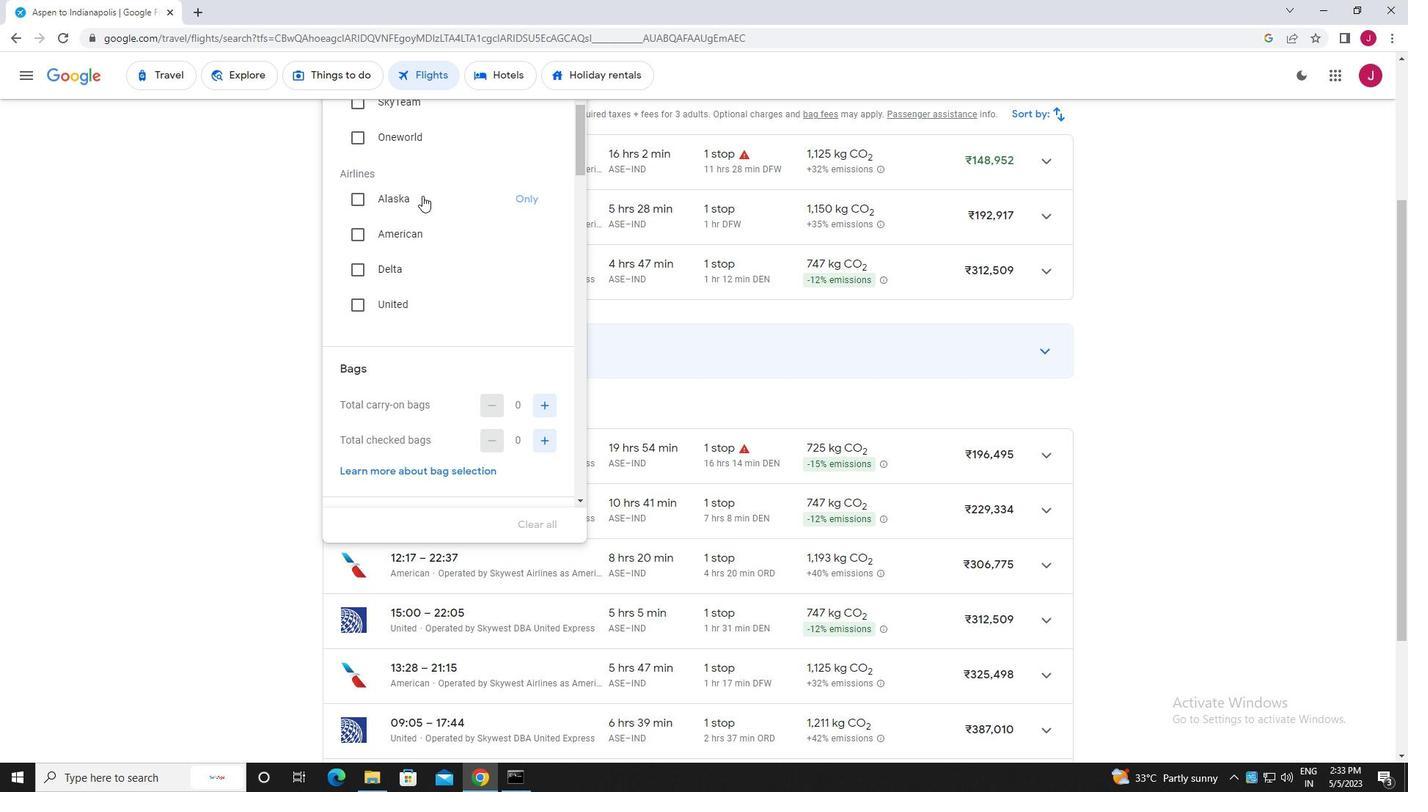 
Action: Mouse moved to (426, 214)
Screenshot: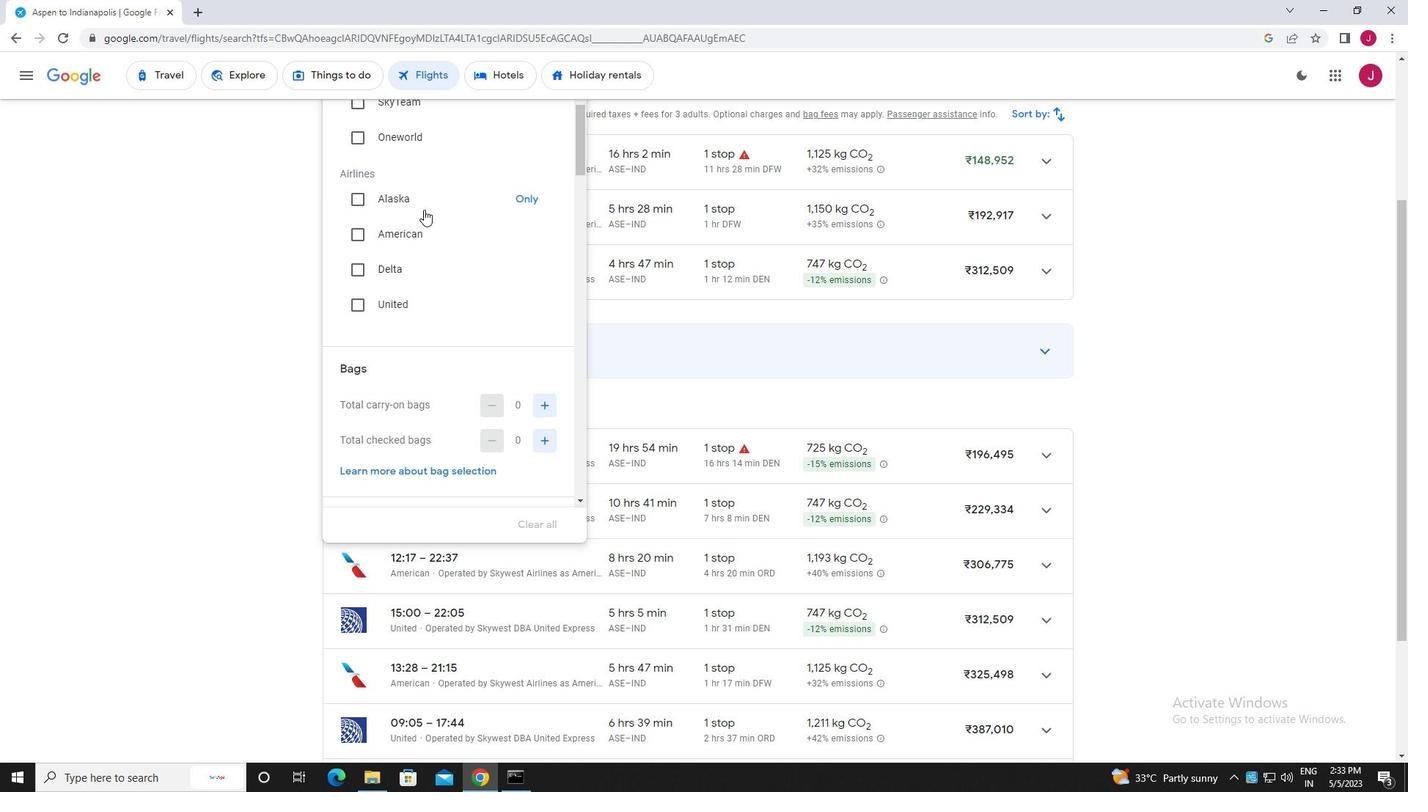 
Action: Mouse scrolled (426, 213) with delta (0, 0)
Screenshot: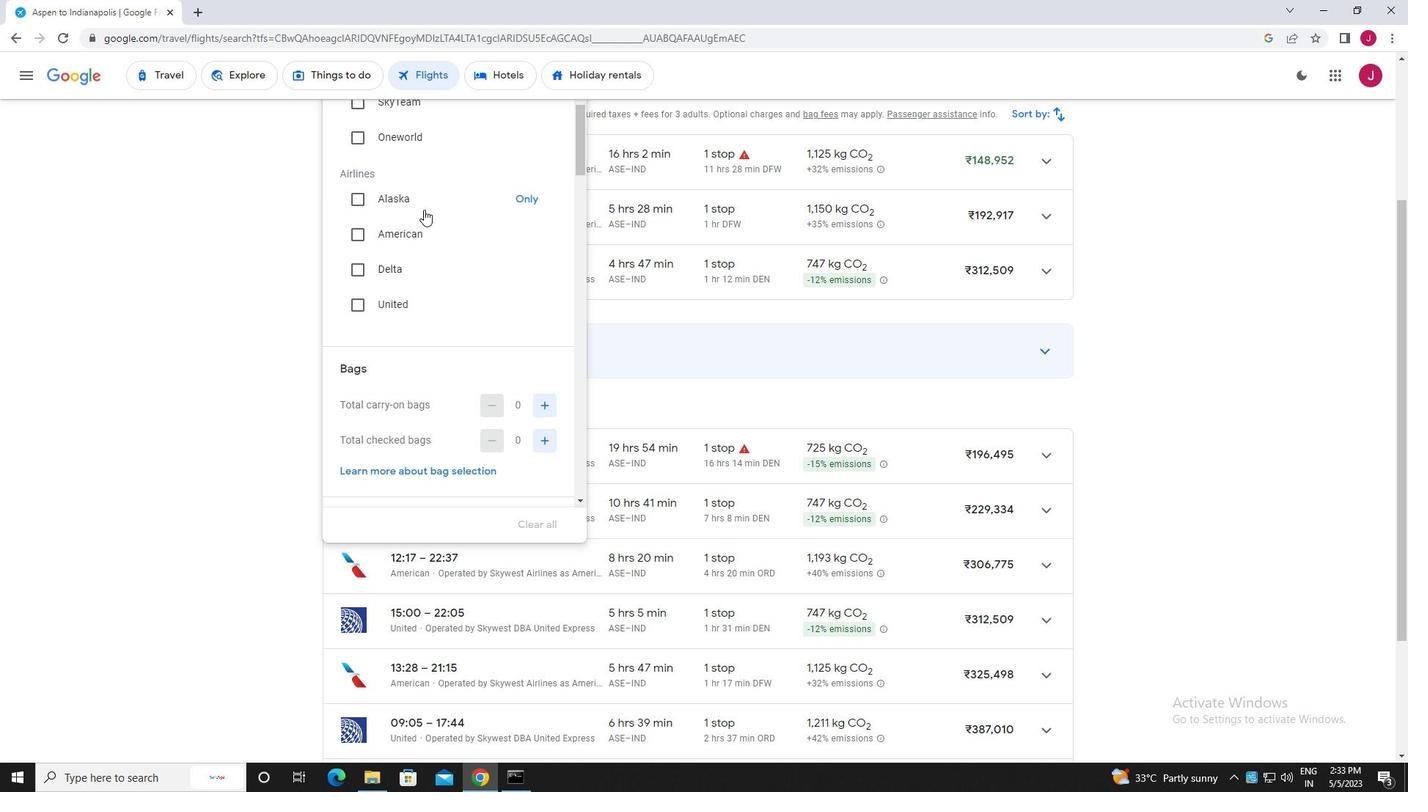 
Action: Mouse moved to (546, 224)
Screenshot: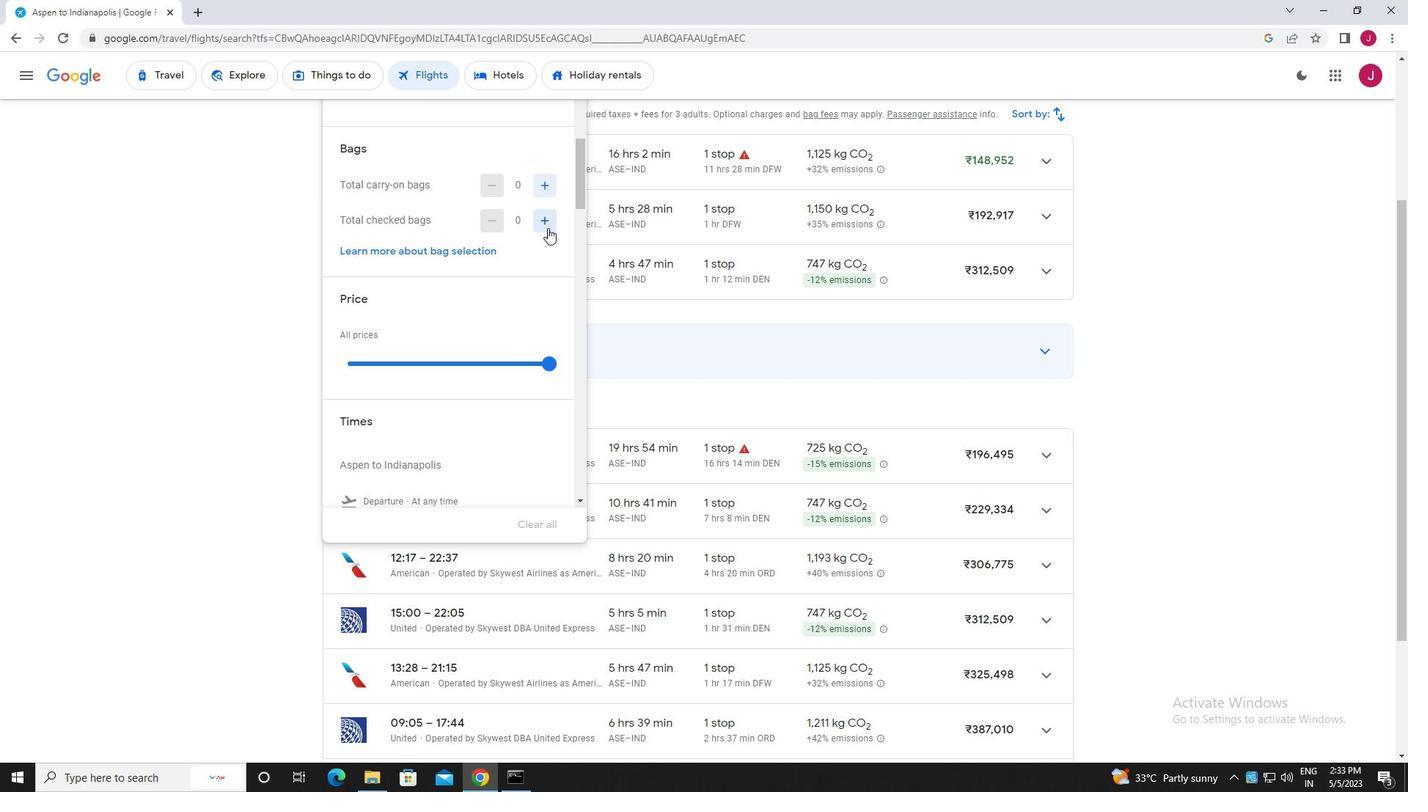 
Action: Mouse pressed left at (546, 224)
Screenshot: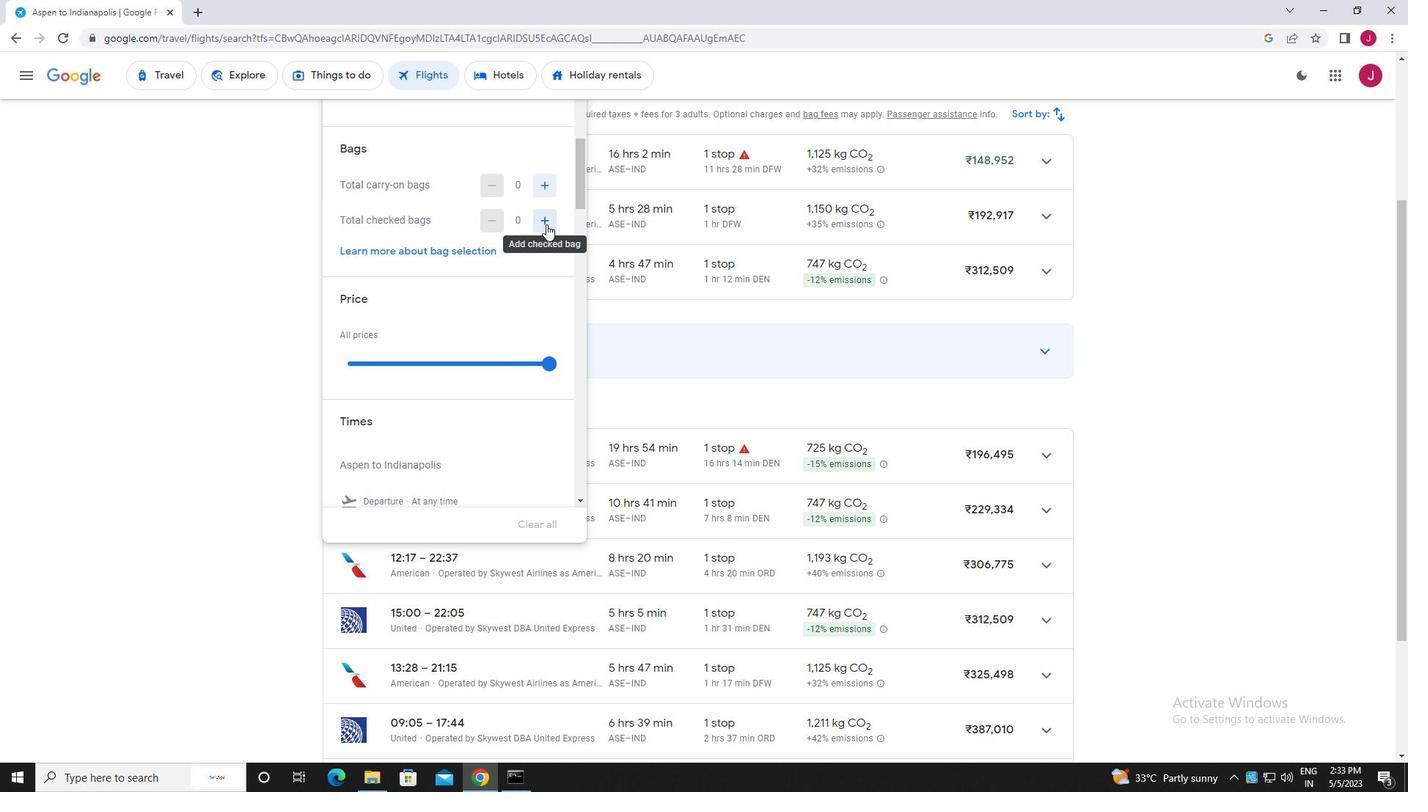 
Action: Mouse pressed left at (546, 224)
Screenshot: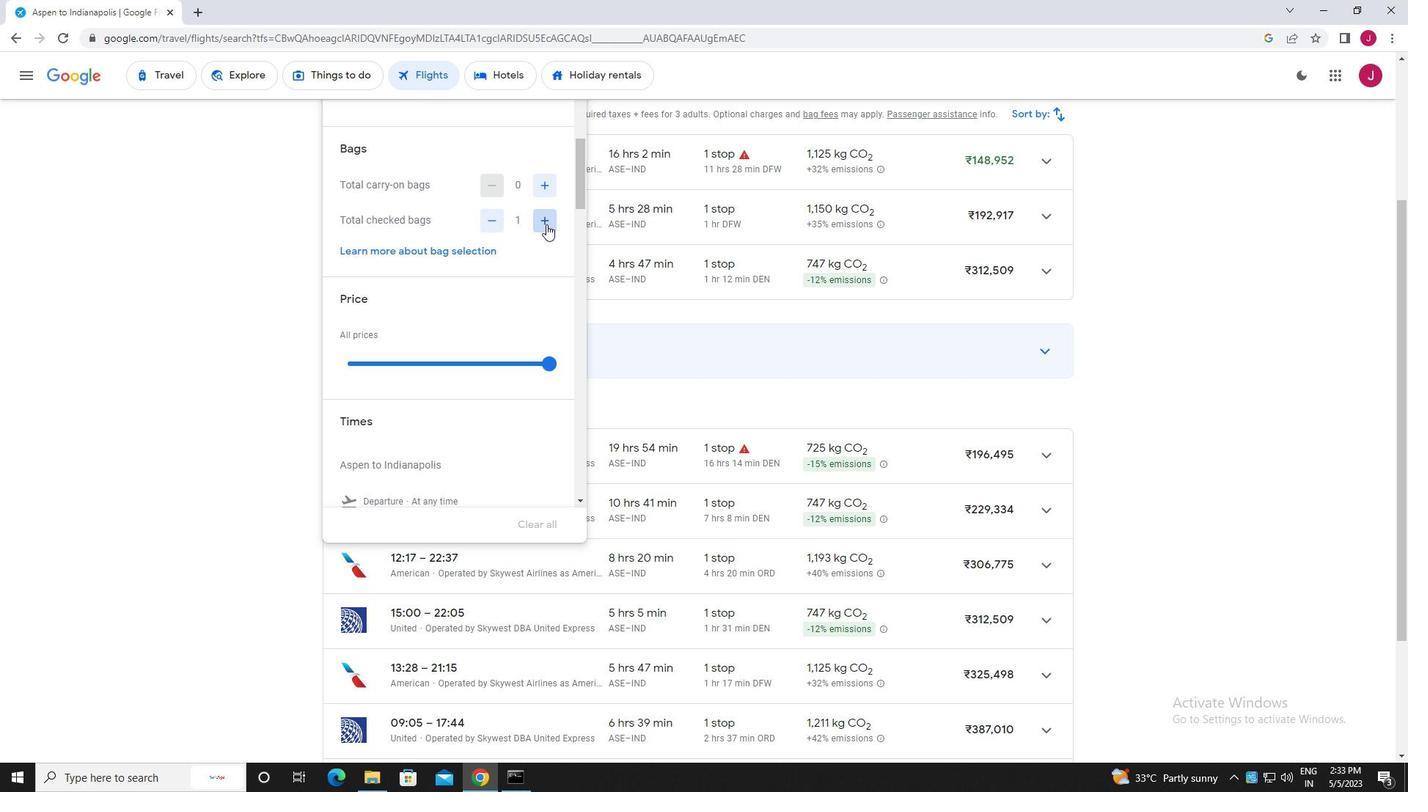 
Action: Mouse pressed left at (546, 224)
Screenshot: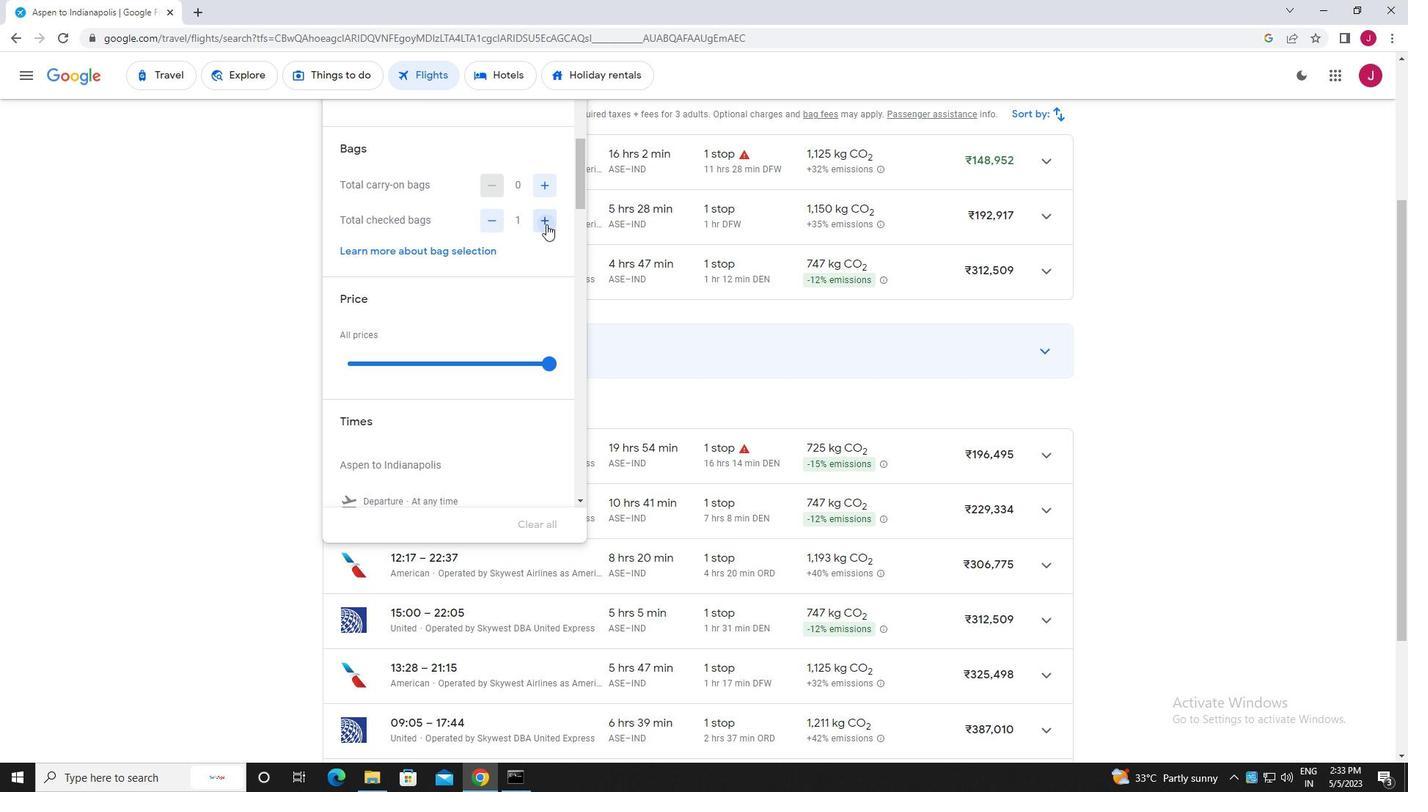
Action: Mouse pressed left at (546, 224)
Screenshot: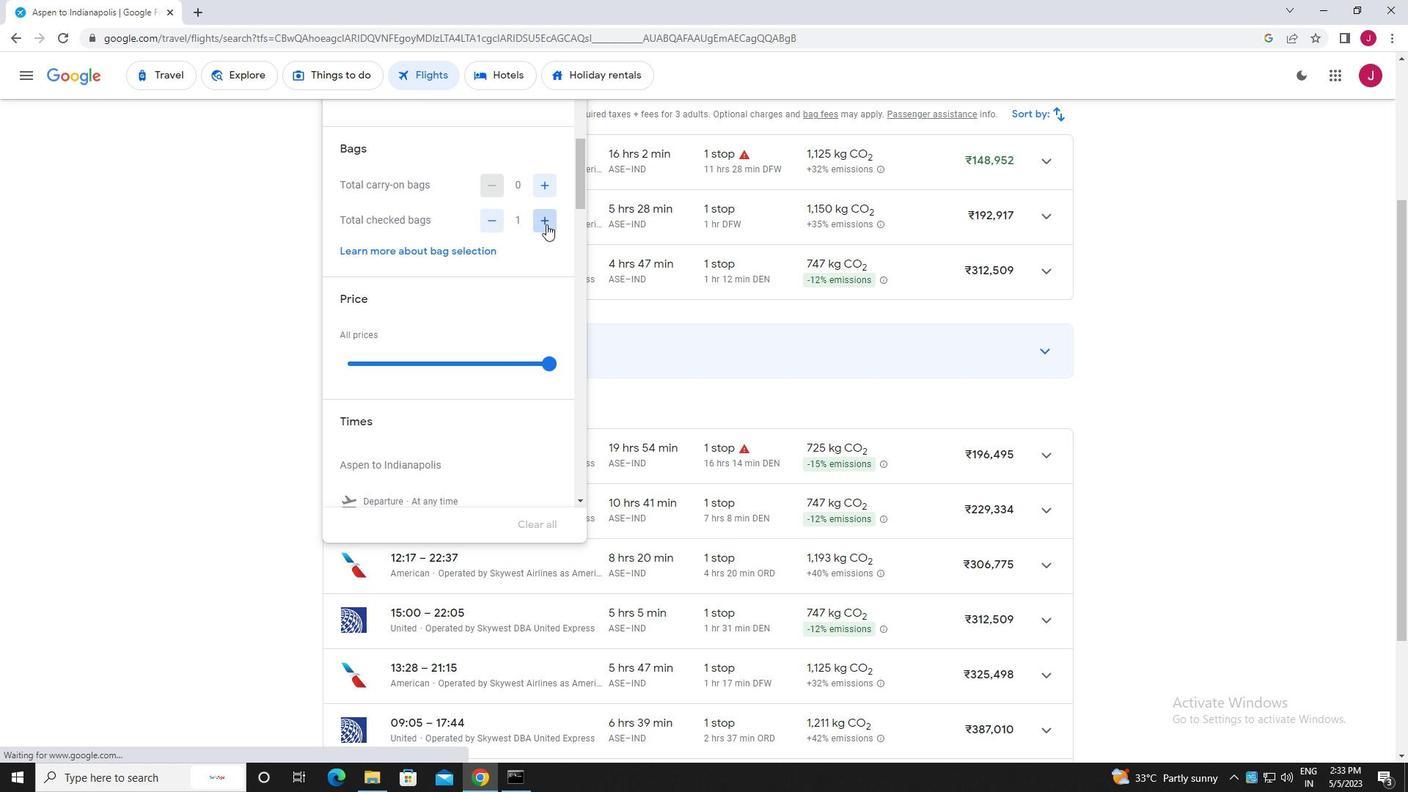 
Action: Mouse pressed left at (546, 224)
Screenshot: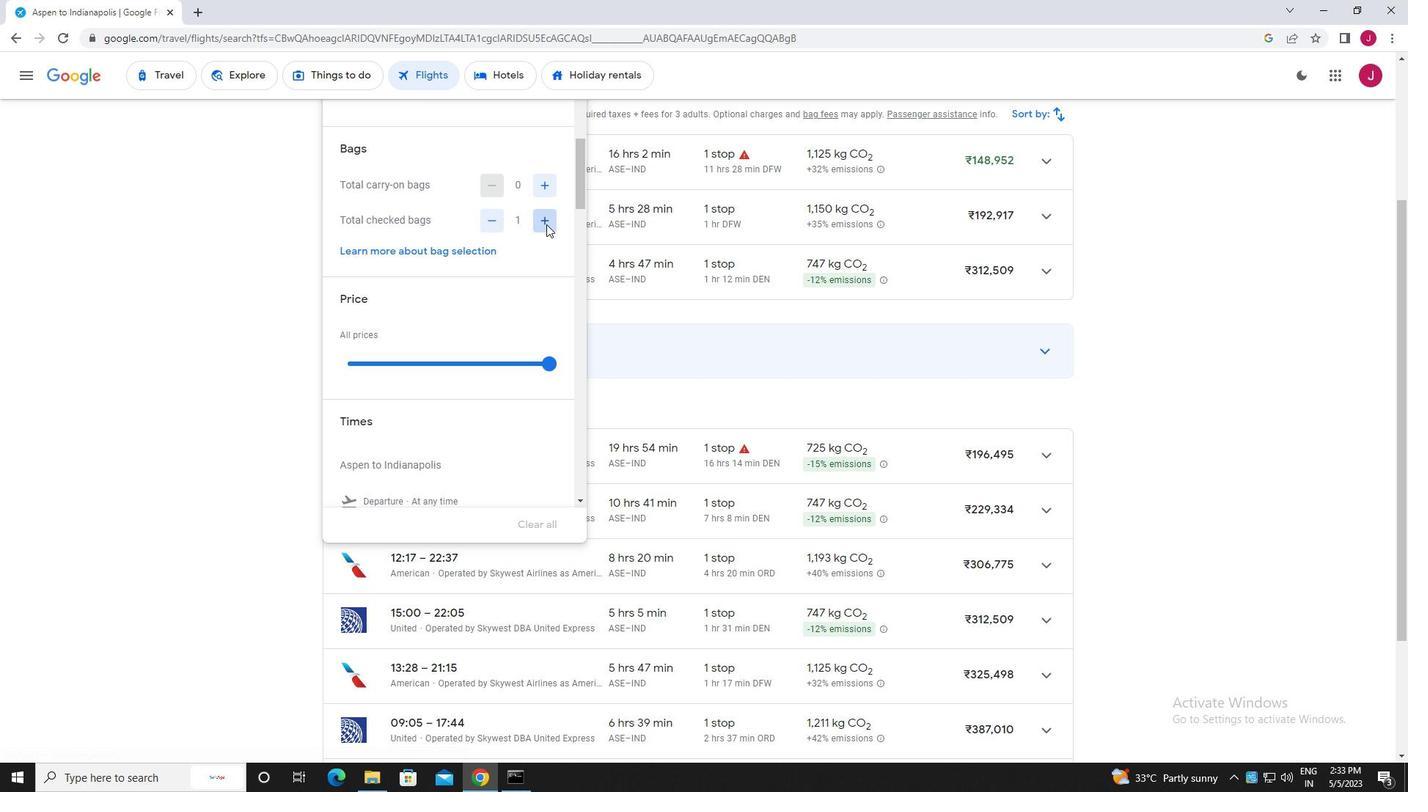 
Action: Mouse pressed left at (546, 224)
Screenshot: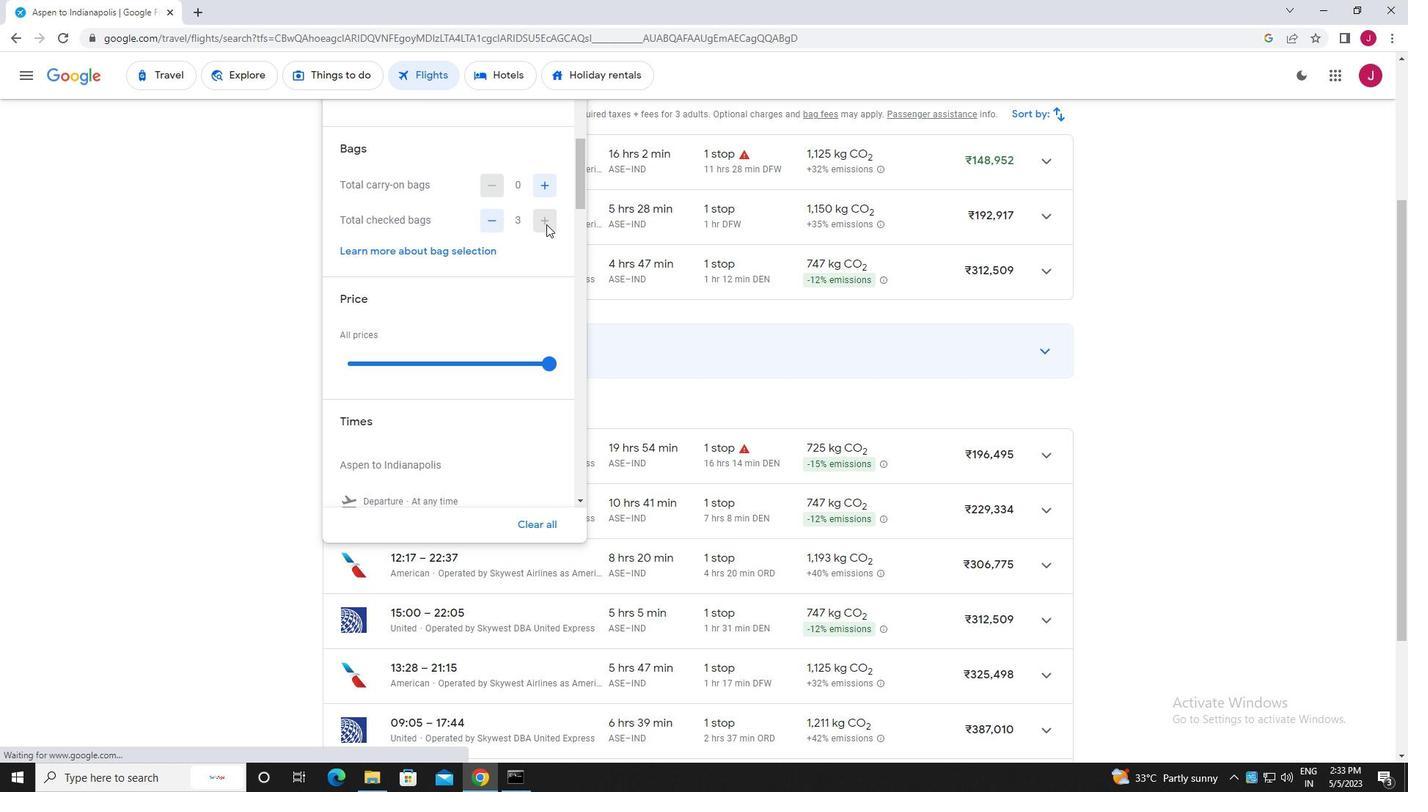 
Action: Mouse moved to (545, 224)
Screenshot: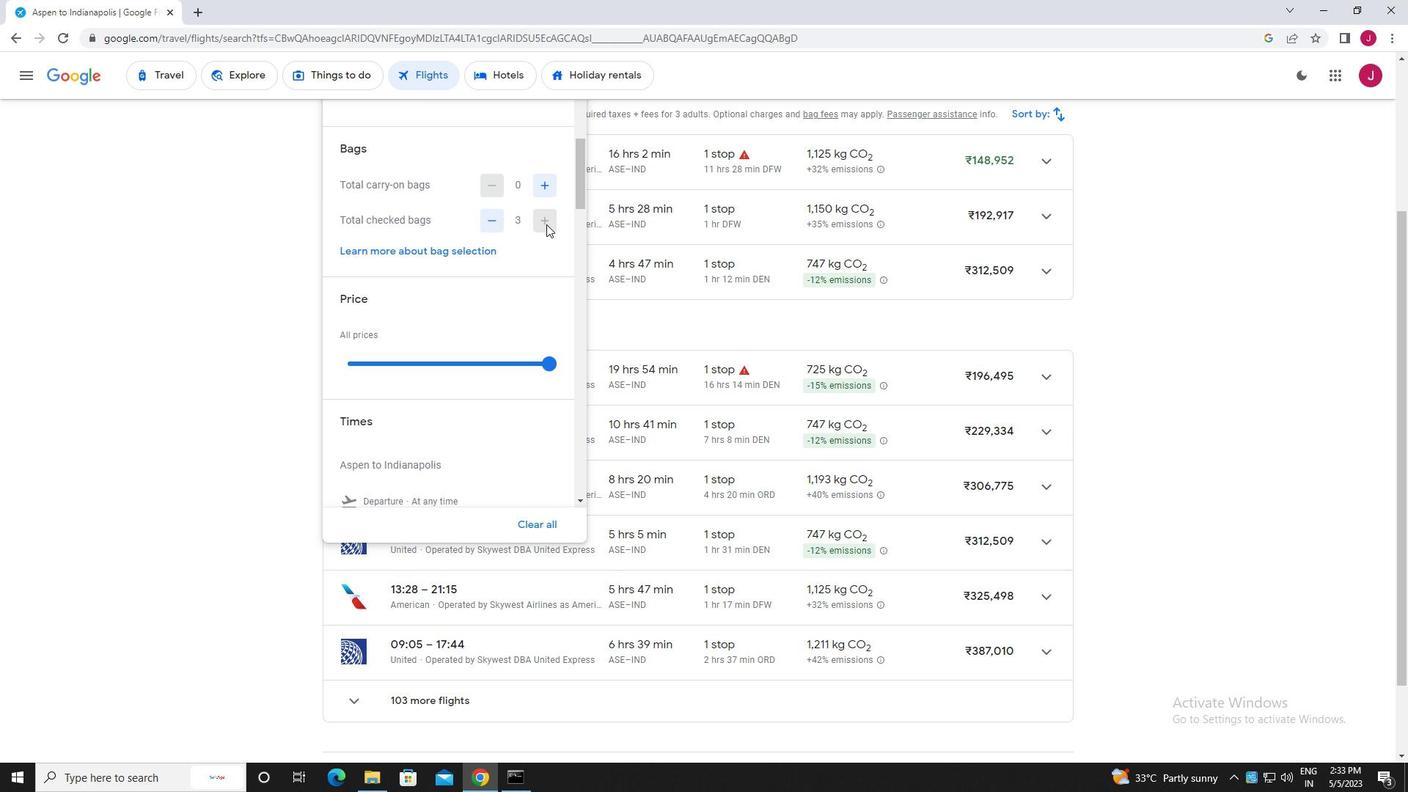 
Action: Mouse scrolled (545, 223) with delta (0, 0)
Screenshot: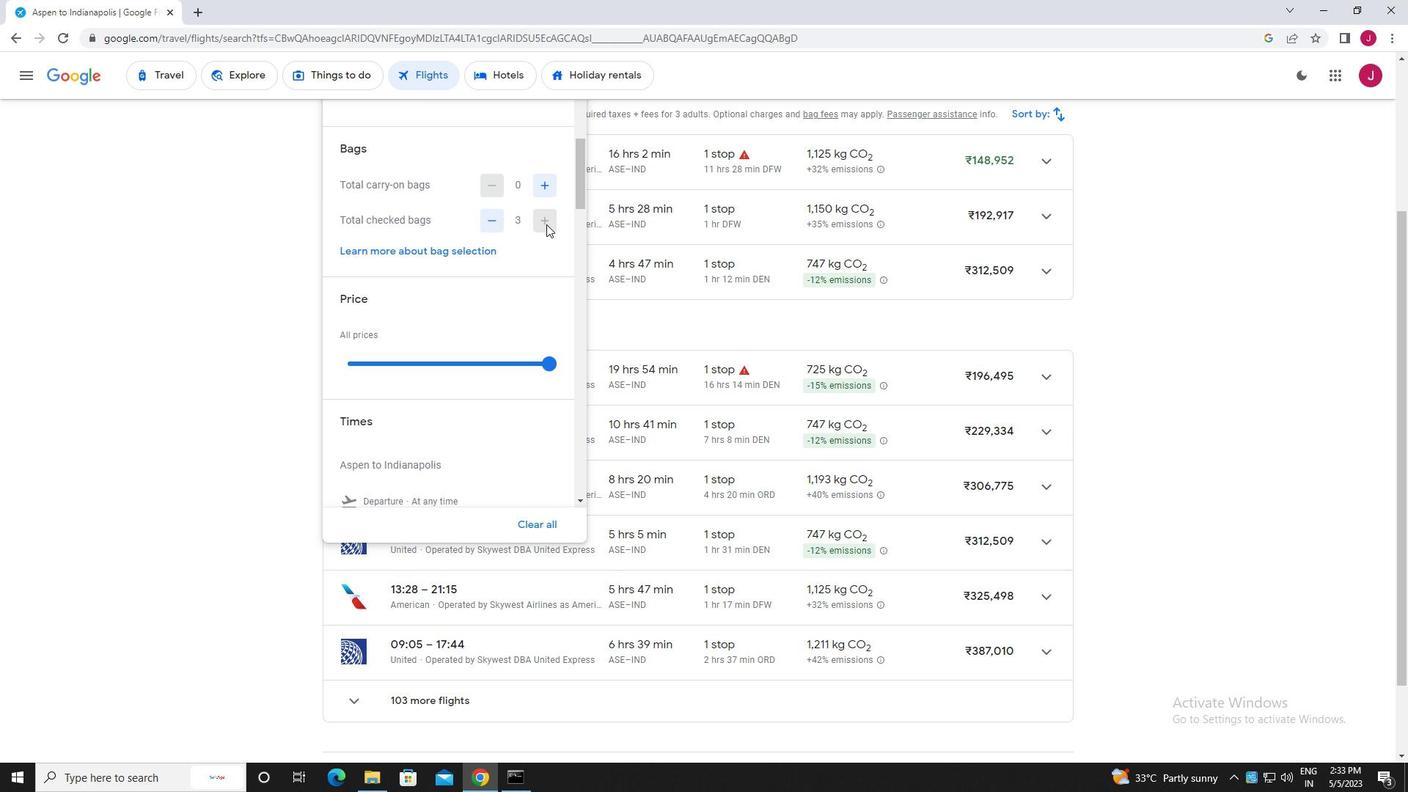 
Action: Mouse scrolled (545, 223) with delta (0, 0)
Screenshot: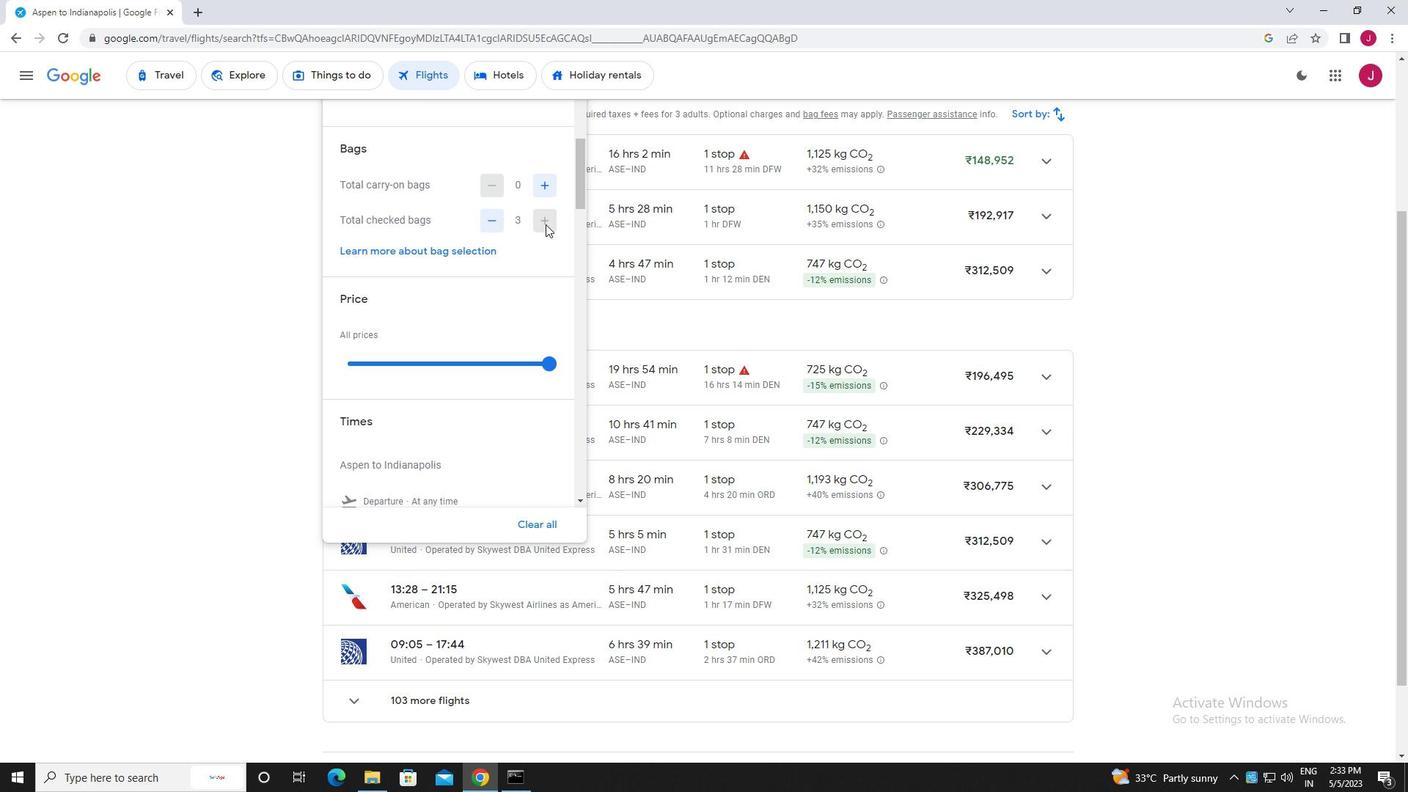 
Action: Mouse moved to (547, 220)
Screenshot: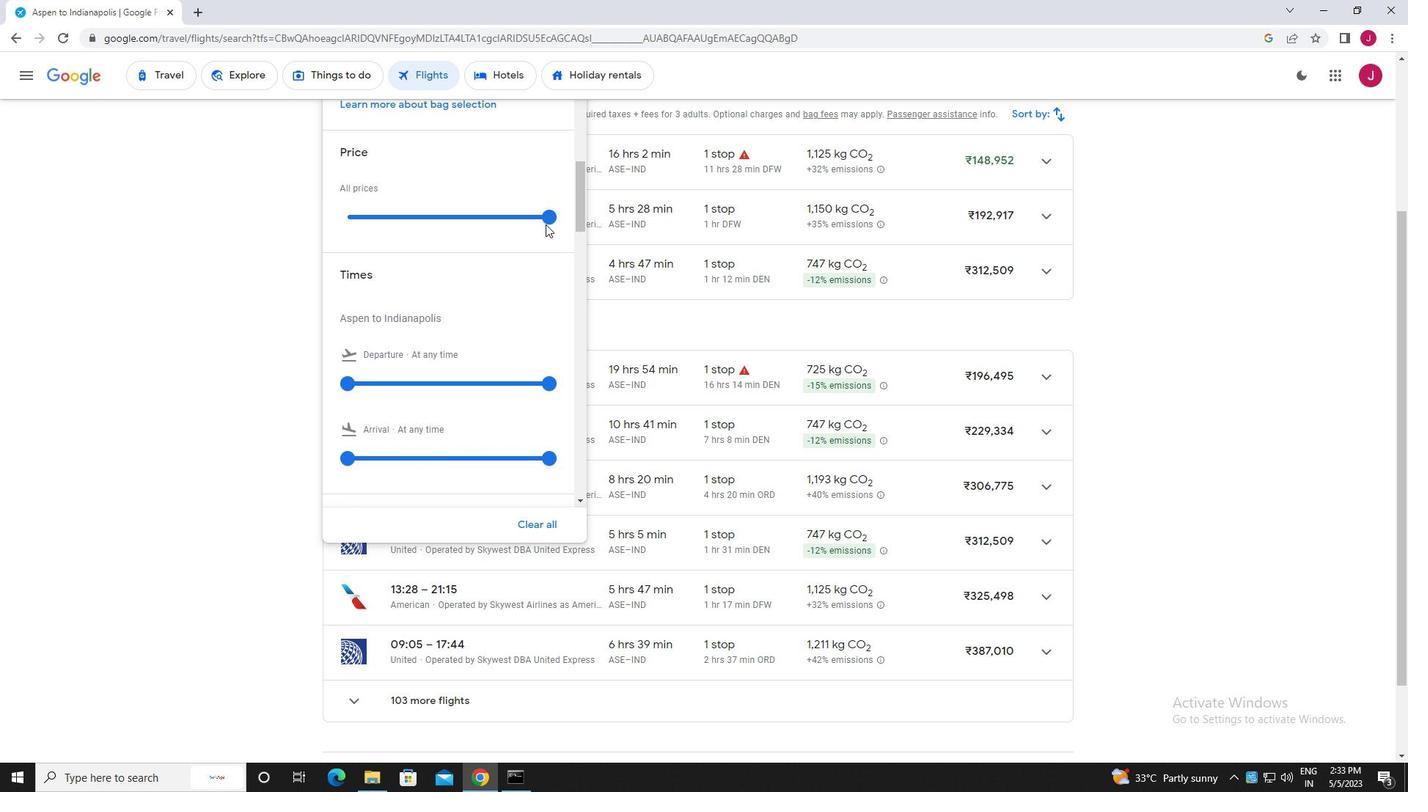 
Action: Mouse pressed left at (547, 220)
Screenshot: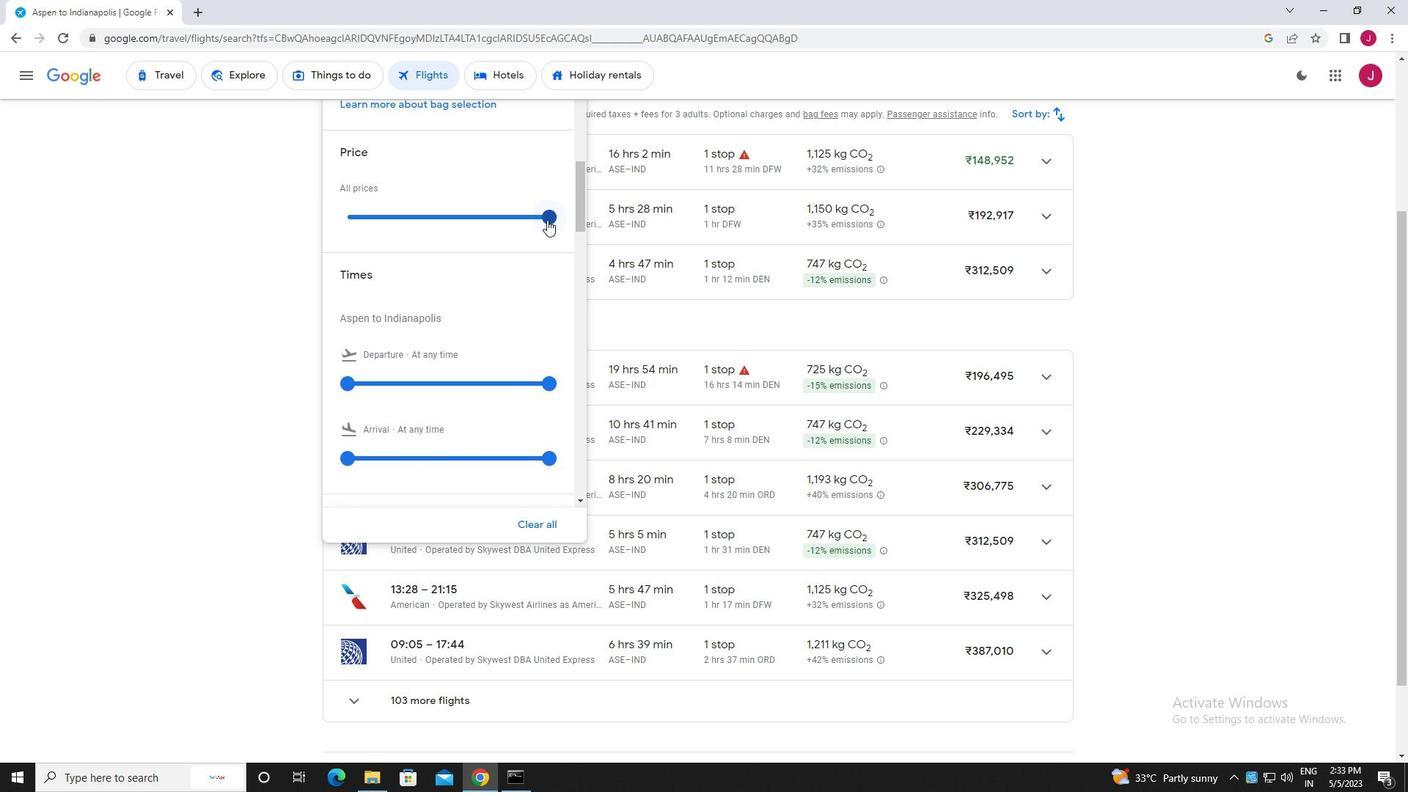 
Action: Mouse moved to (449, 237)
Screenshot: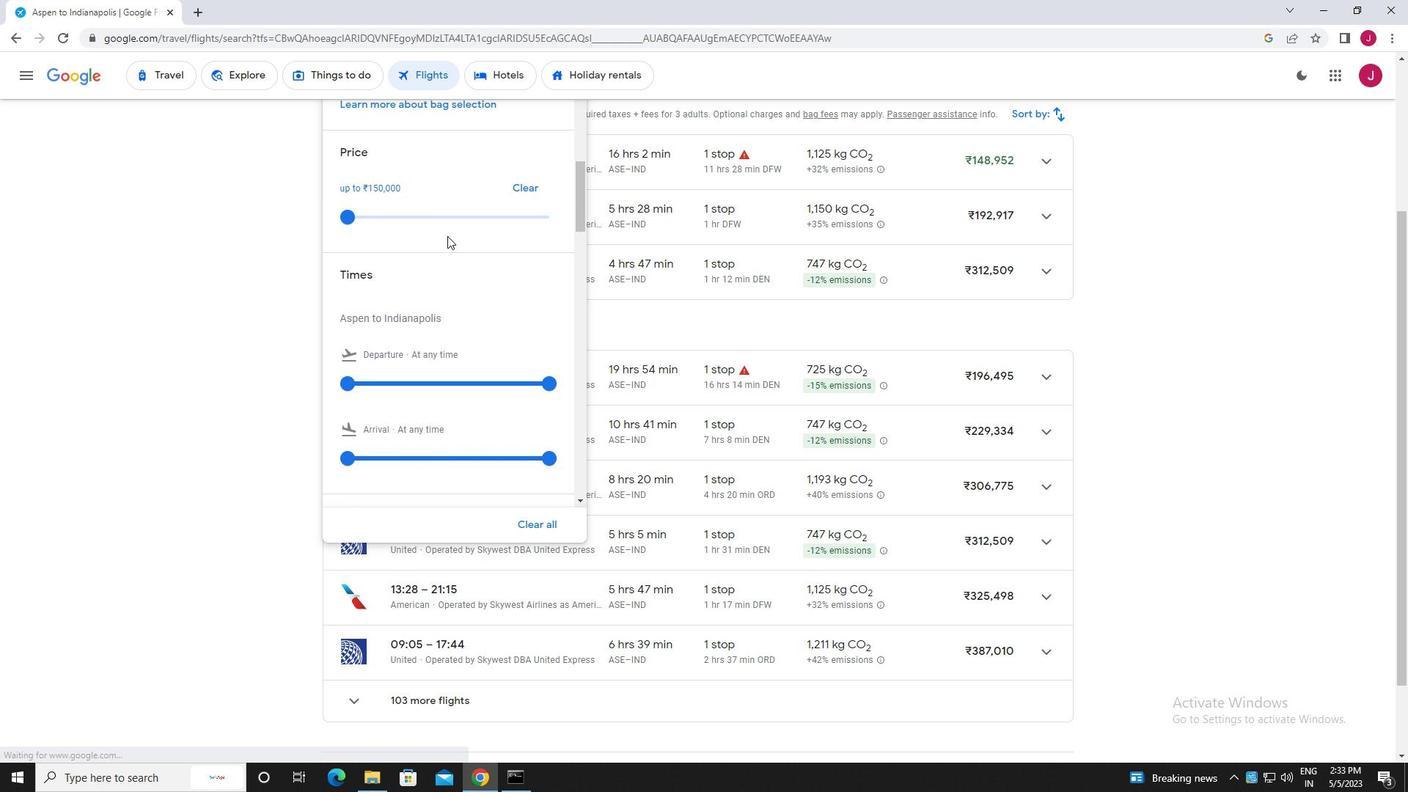 
Action: Mouse scrolled (449, 236) with delta (0, 0)
Screenshot: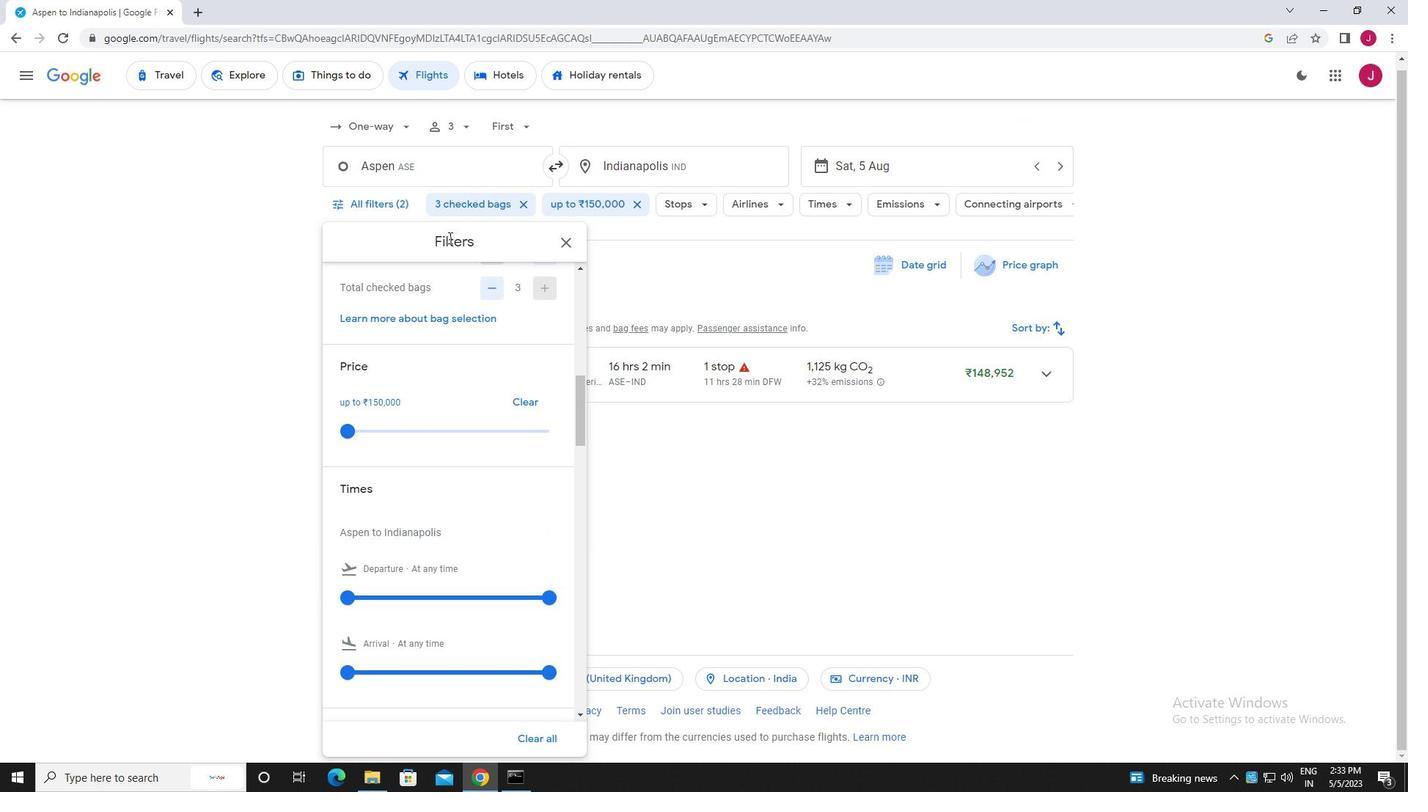 
Action: Mouse scrolled (449, 236) with delta (0, 0)
Screenshot: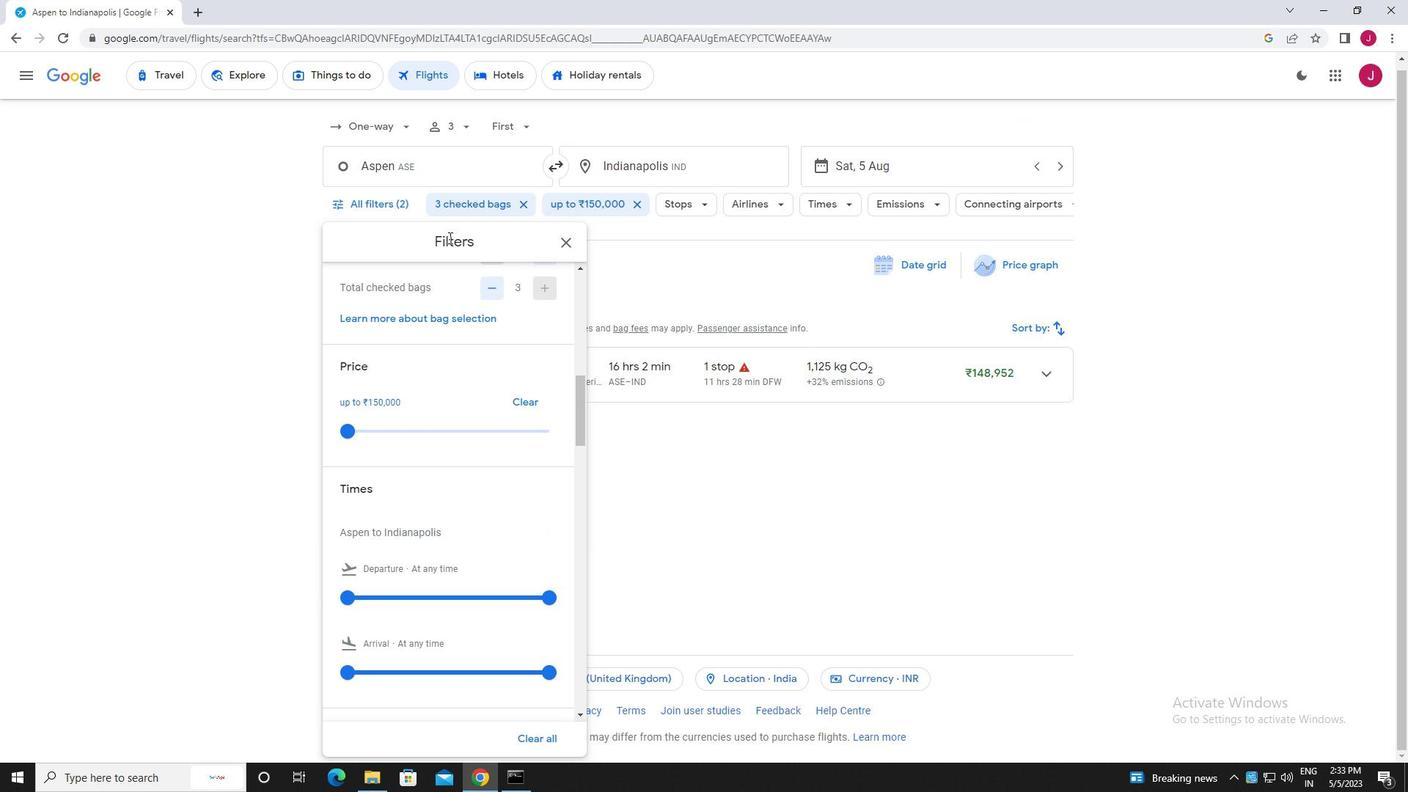 
Action: Mouse scrolled (449, 236) with delta (0, 0)
Screenshot: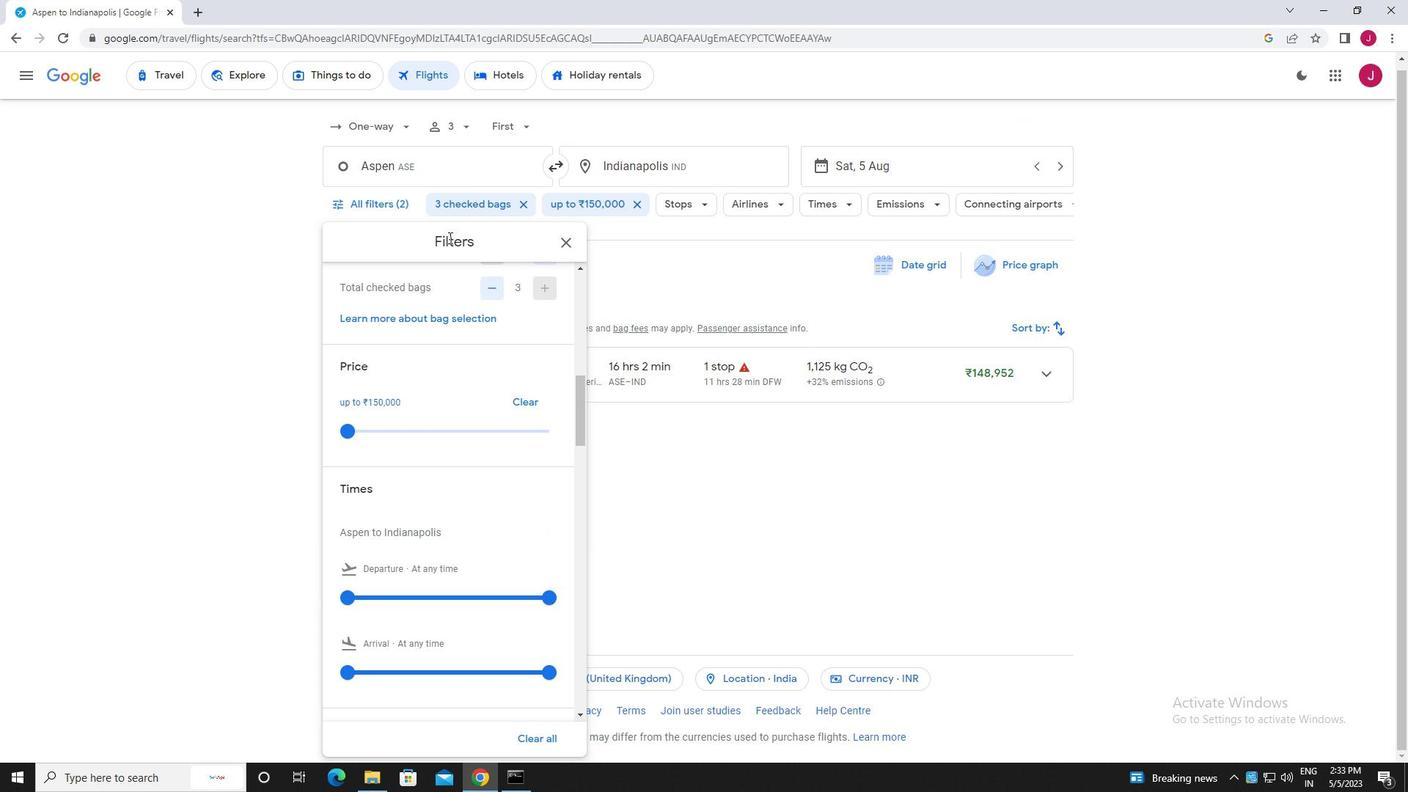 
Action: Mouse moved to (462, 341)
Screenshot: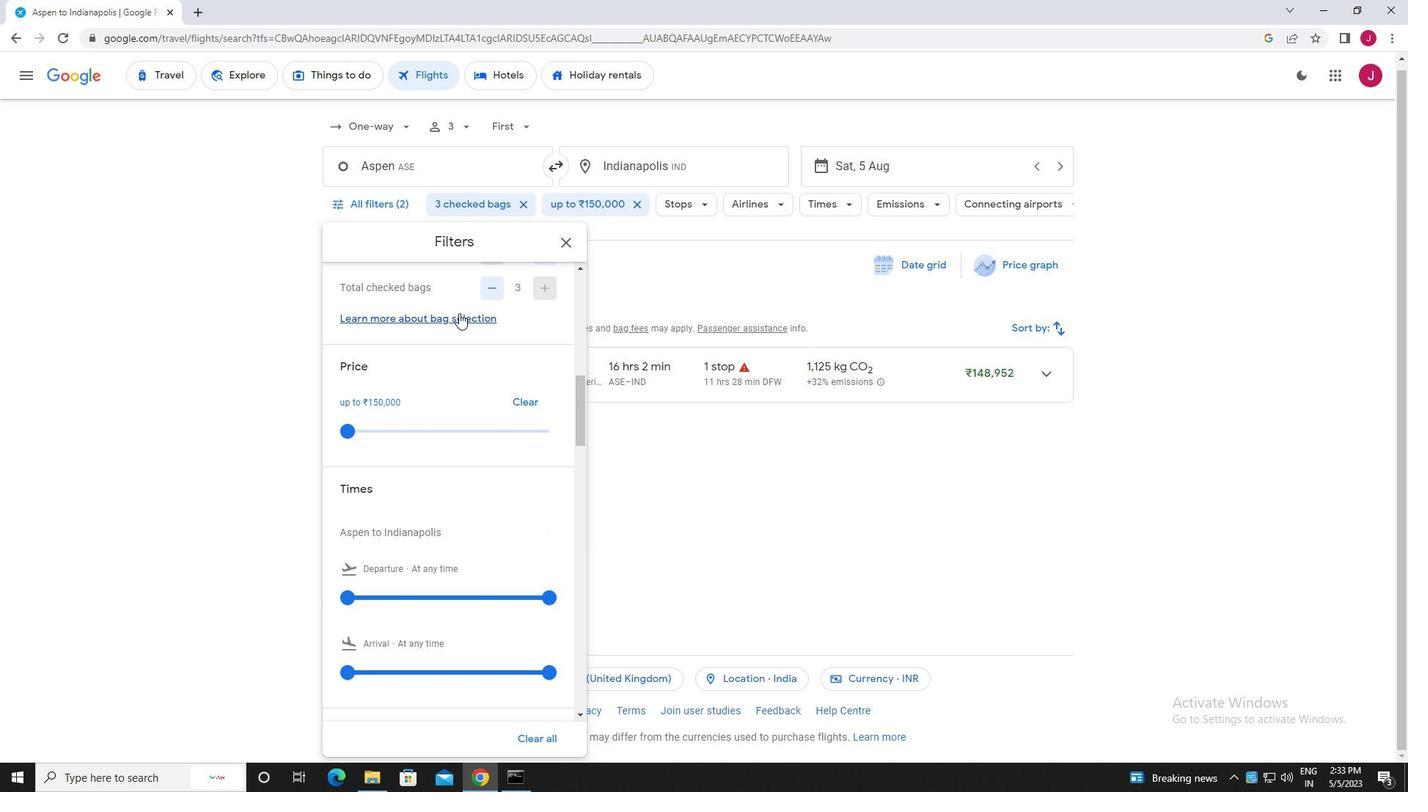
Action: Mouse scrolled (462, 340) with delta (0, 0)
Screenshot: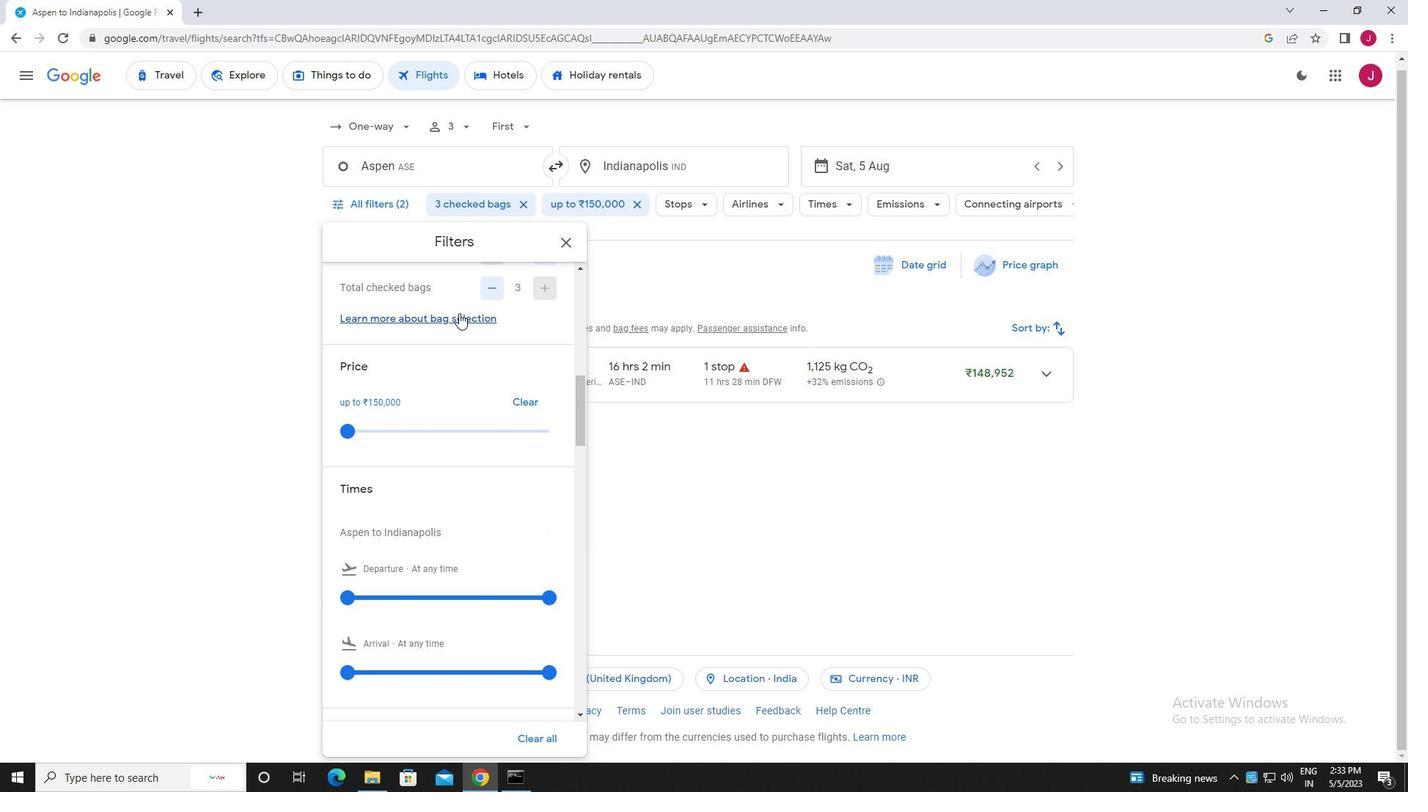 
Action: Mouse scrolled (462, 340) with delta (0, 0)
Screenshot: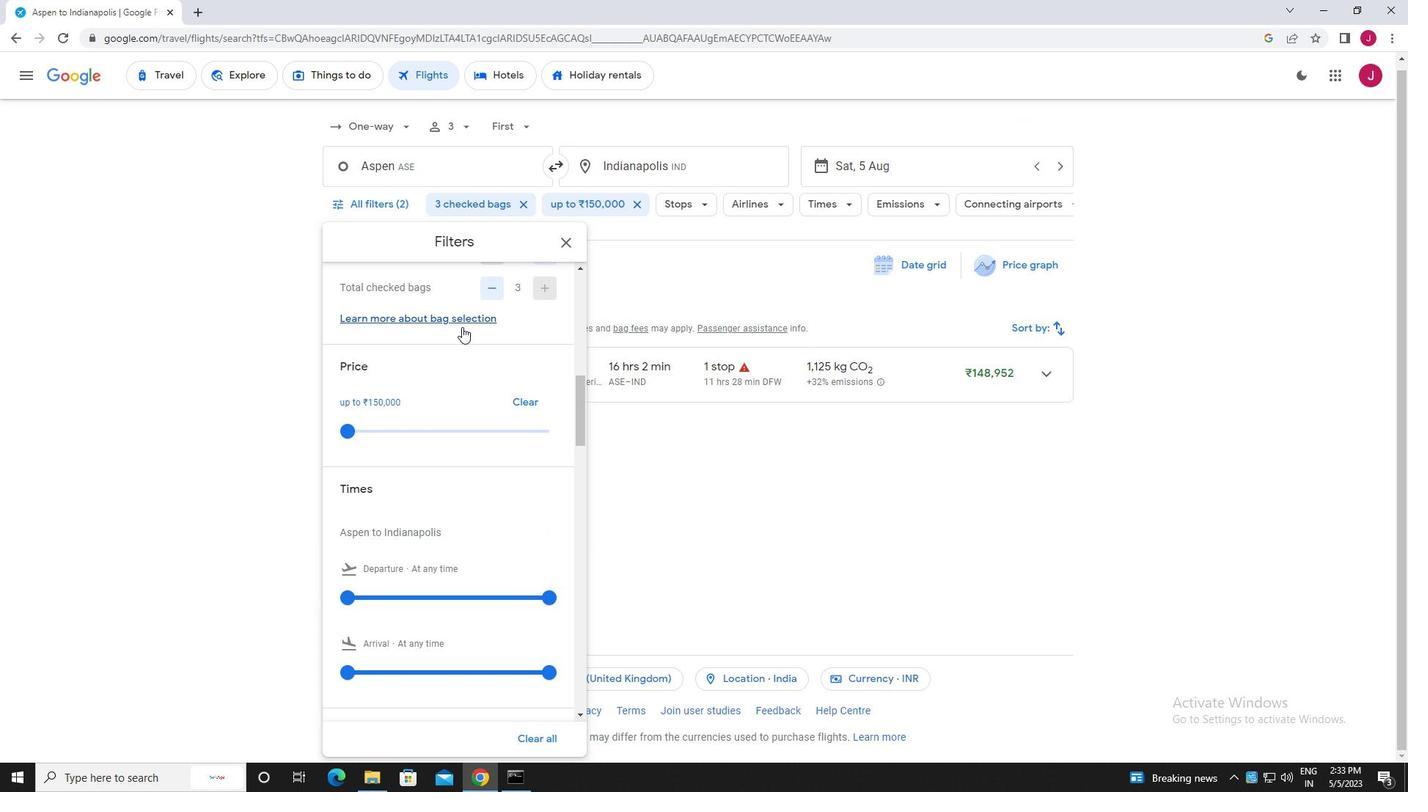 
Action: Mouse moved to (419, 377)
Screenshot: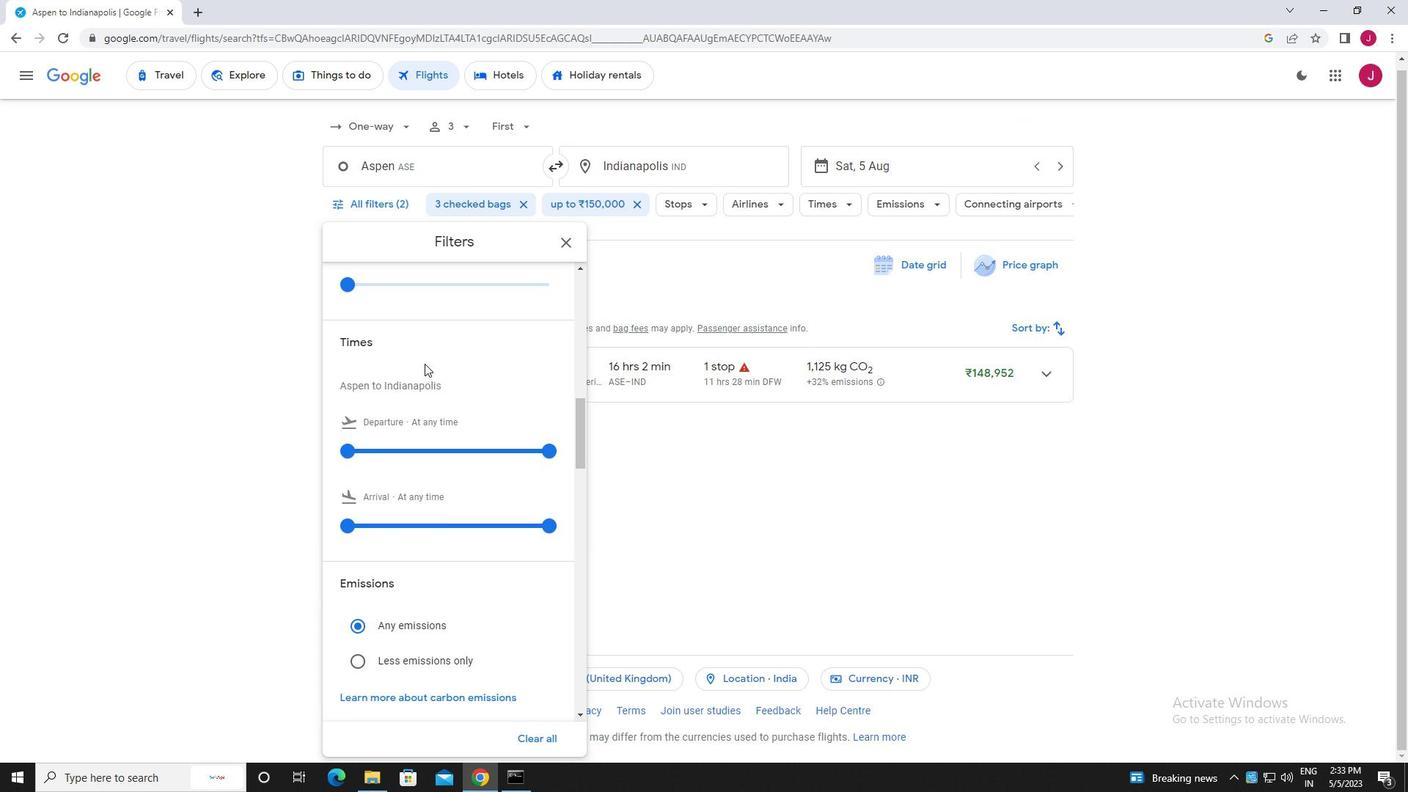 
Action: Mouse scrolled (419, 377) with delta (0, 0)
Screenshot: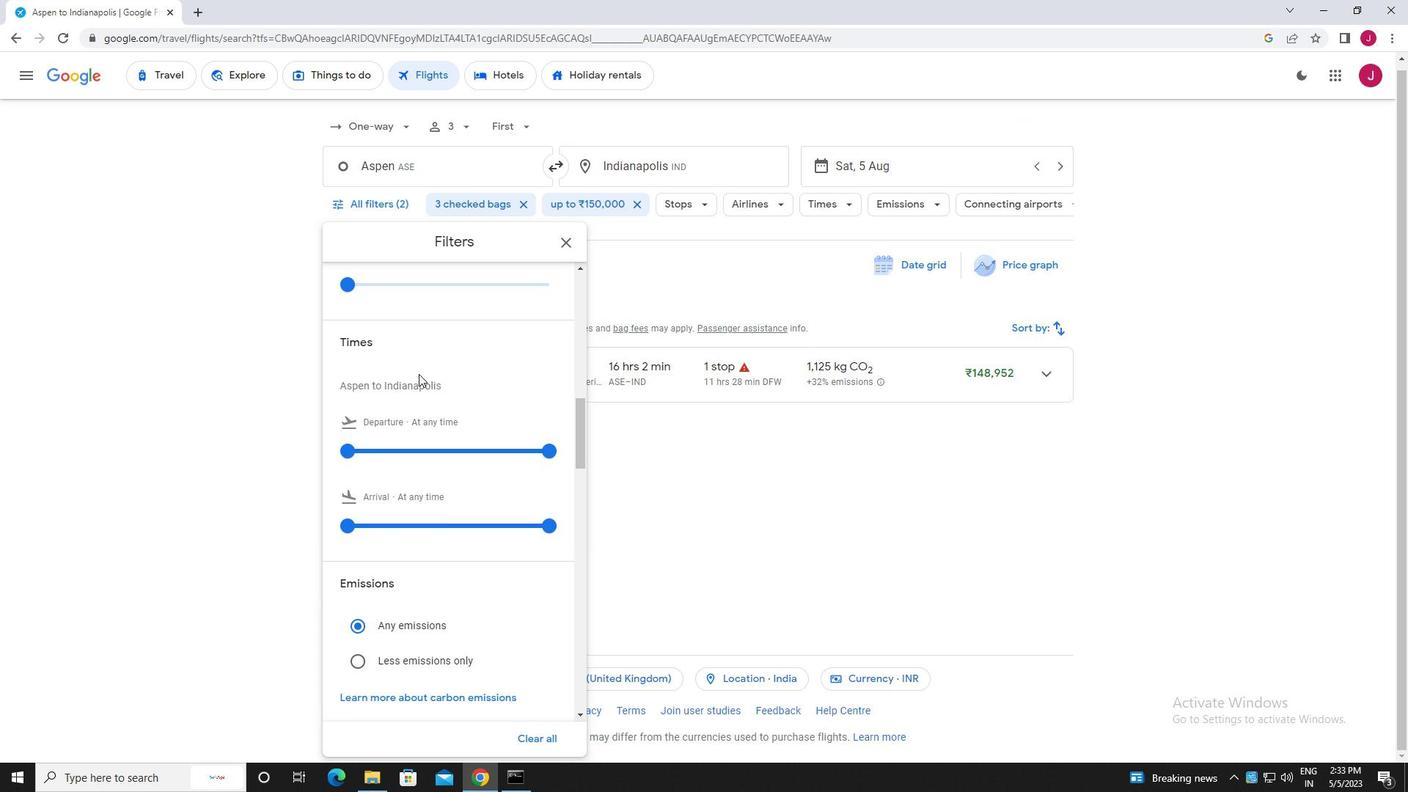 
Action: Mouse moved to (419, 378)
Screenshot: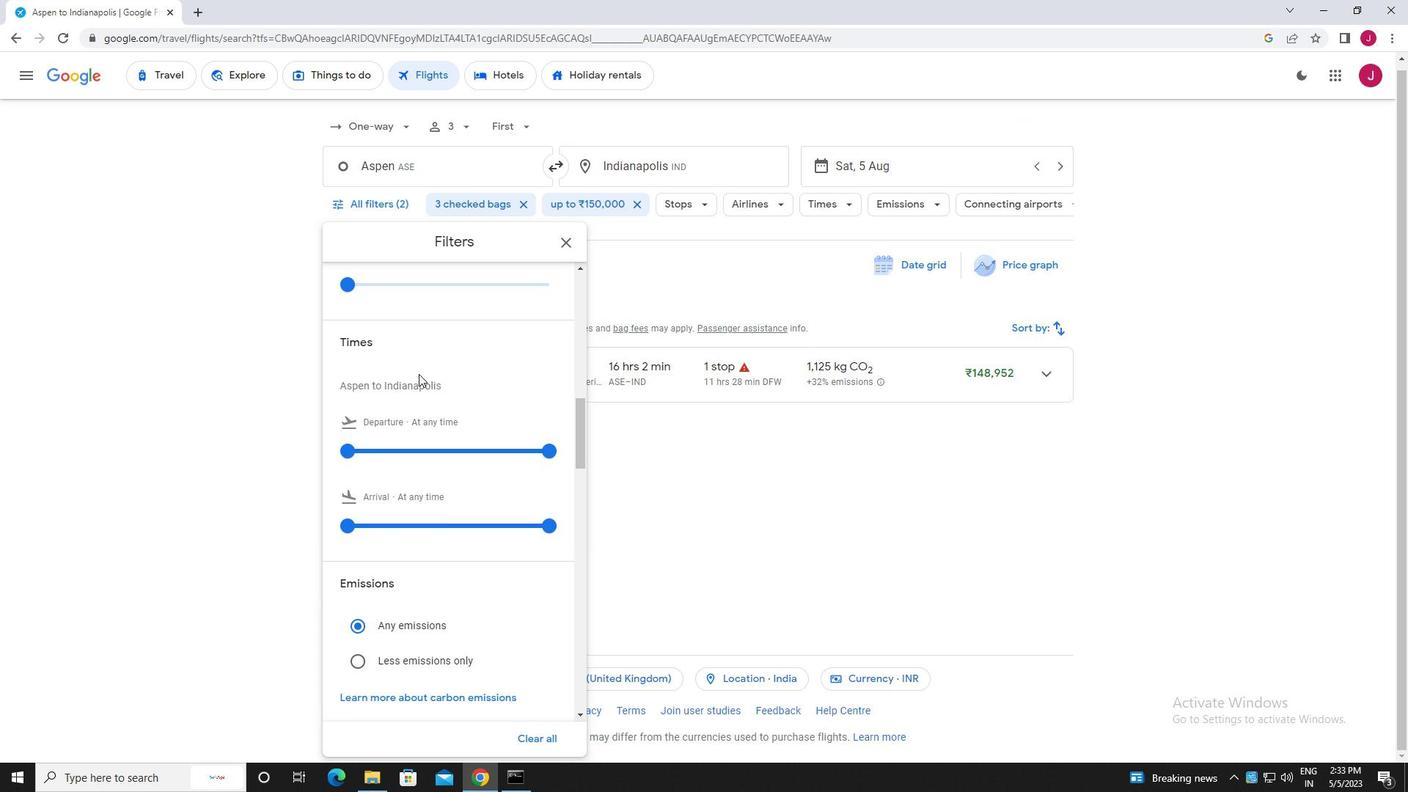 
Action: Mouse scrolled (419, 377) with delta (0, 0)
Screenshot: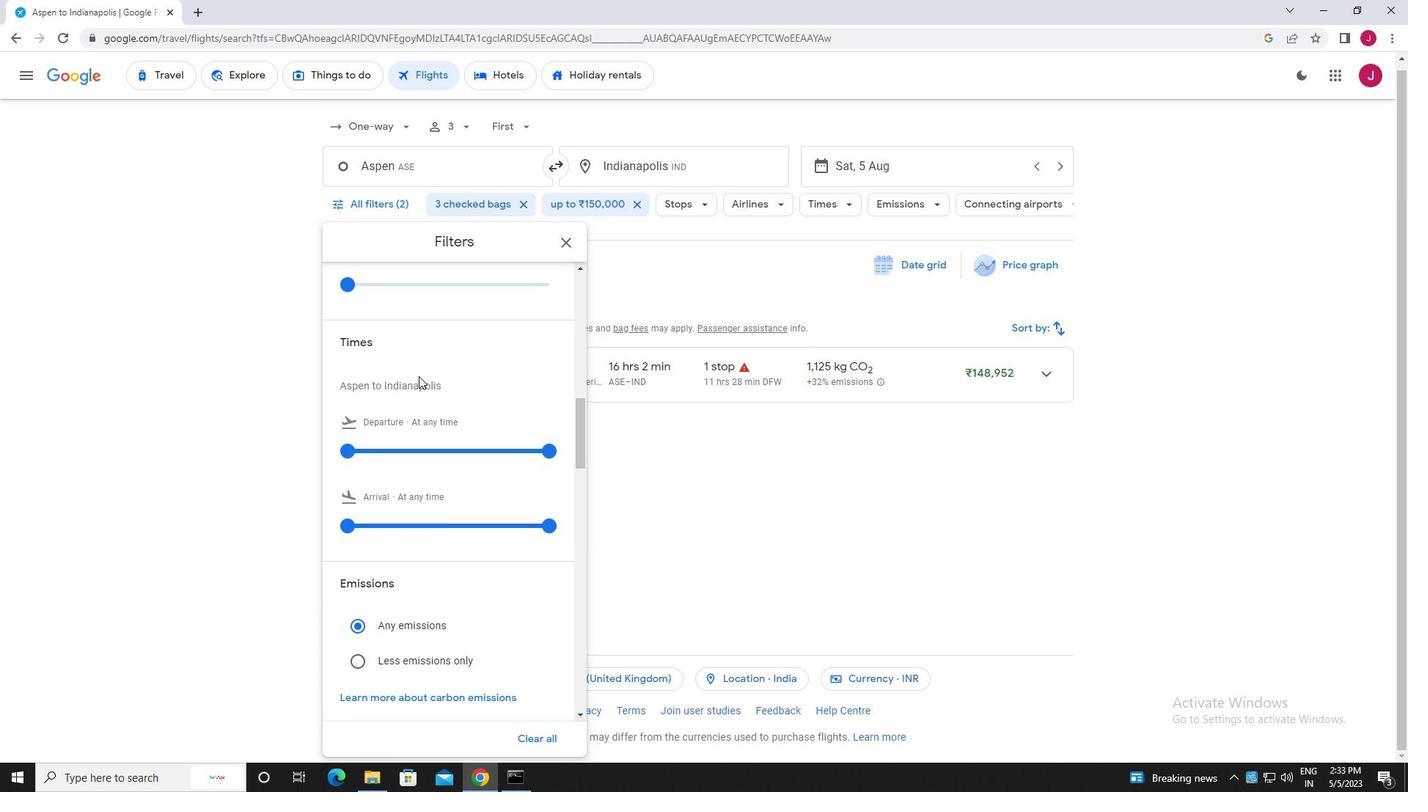 
Action: Mouse moved to (345, 301)
Screenshot: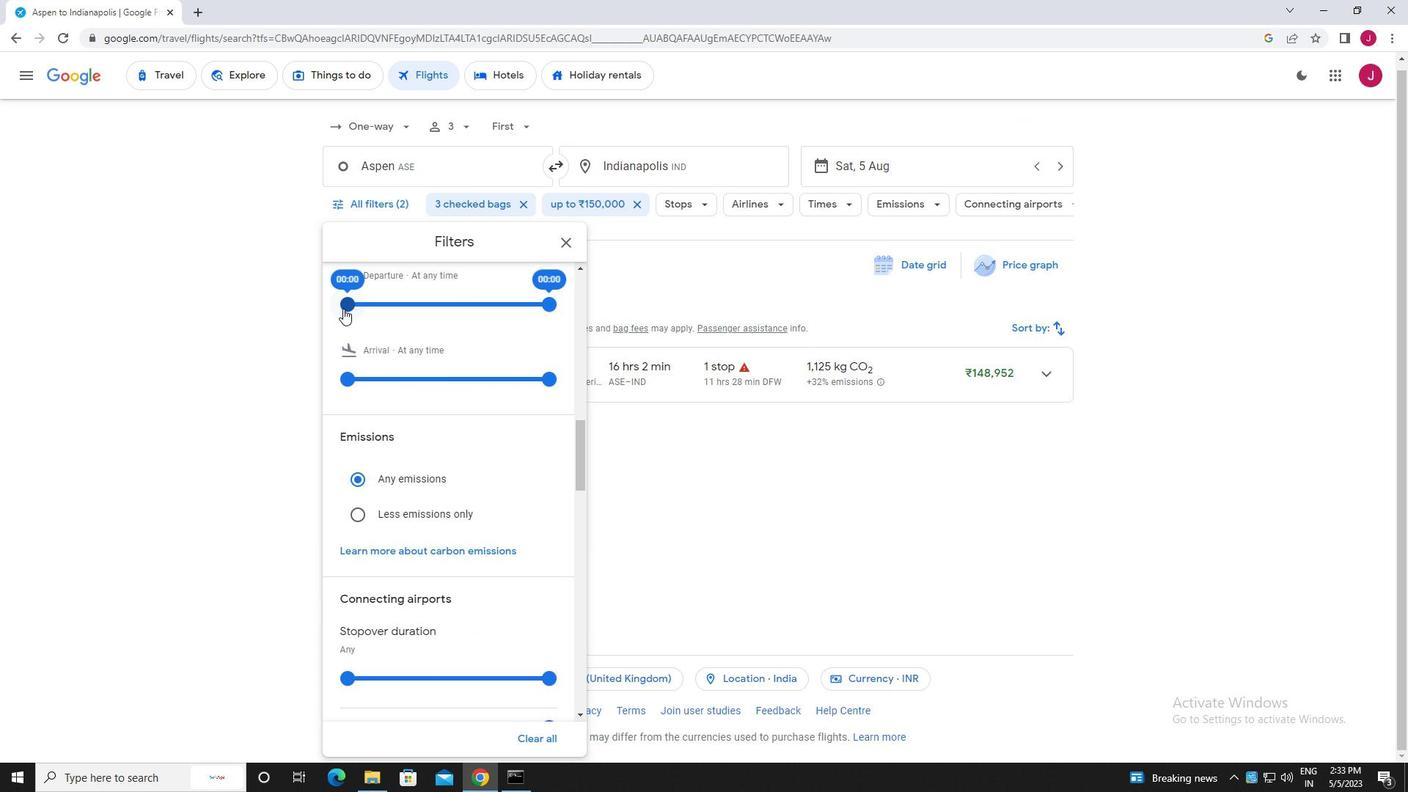 
Action: Mouse pressed left at (345, 301)
Screenshot: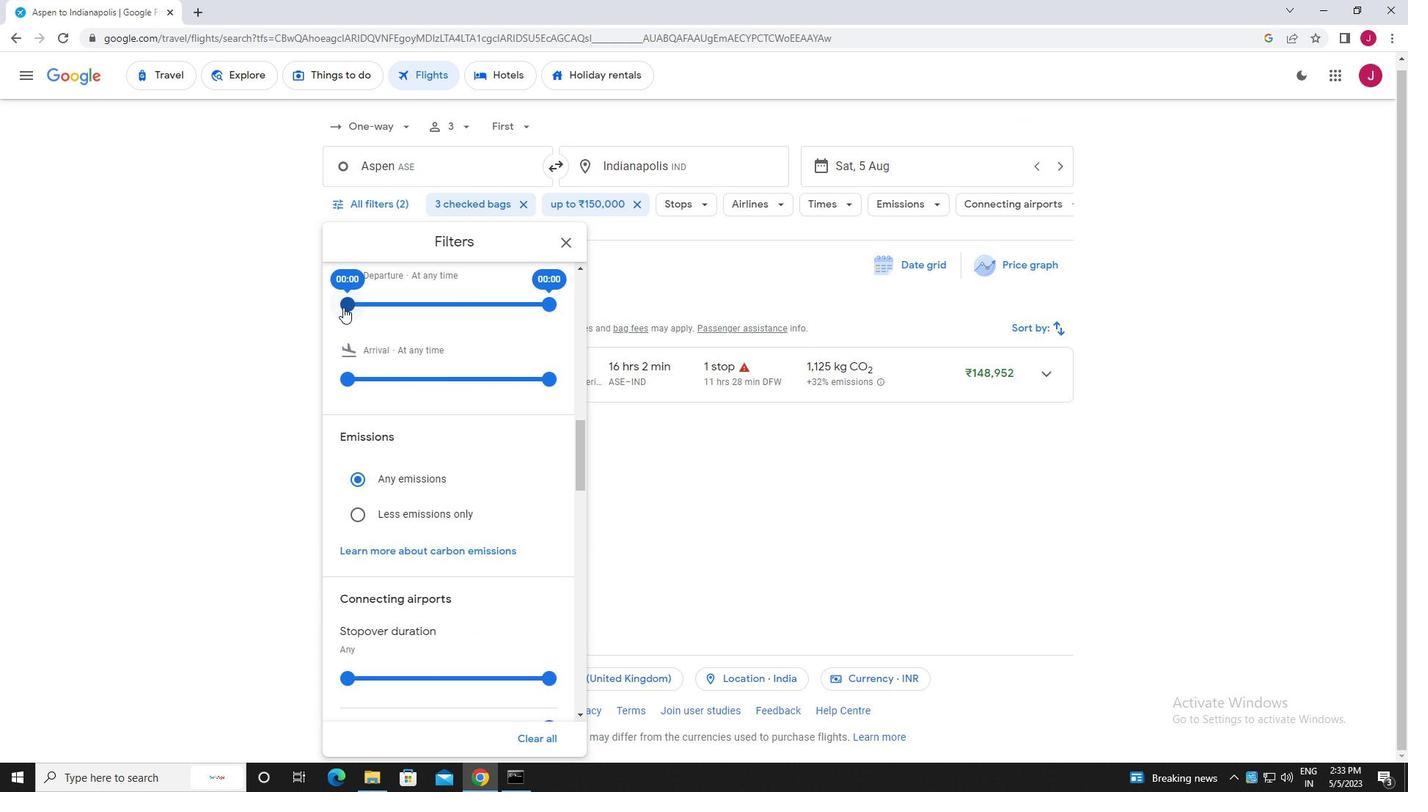 
Action: Mouse moved to (554, 306)
Screenshot: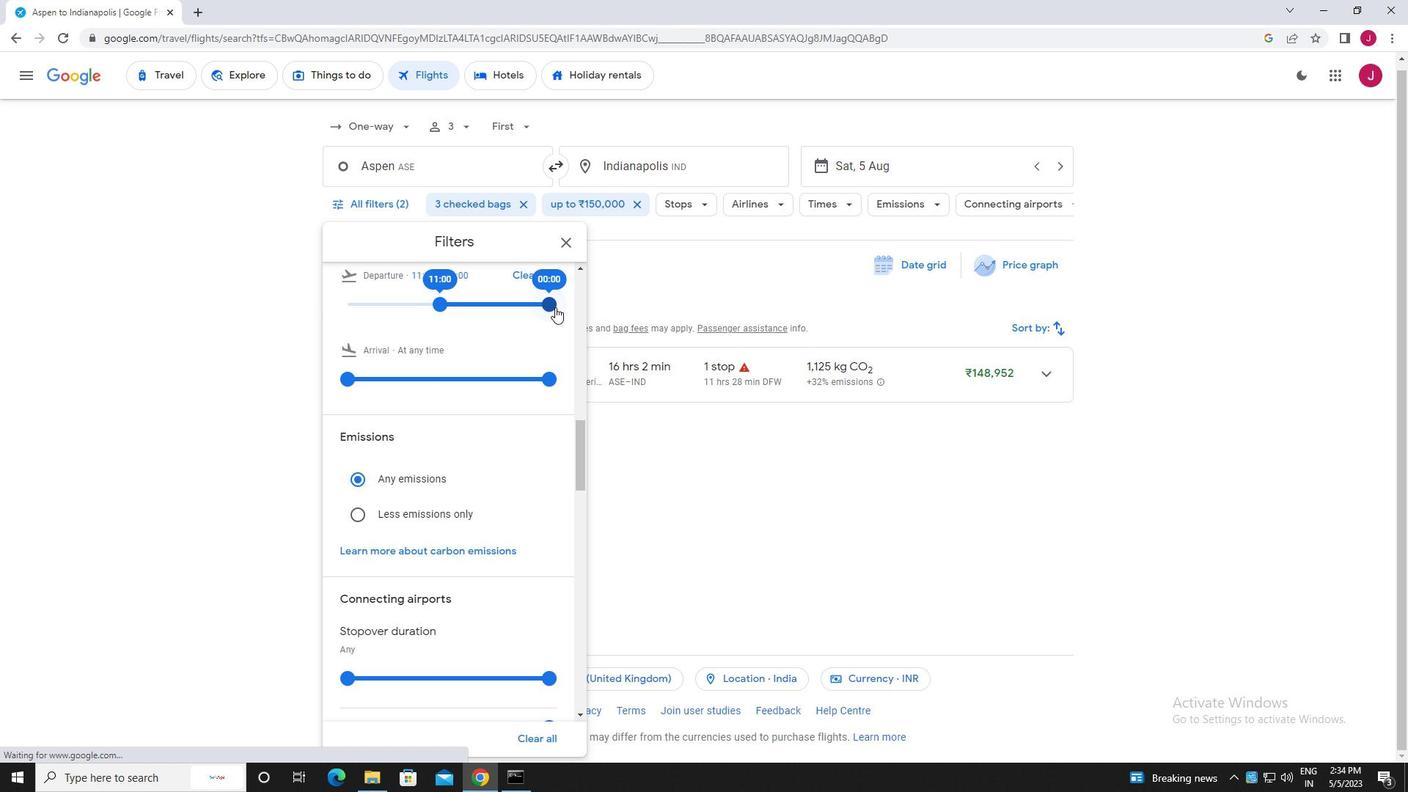 
Action: Mouse pressed left at (554, 306)
Screenshot: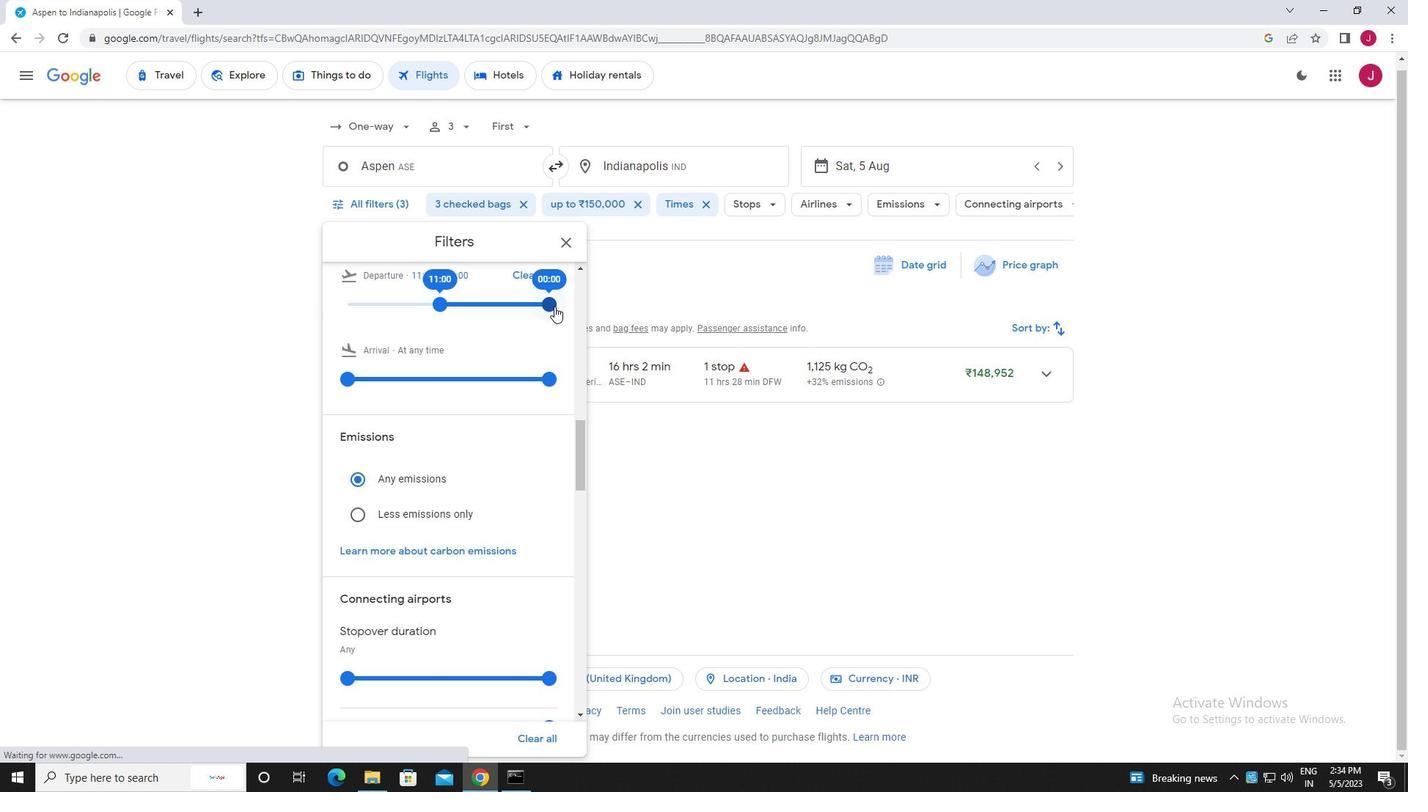 
Action: Mouse moved to (565, 240)
Screenshot: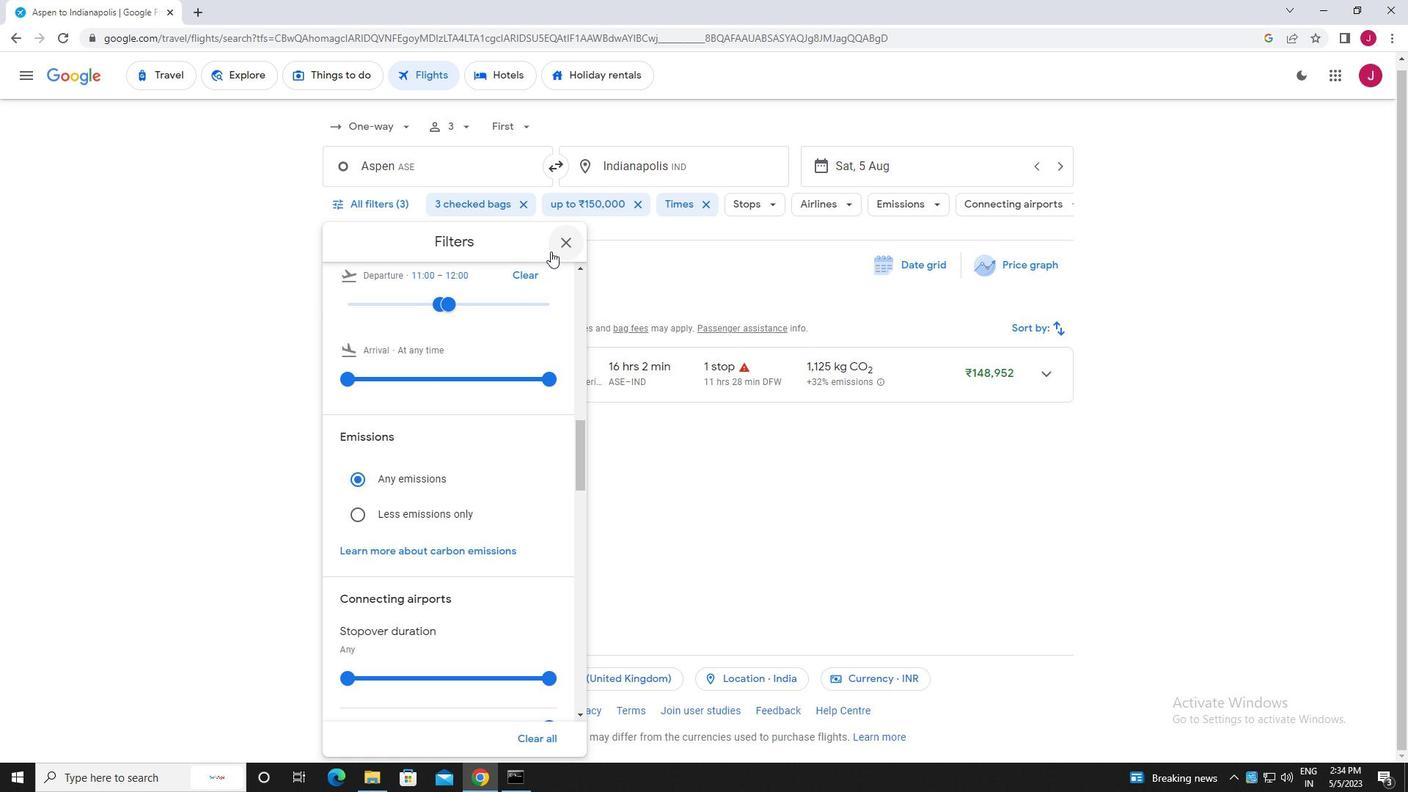 
Action: Mouse pressed left at (565, 240)
Screenshot: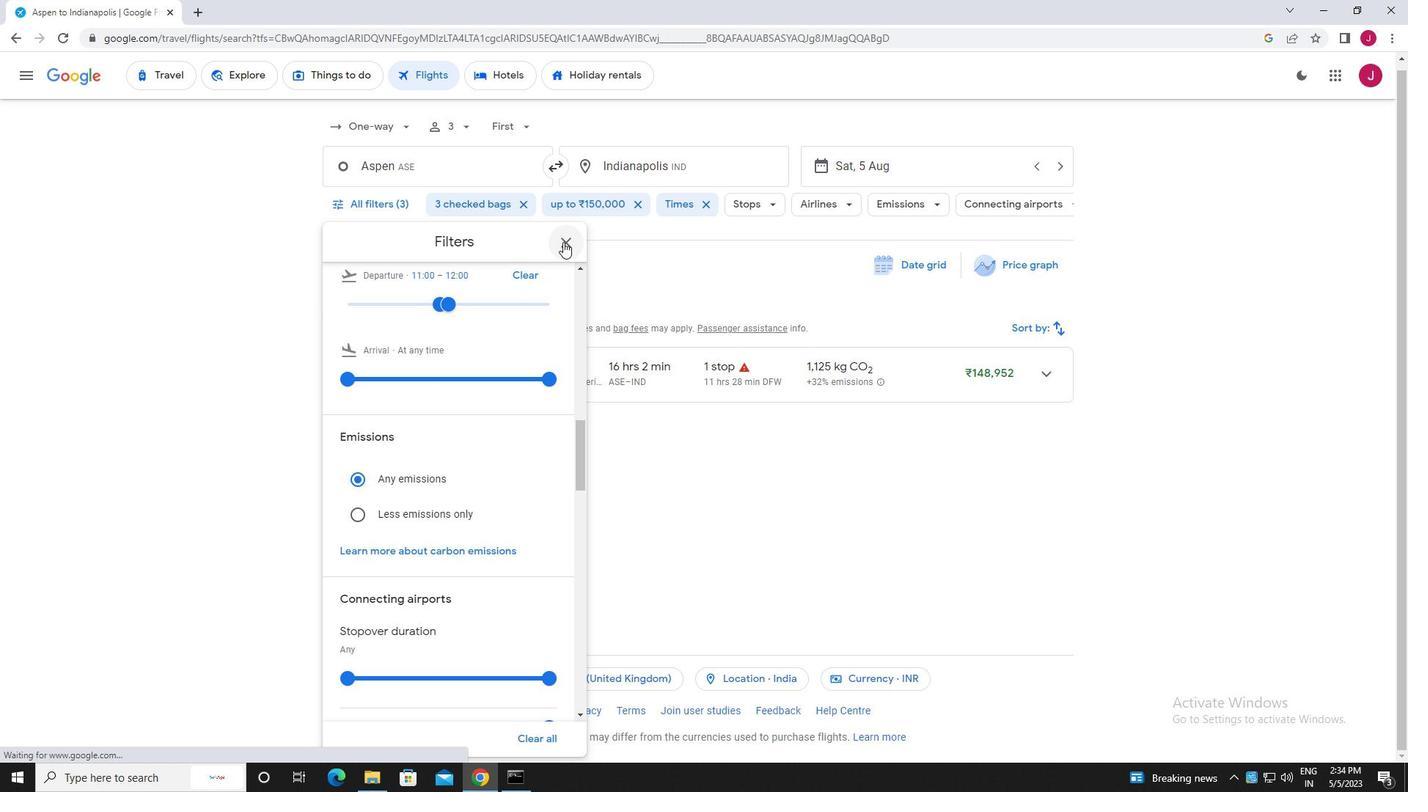 
Action: Mouse moved to (570, 230)
Screenshot: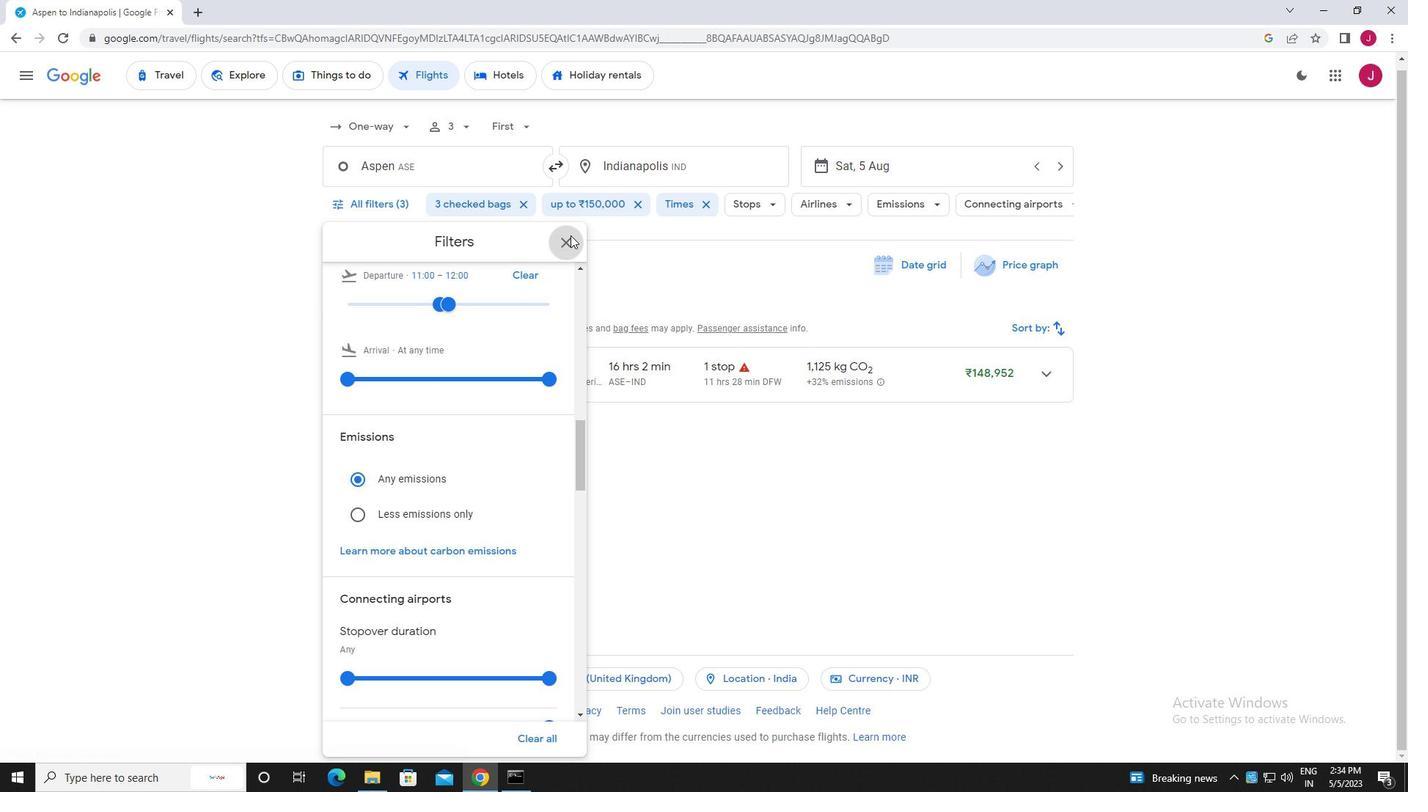 
